Task: Search one way flight ticket for 1 adult, 6 children, 1 infant in seat and 1 infant on lap in business from Pellston: Pellston Regional/emmet County Airport to Raleigh: Raleigh-durham International Airport on 8-5-2023. Choice of flights is Southwest. Number of bags: 2 checked bags. Price is upto 109000. Outbound departure time preference is 20:45.
Action: Mouse moved to (403, 354)
Screenshot: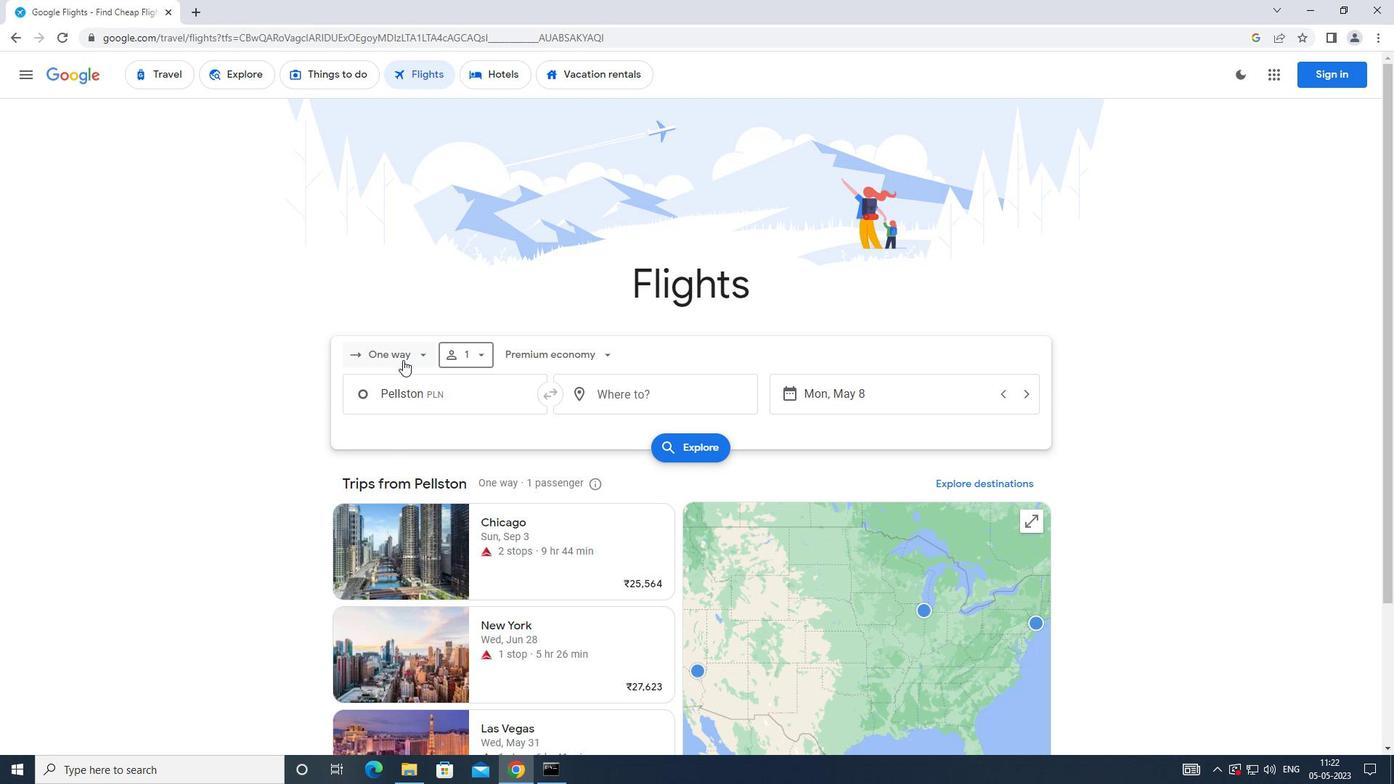 
Action: Mouse pressed left at (403, 354)
Screenshot: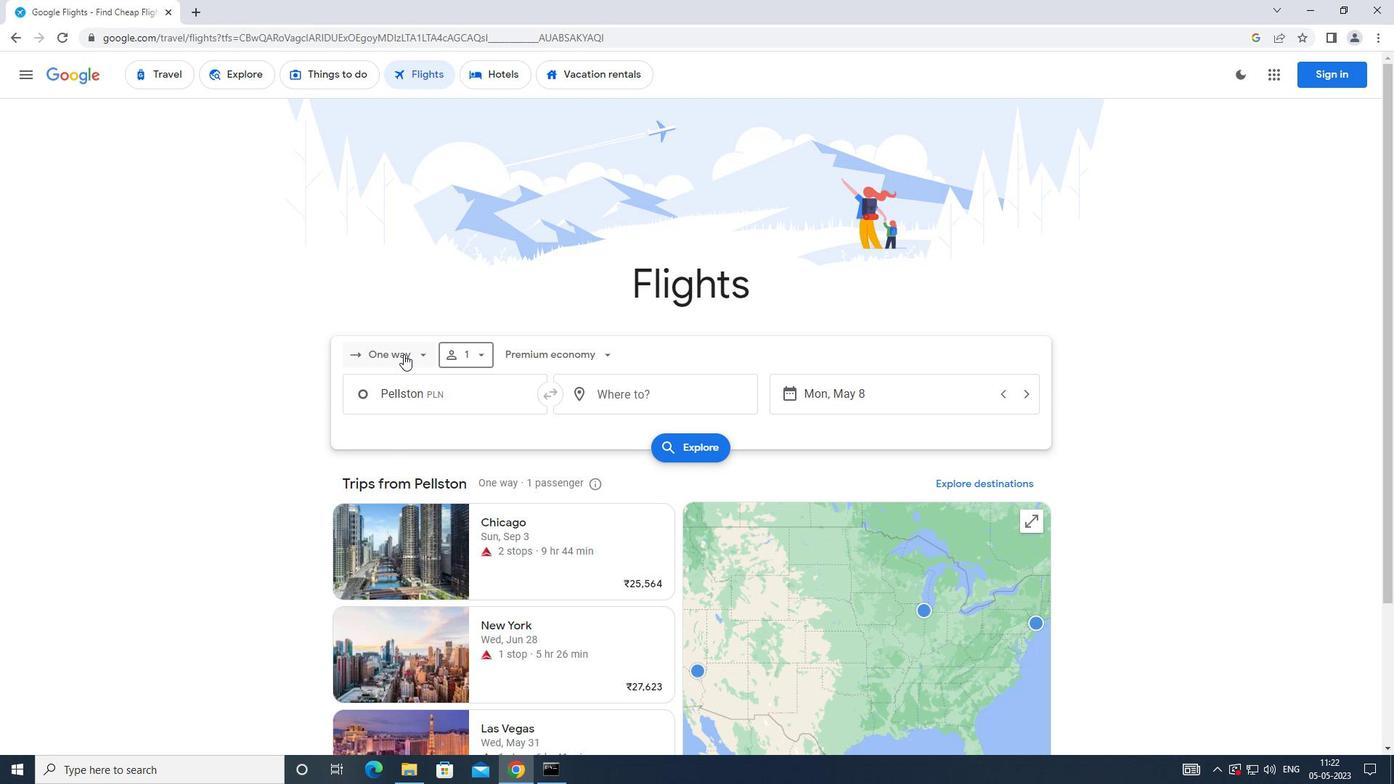 
Action: Mouse moved to (424, 433)
Screenshot: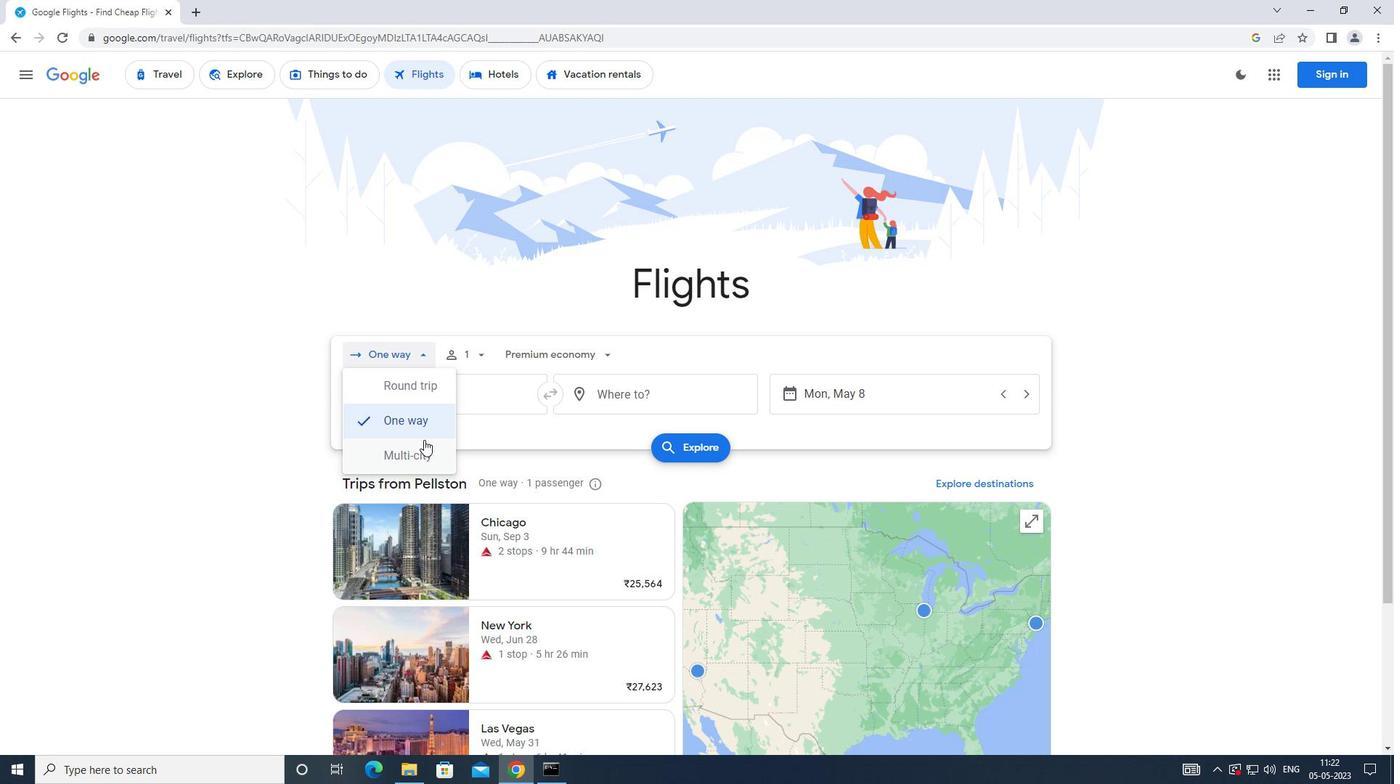 
Action: Mouse pressed left at (424, 433)
Screenshot: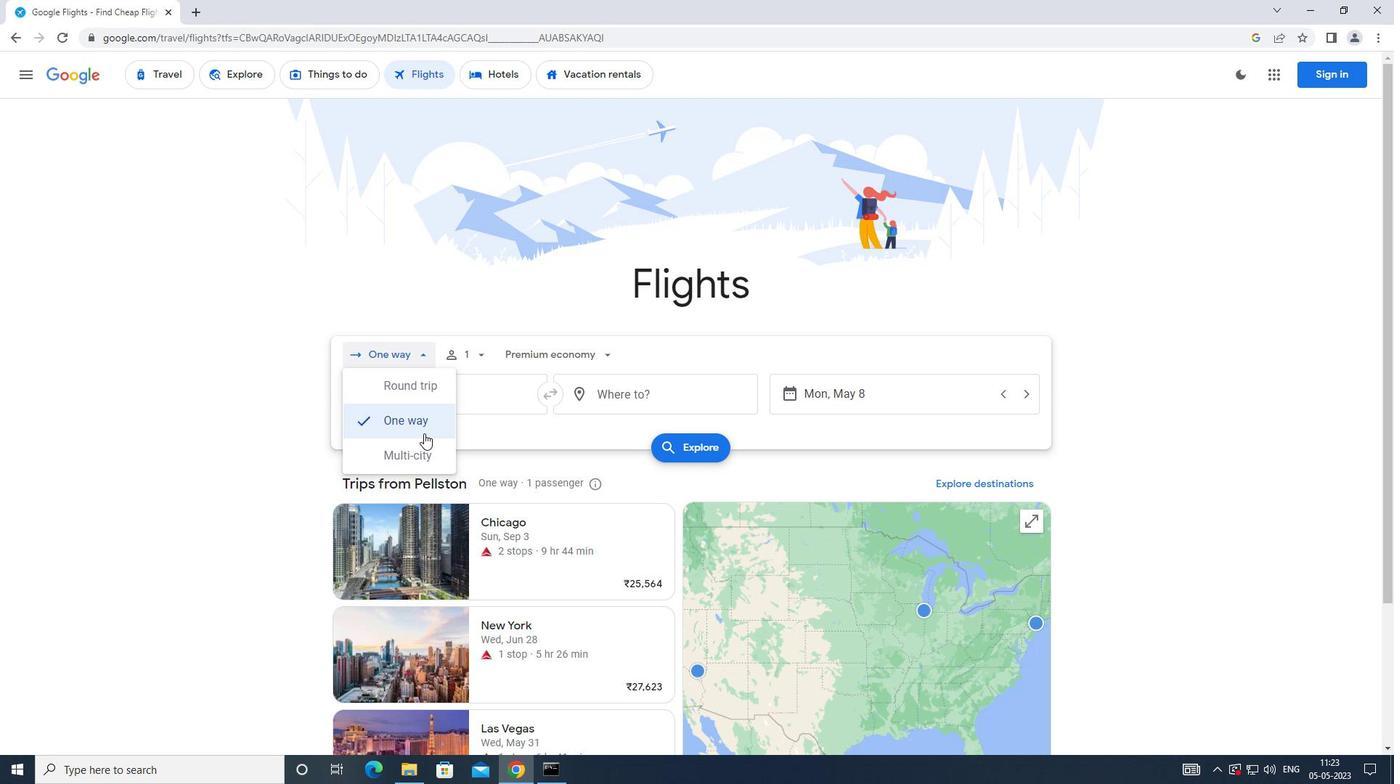 
Action: Mouse moved to (472, 350)
Screenshot: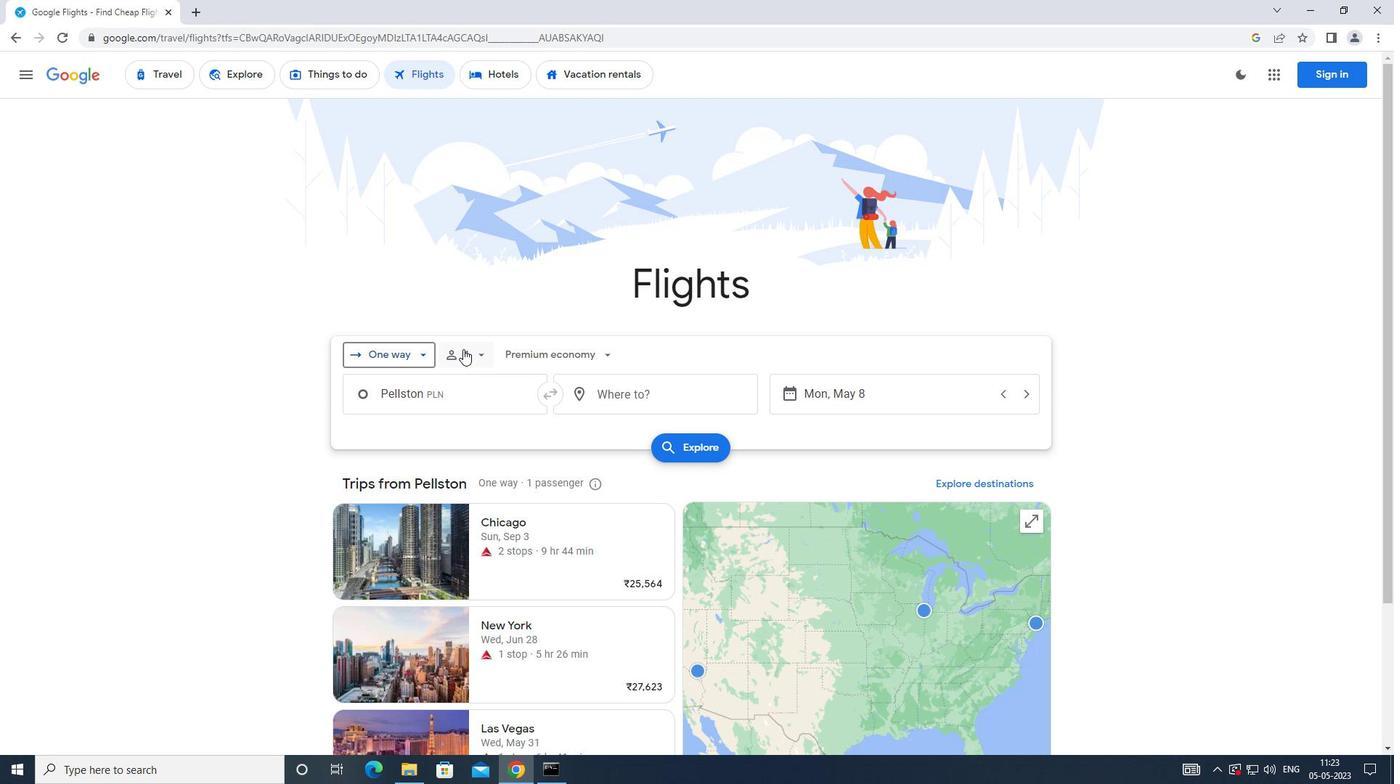 
Action: Mouse pressed left at (472, 350)
Screenshot: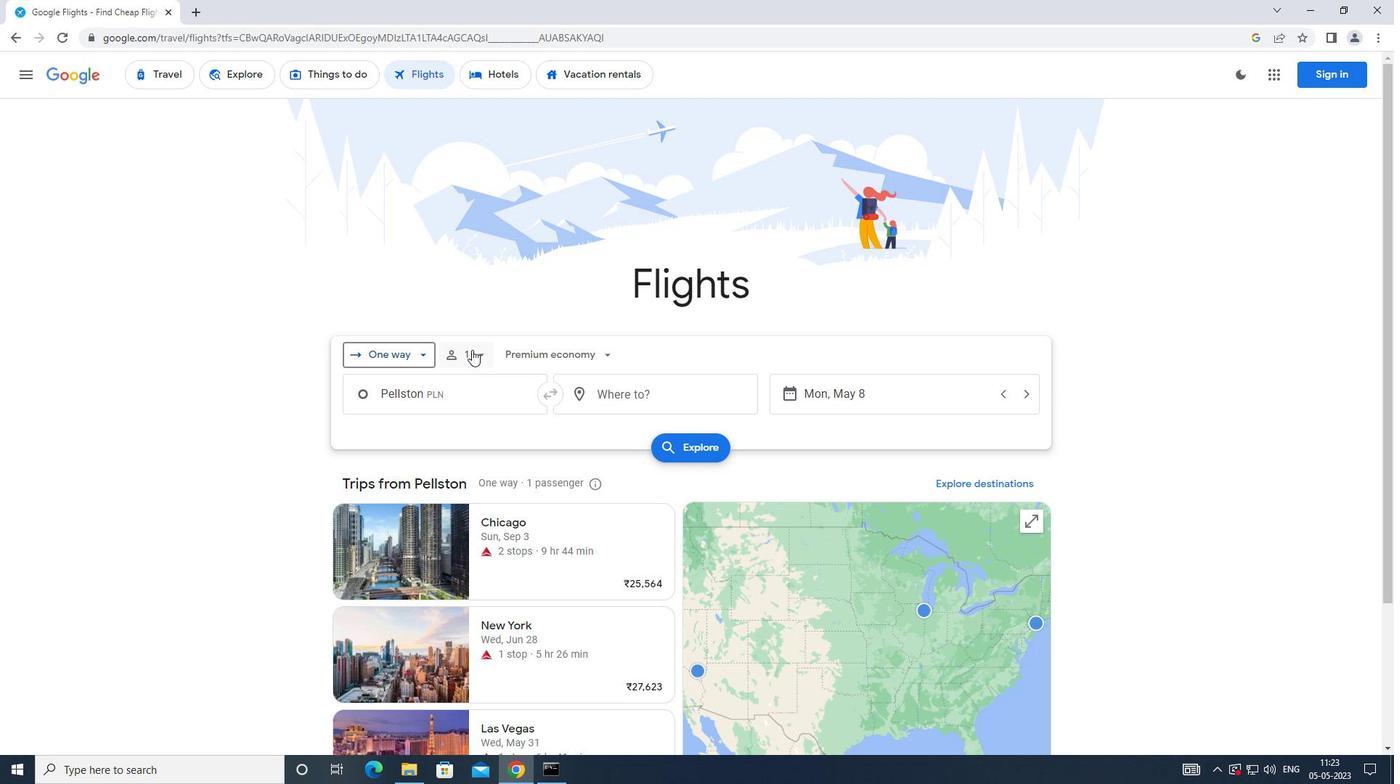 
Action: Mouse moved to (598, 434)
Screenshot: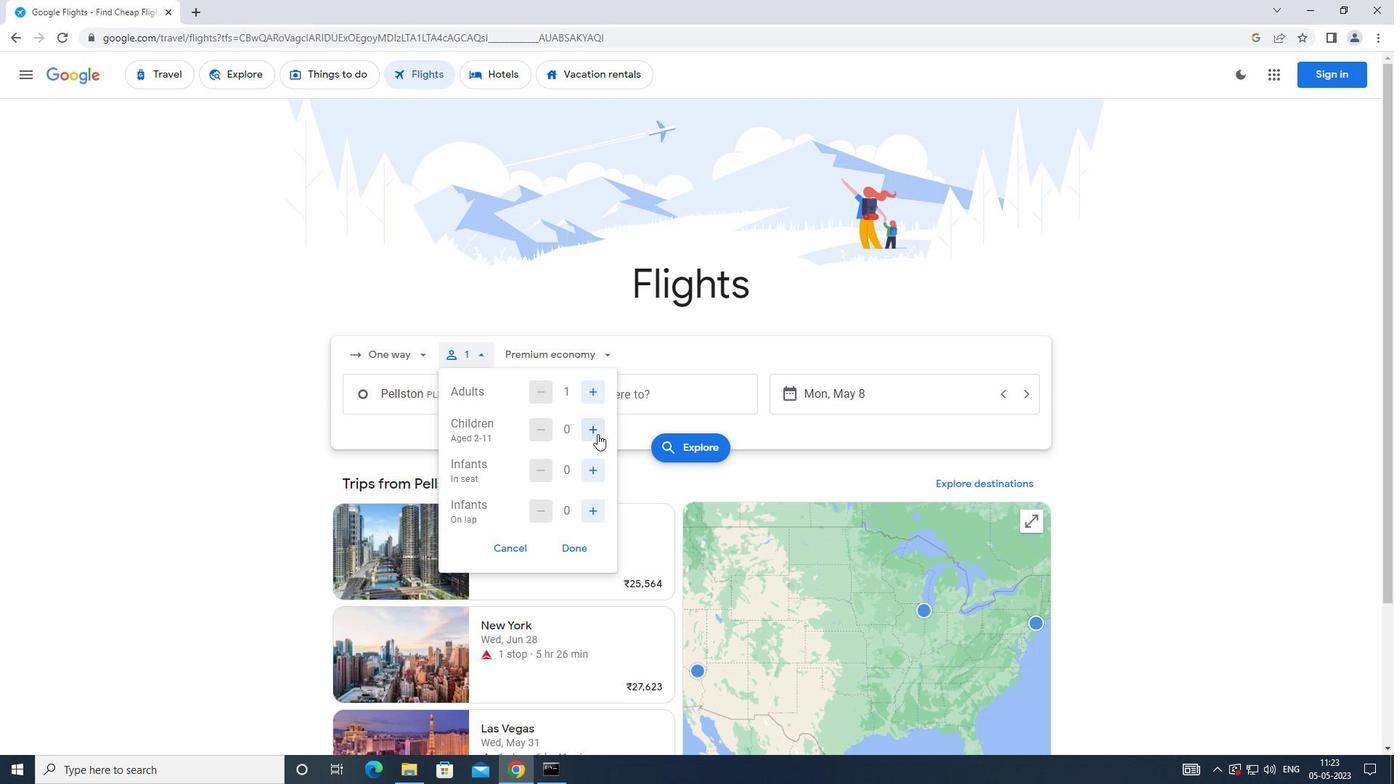 
Action: Mouse pressed left at (598, 434)
Screenshot: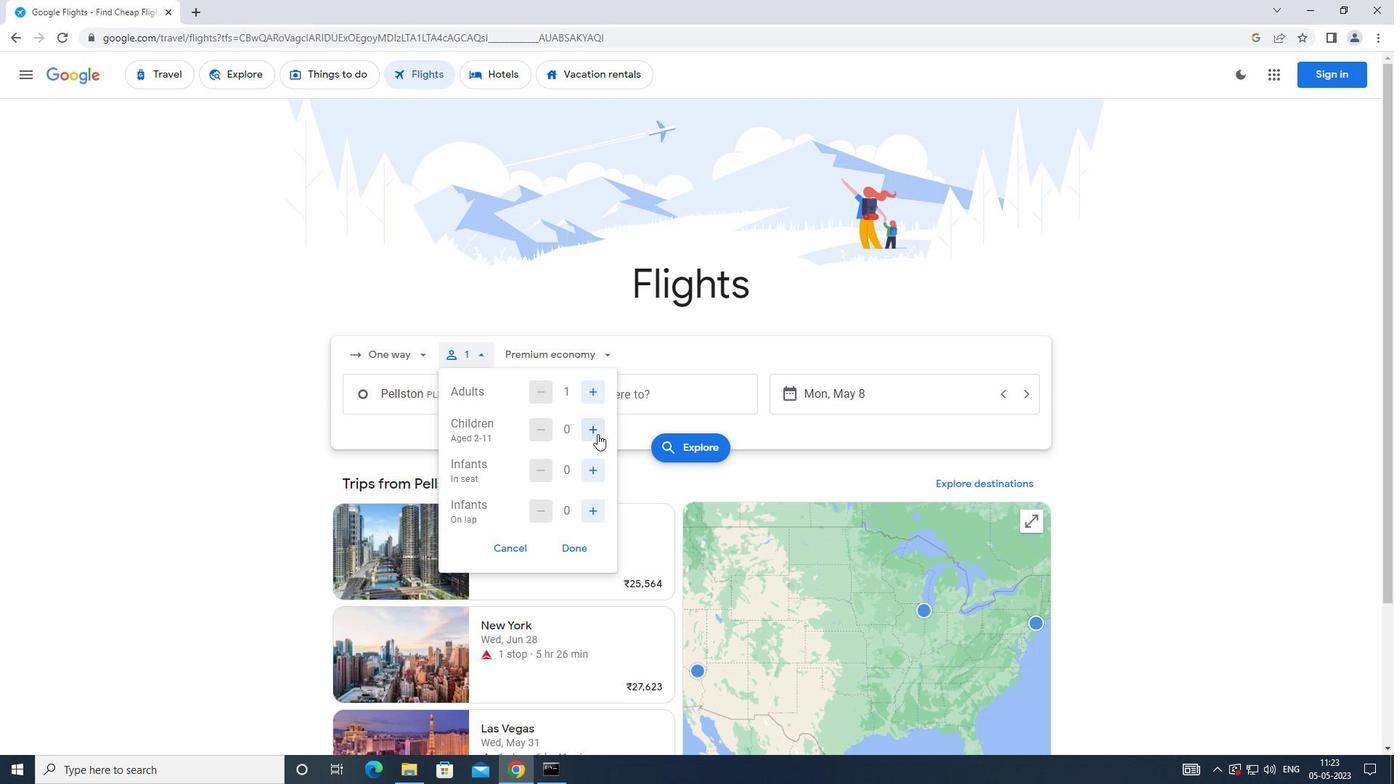 
Action: Mouse moved to (599, 434)
Screenshot: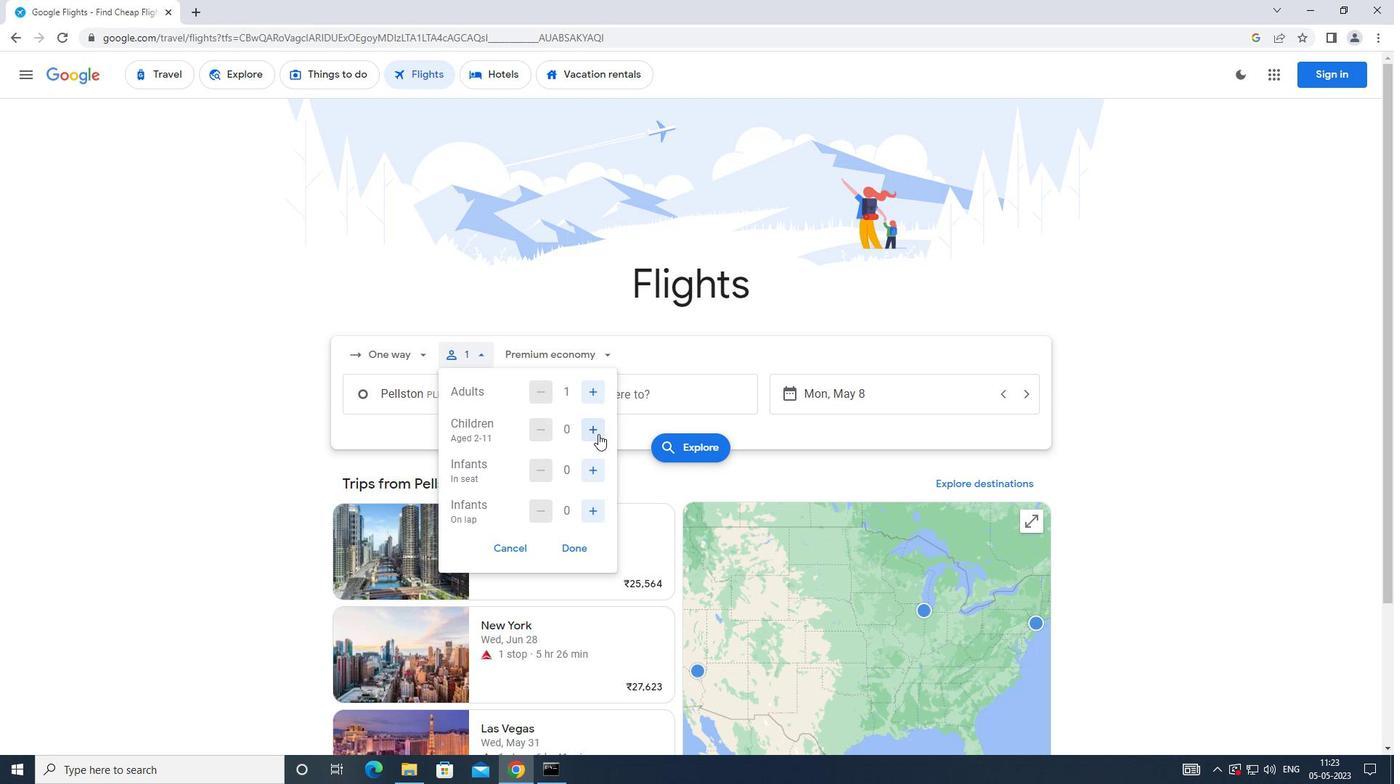 
Action: Mouse pressed left at (599, 434)
Screenshot: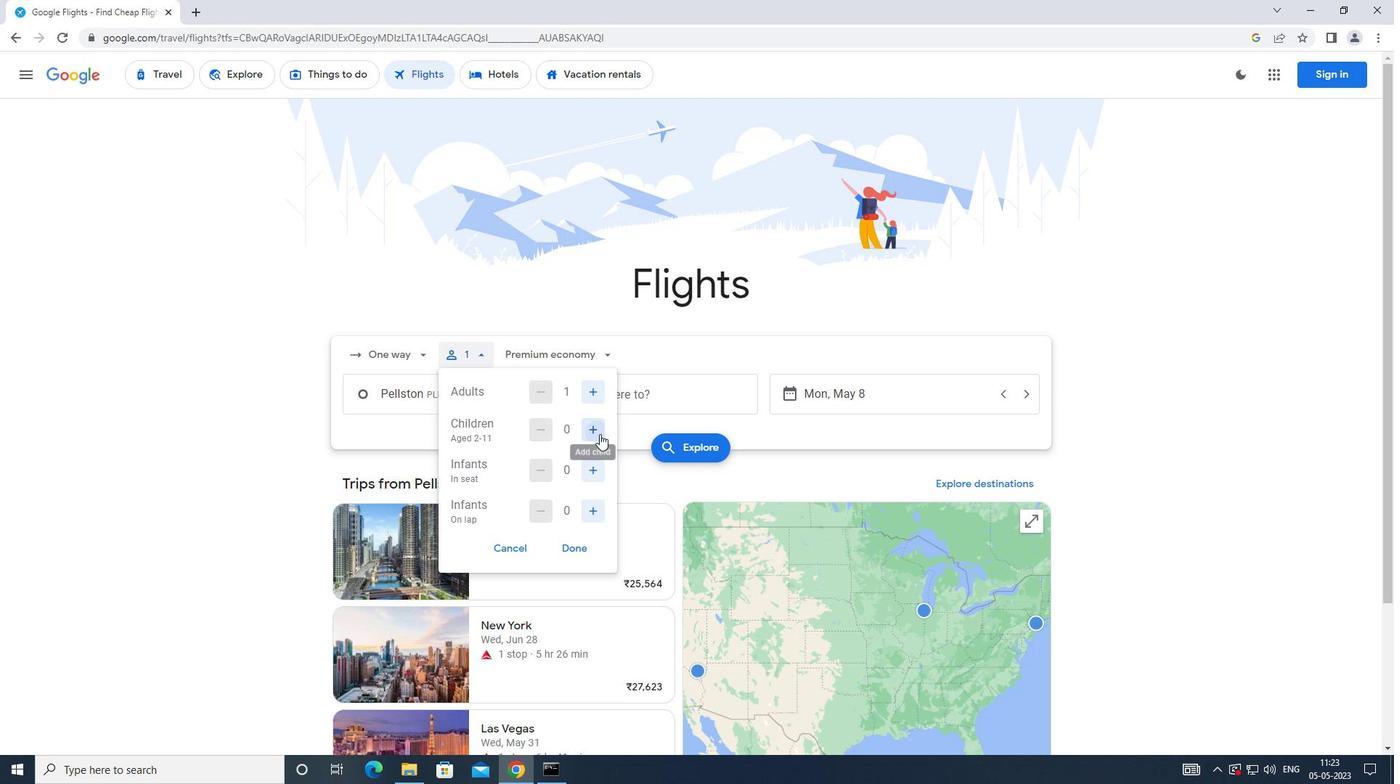 
Action: Mouse pressed left at (599, 434)
Screenshot: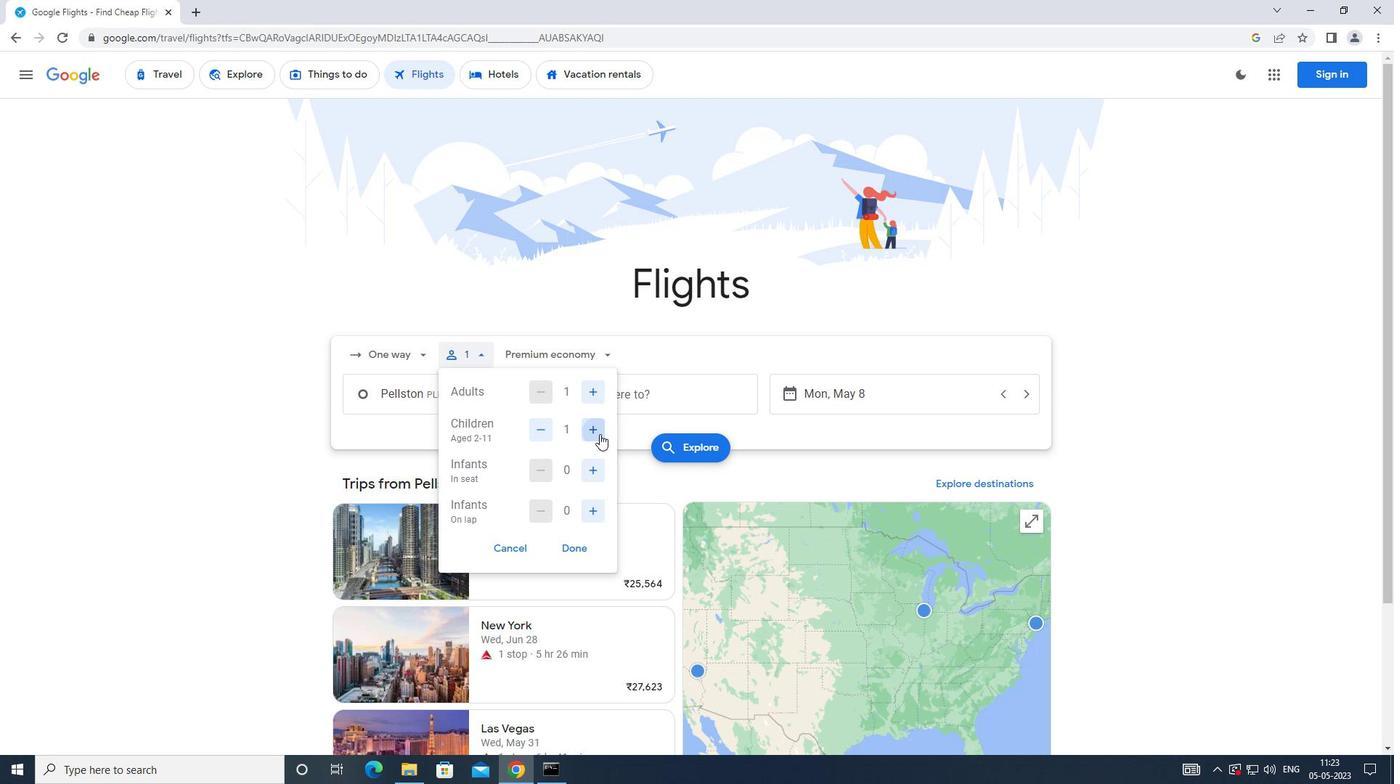 
Action: Mouse pressed left at (599, 434)
Screenshot: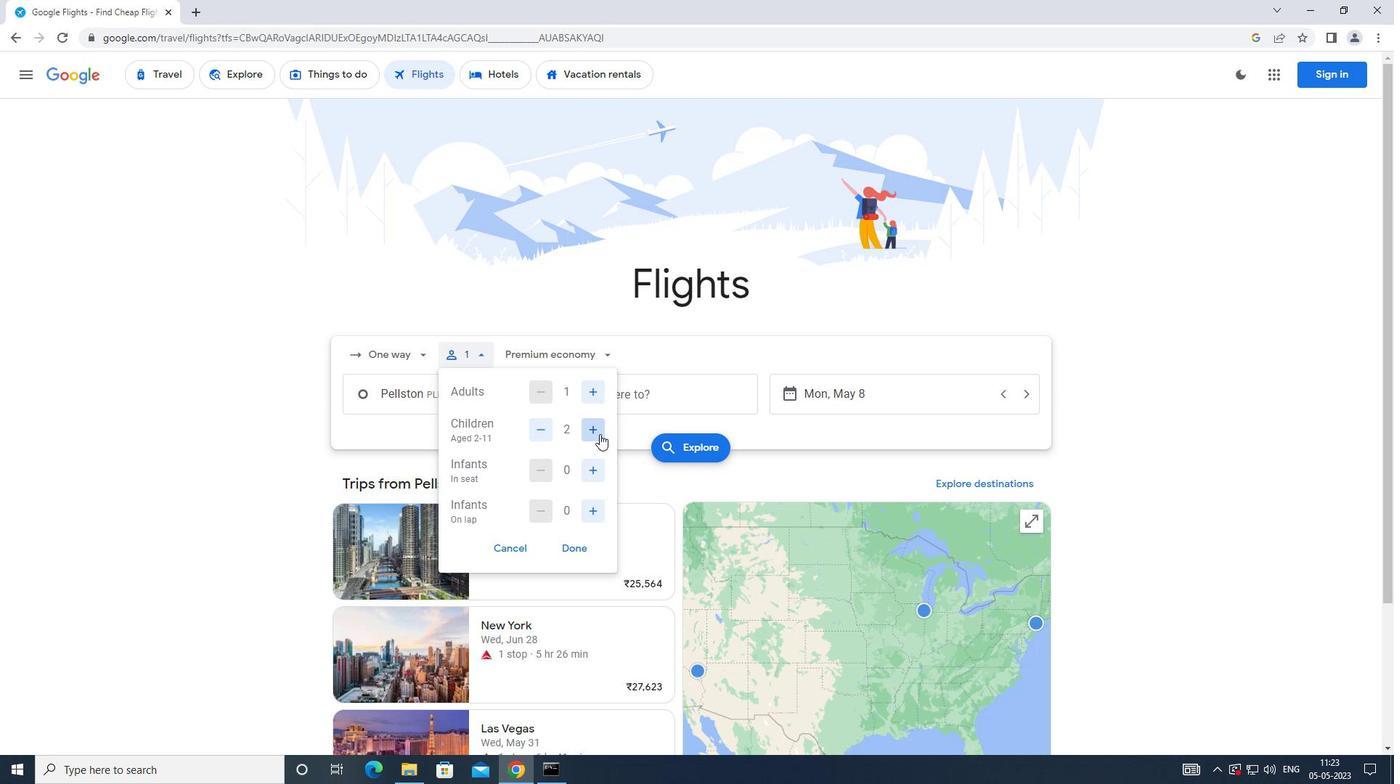 
Action: Mouse pressed left at (599, 434)
Screenshot: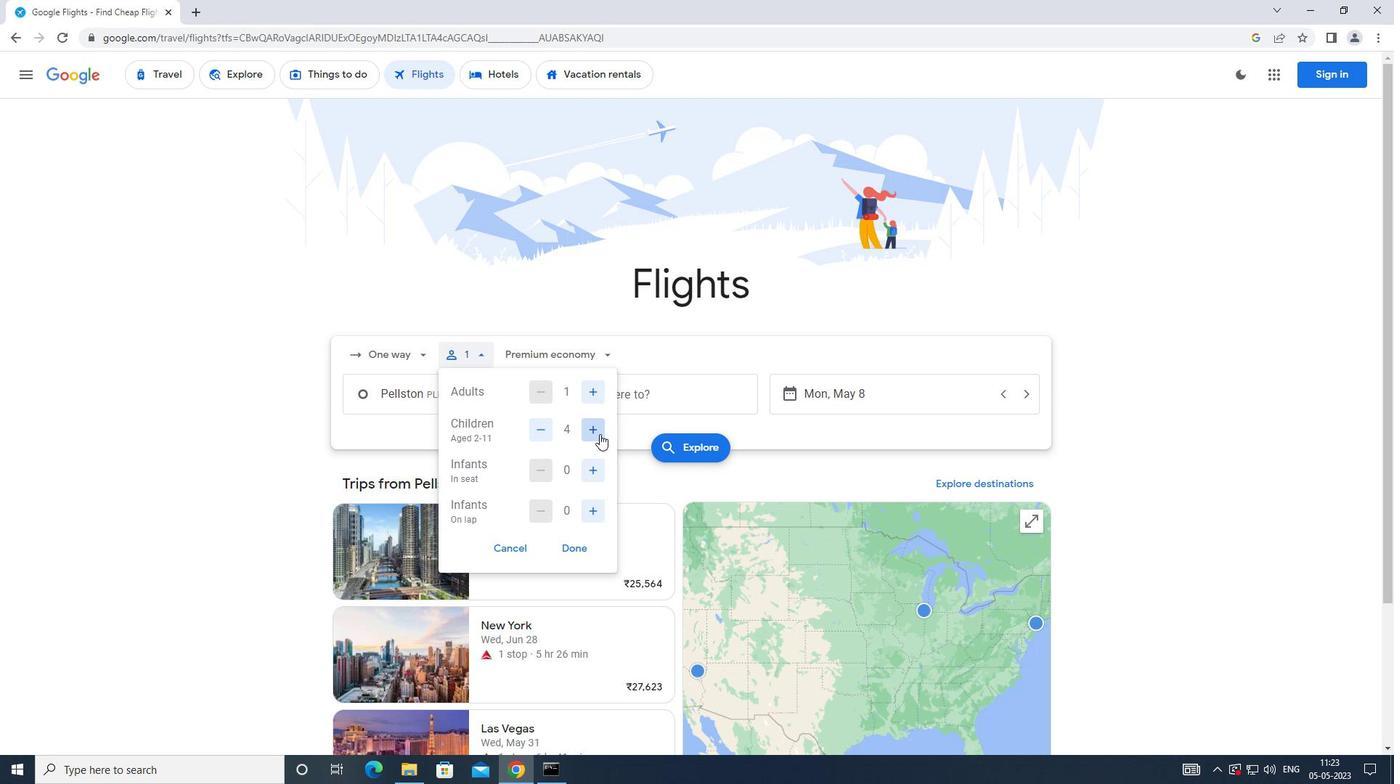 
Action: Mouse moved to (589, 426)
Screenshot: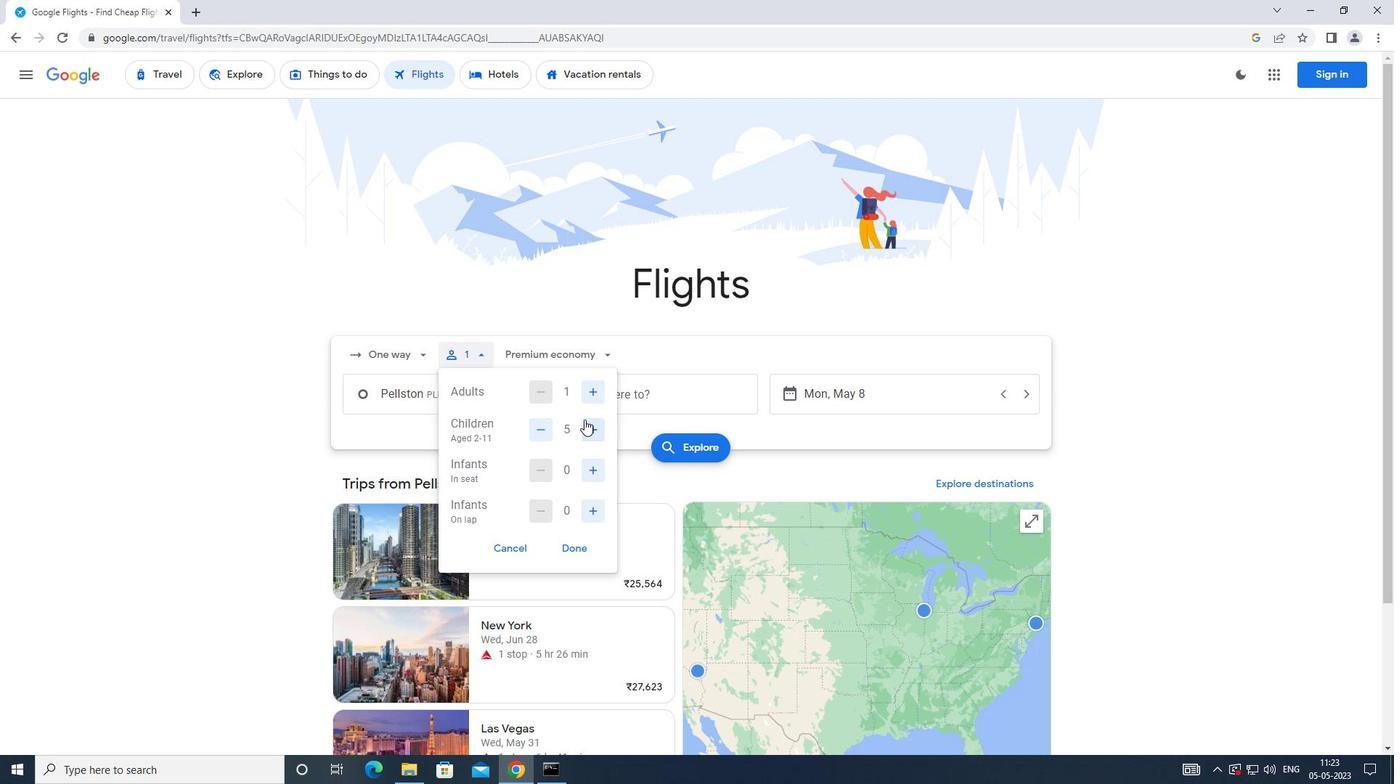 
Action: Mouse pressed left at (589, 426)
Screenshot: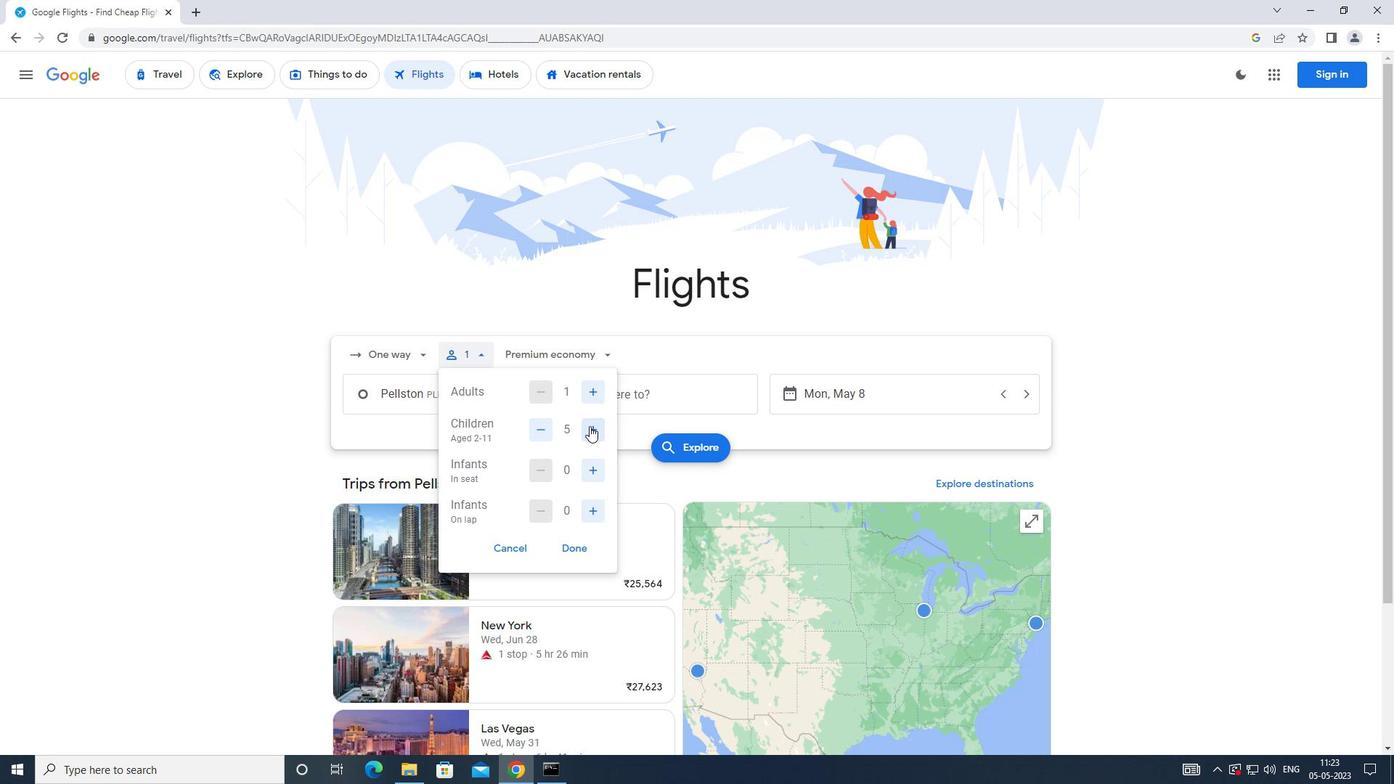 
Action: Mouse moved to (589, 472)
Screenshot: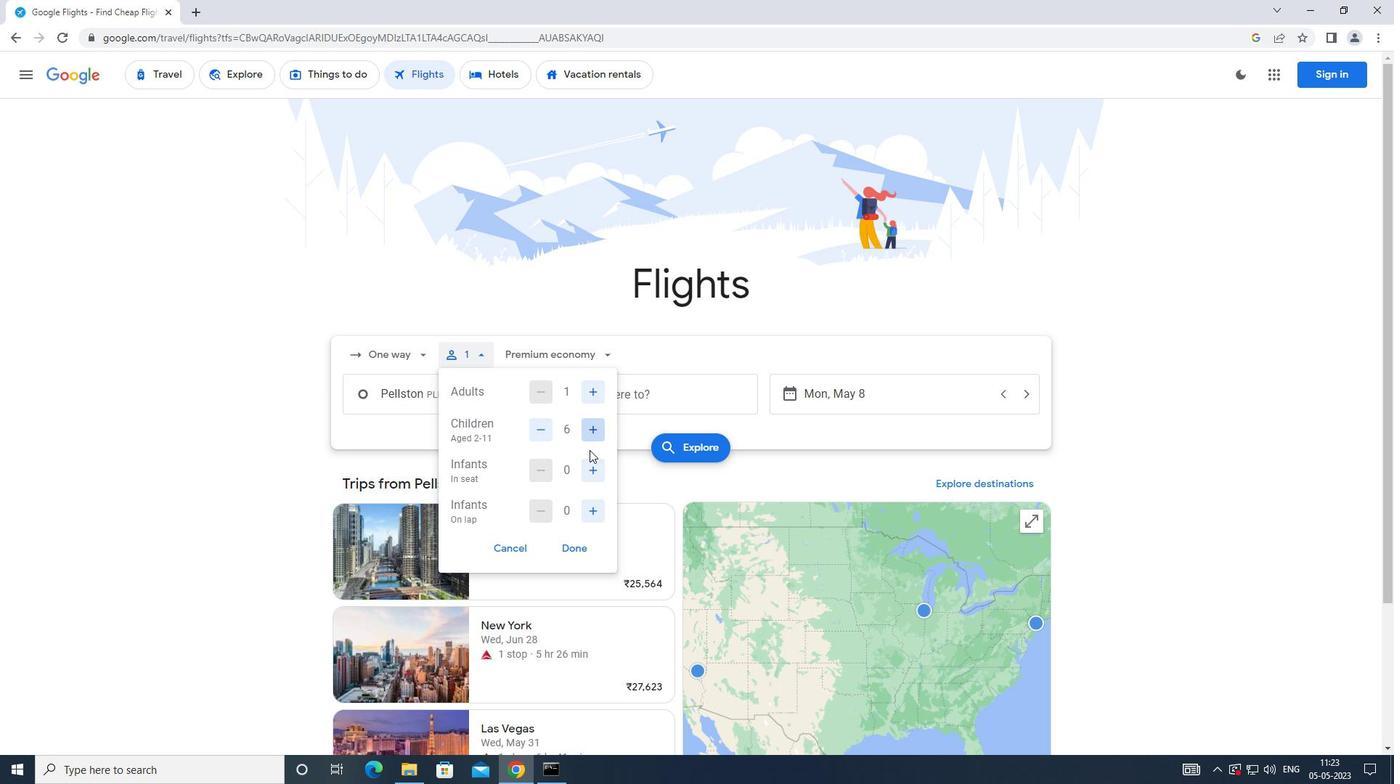 
Action: Mouse pressed left at (589, 472)
Screenshot: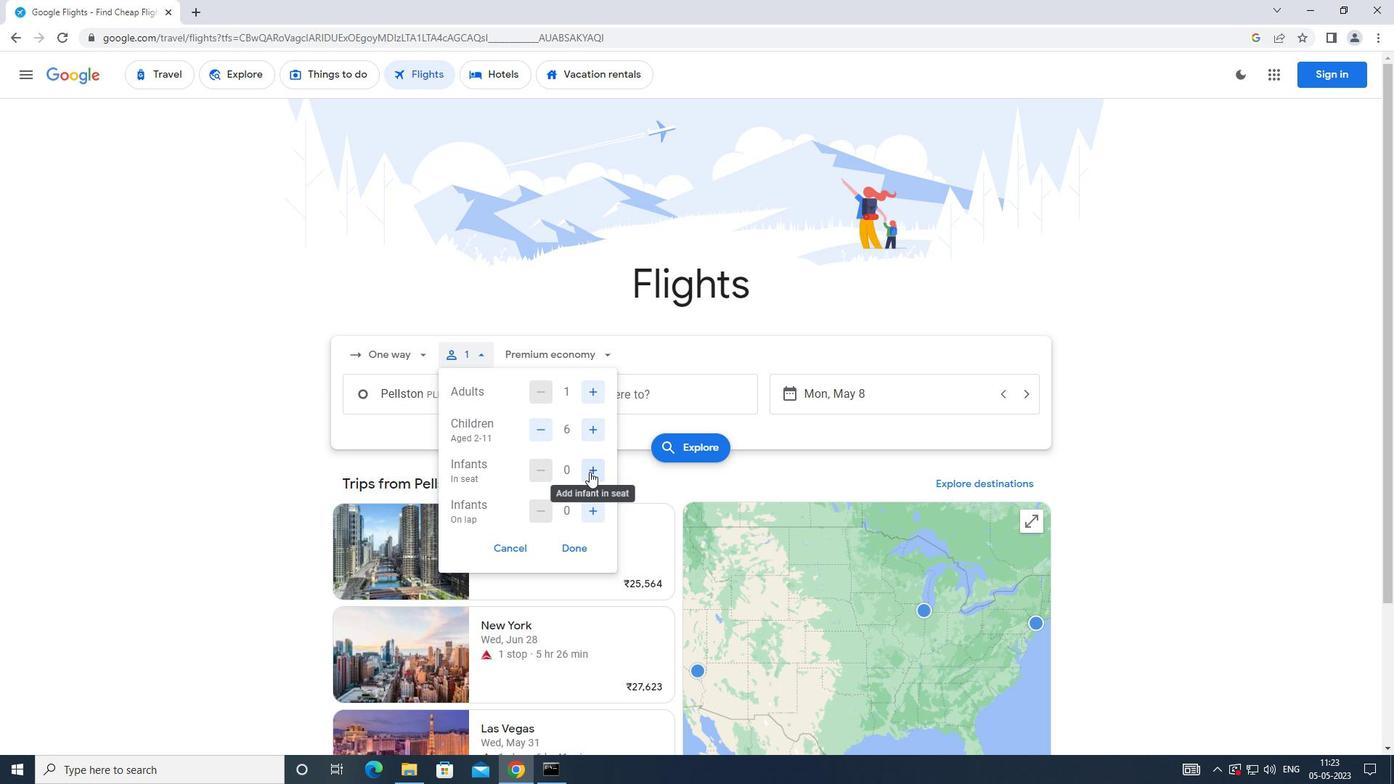 
Action: Mouse moved to (594, 512)
Screenshot: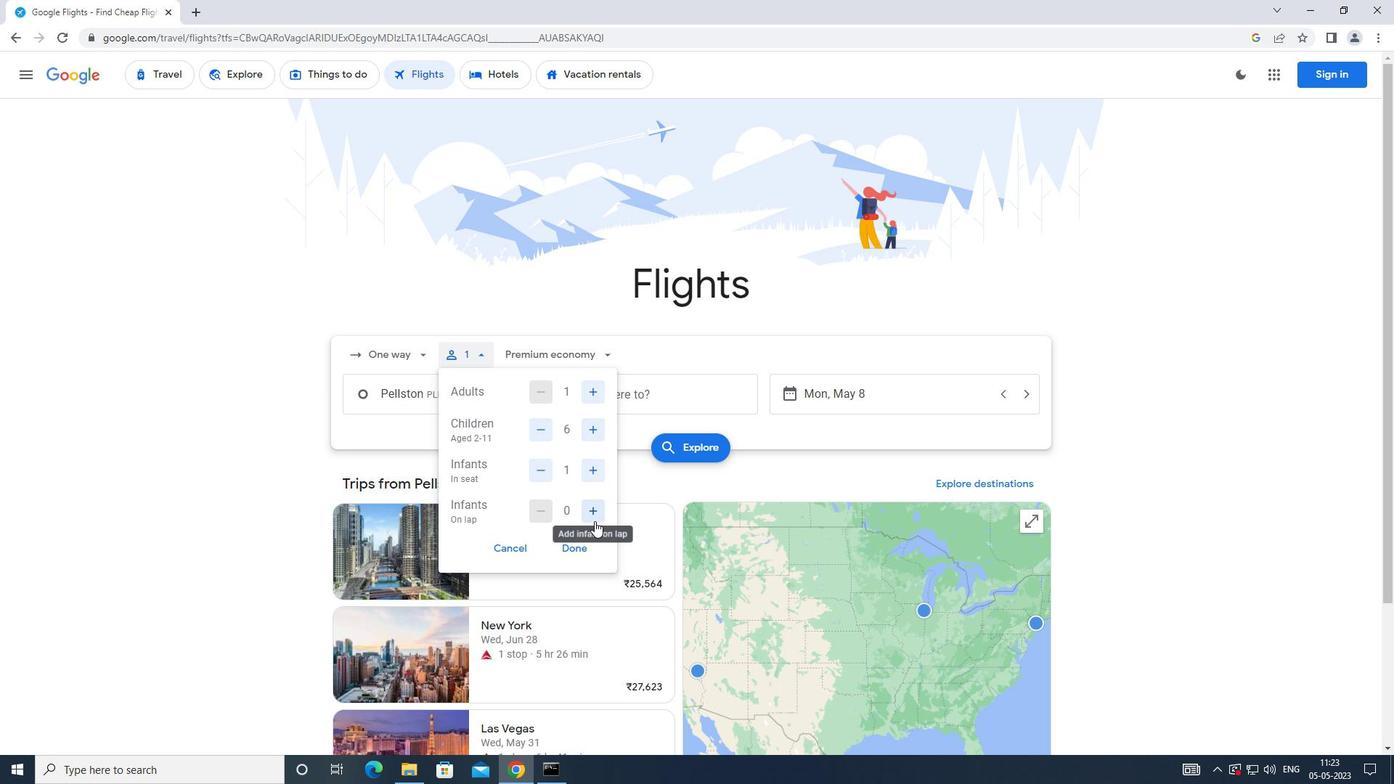 
Action: Mouse pressed left at (594, 512)
Screenshot: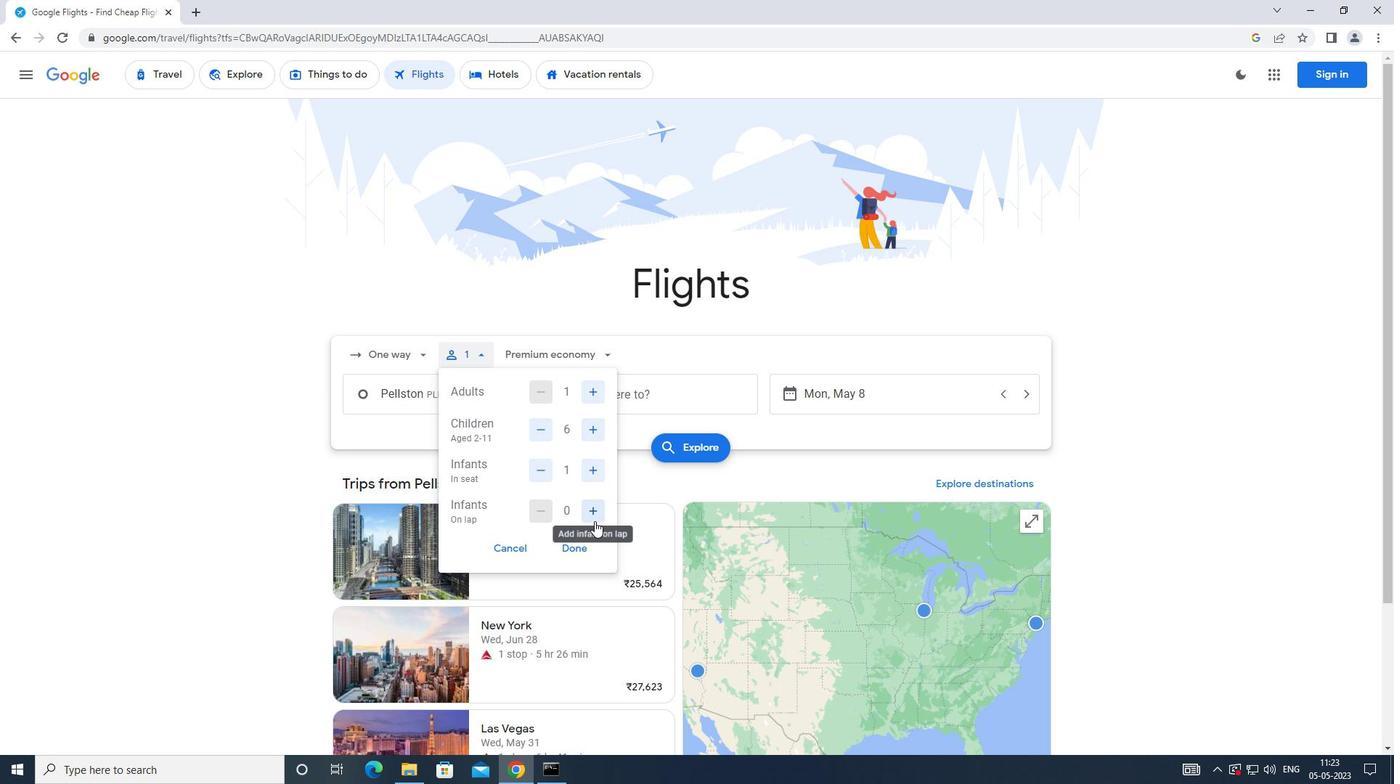 
Action: Mouse moved to (578, 540)
Screenshot: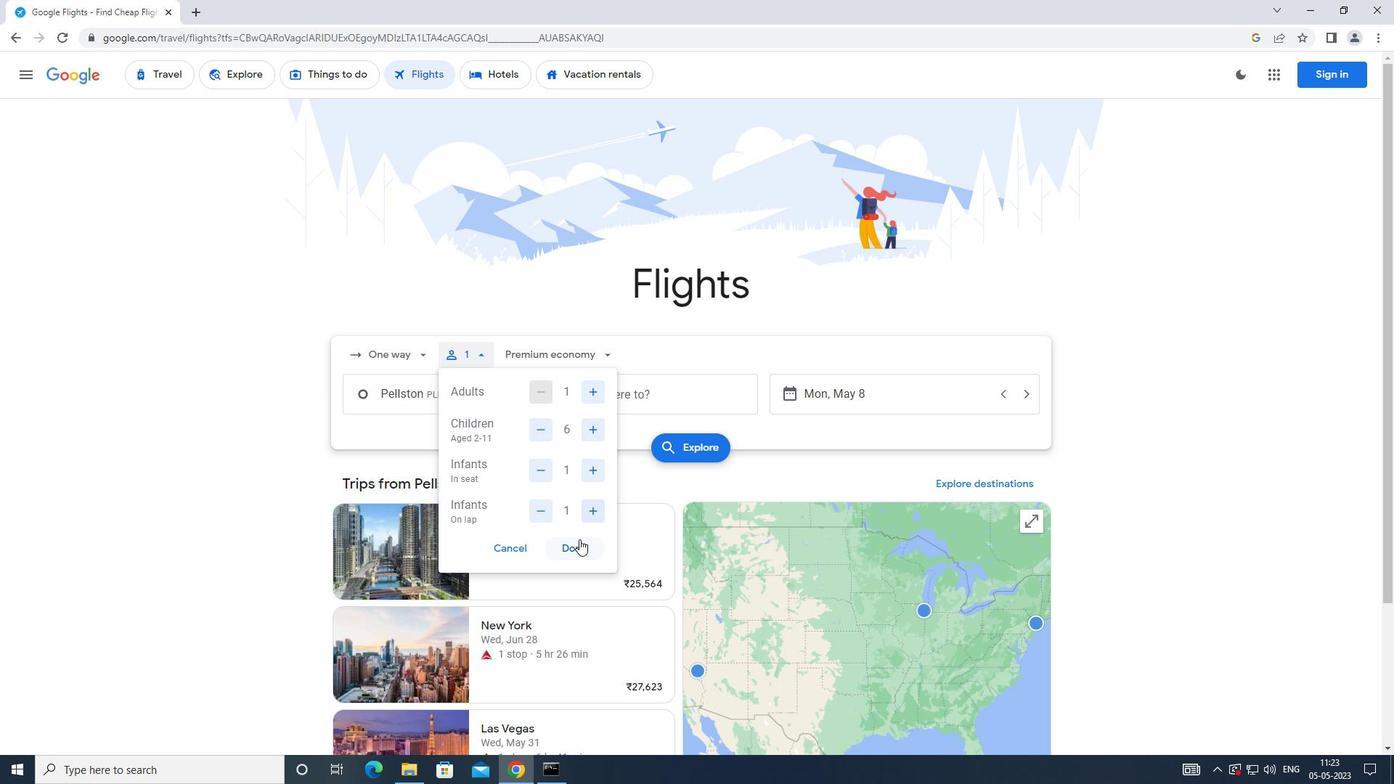 
Action: Mouse pressed left at (578, 540)
Screenshot: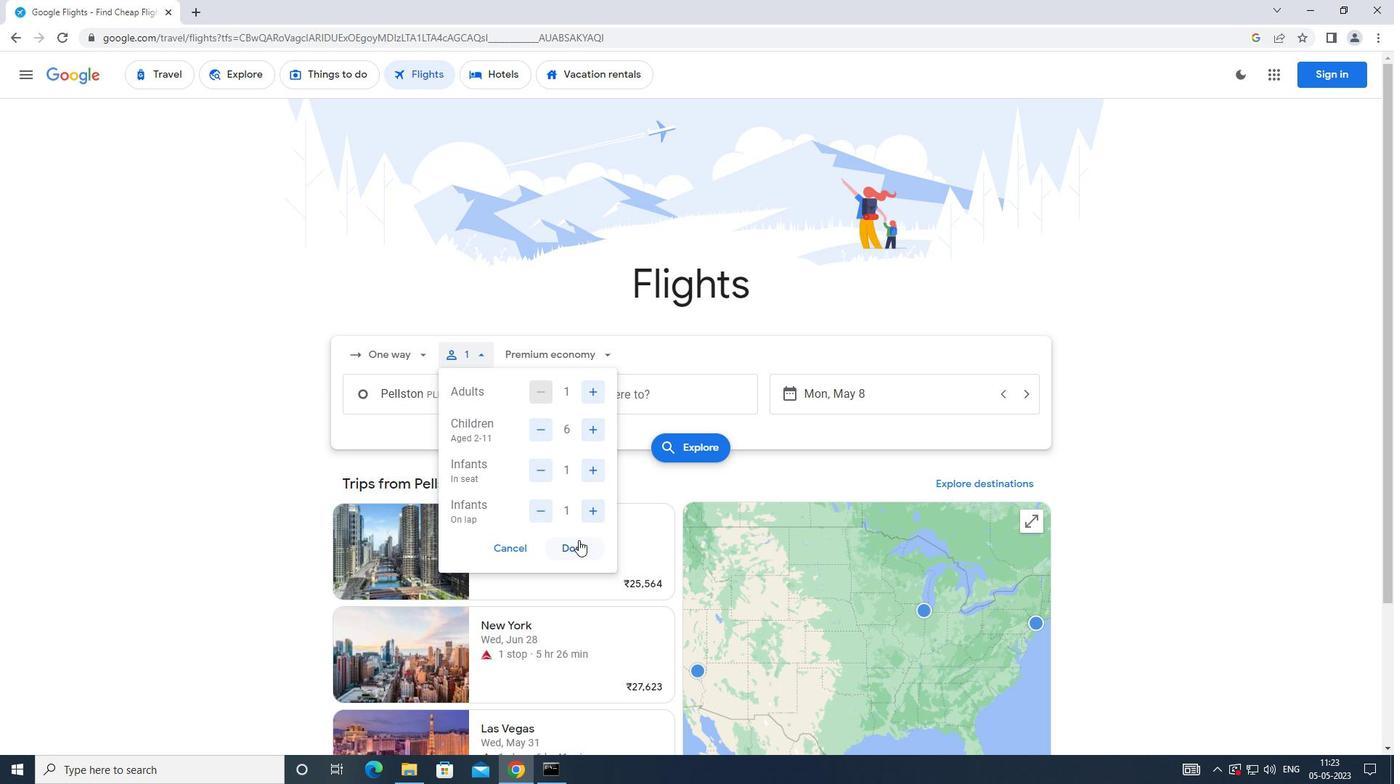 
Action: Mouse moved to (562, 360)
Screenshot: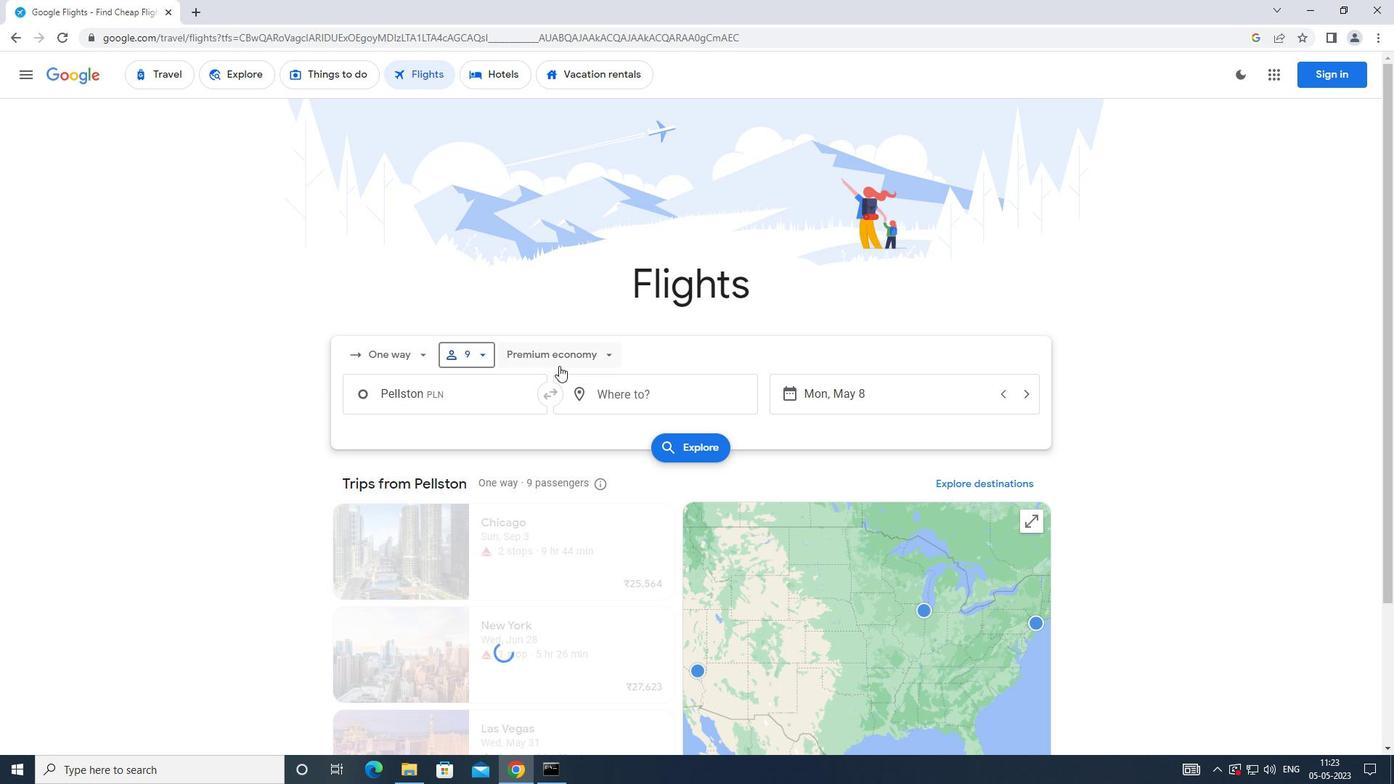 
Action: Mouse pressed left at (562, 360)
Screenshot: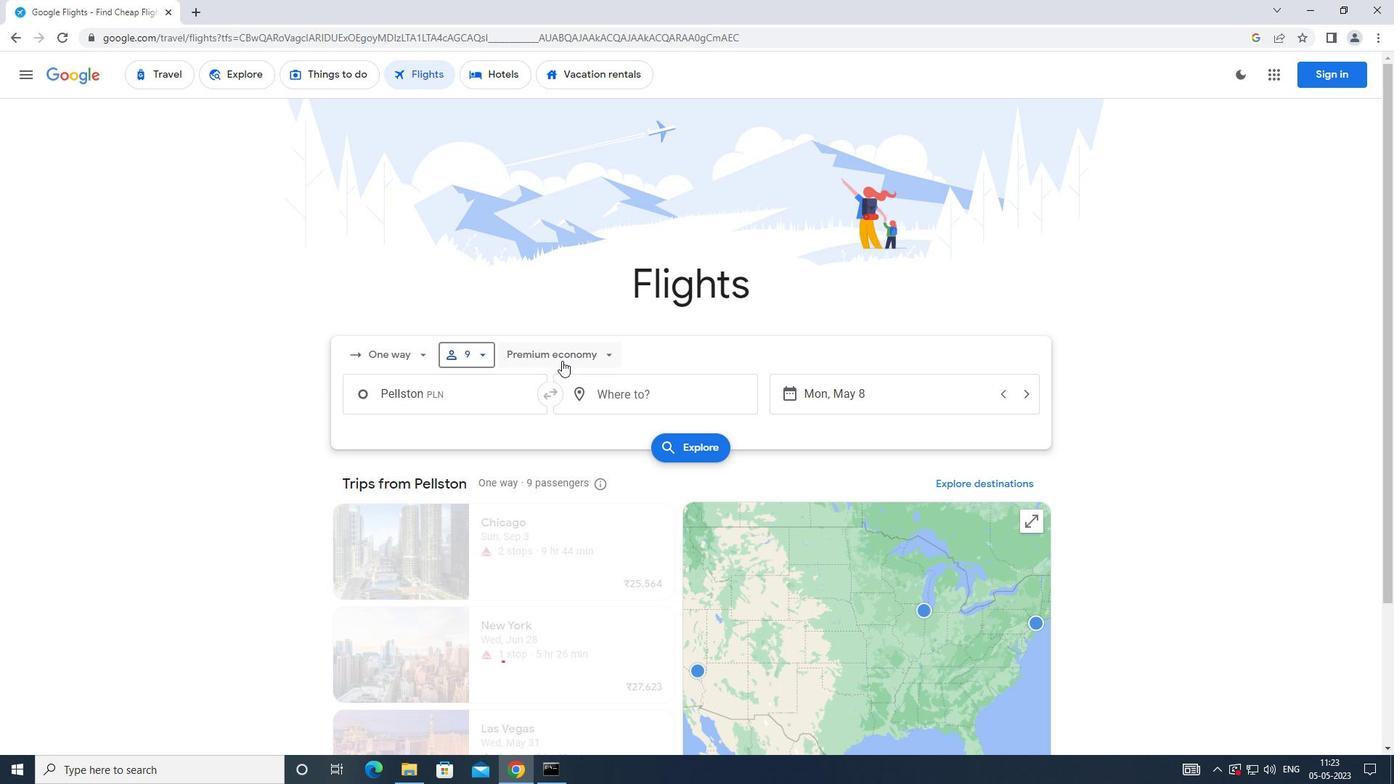 
Action: Mouse moved to (567, 453)
Screenshot: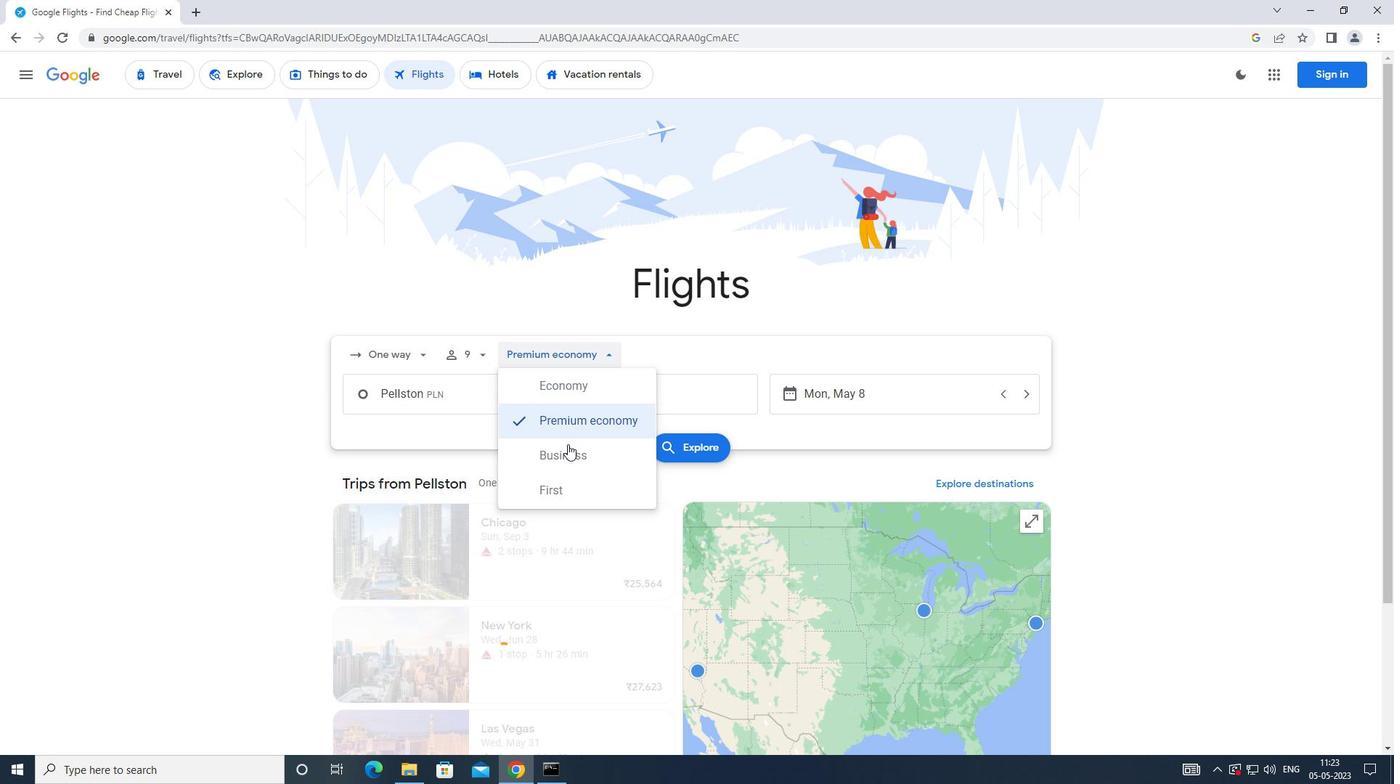 
Action: Mouse pressed left at (567, 453)
Screenshot: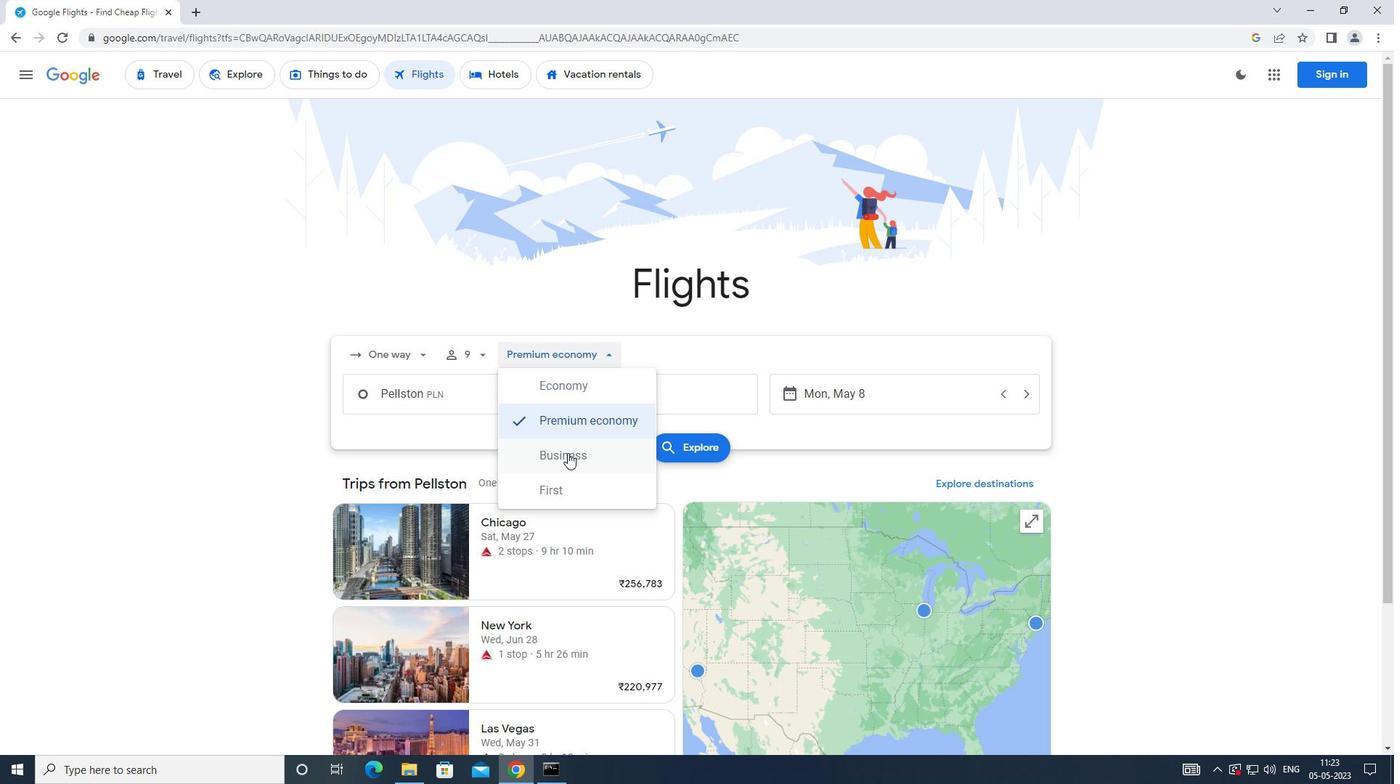
Action: Mouse moved to (439, 397)
Screenshot: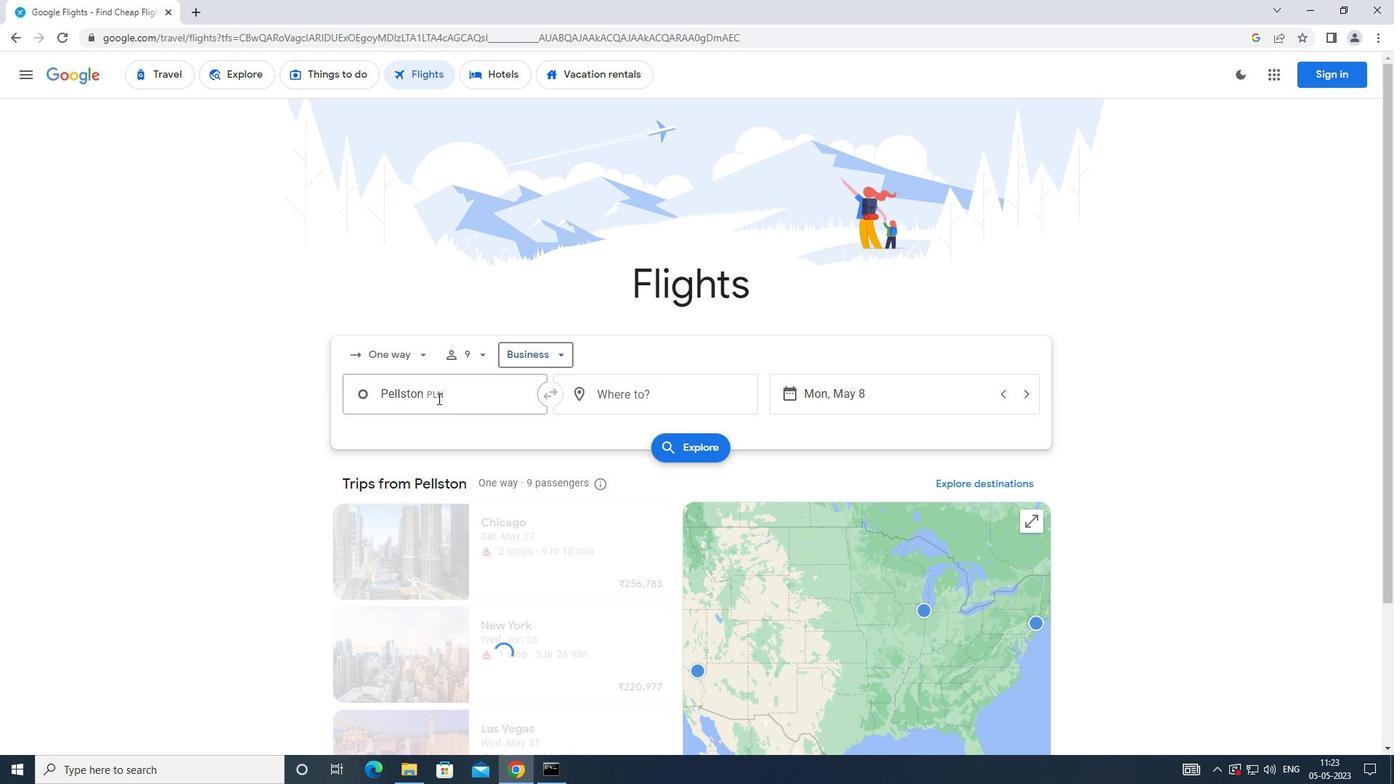 
Action: Mouse pressed left at (439, 397)
Screenshot: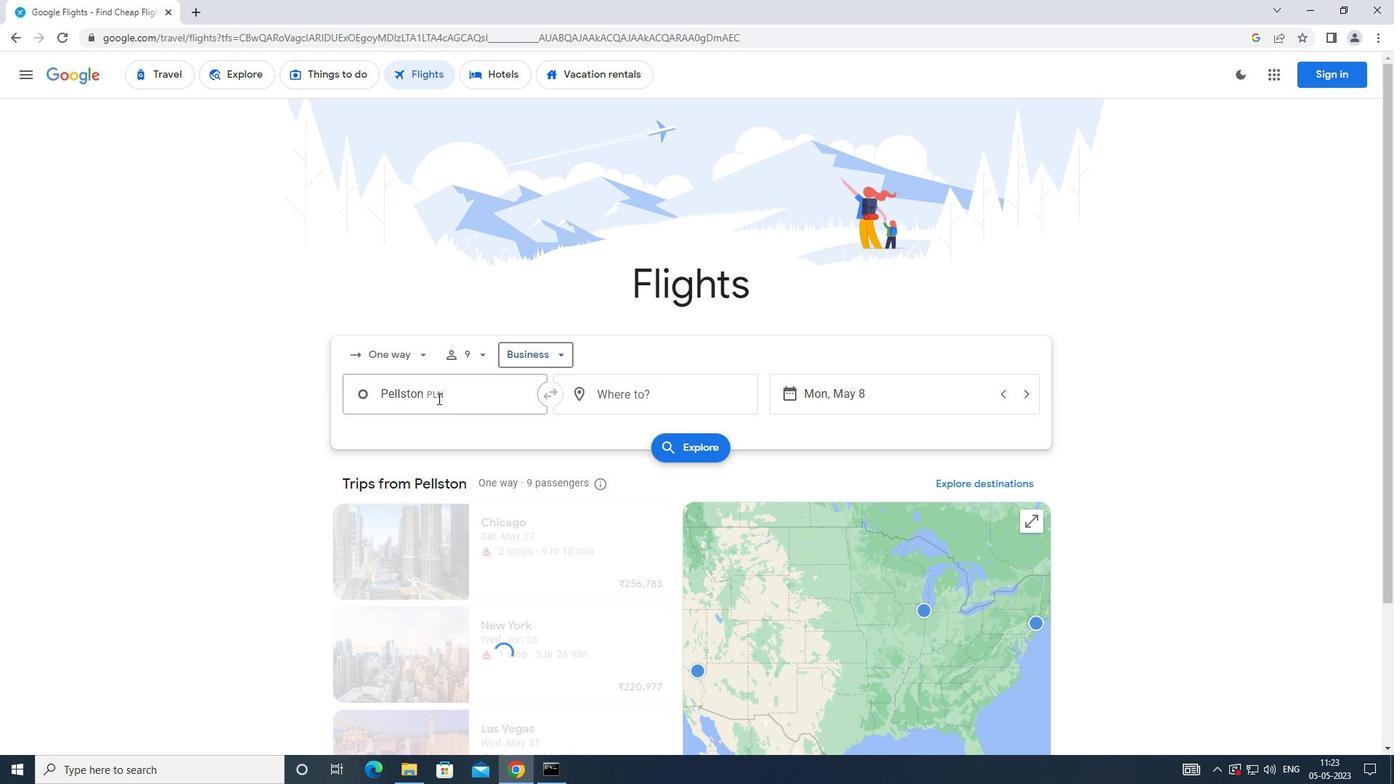 
Action: Mouse moved to (440, 402)
Screenshot: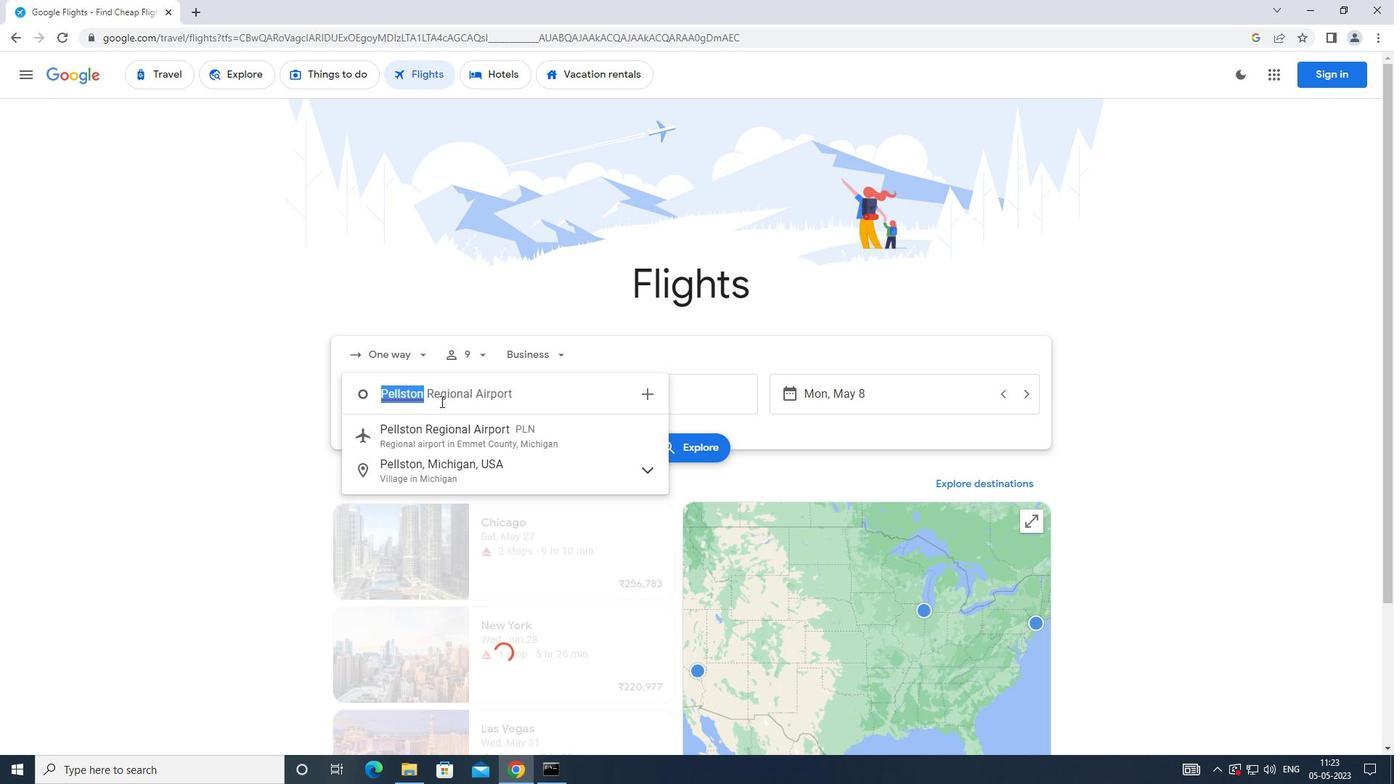 
Action: Key pressed <Key.caps_lock>p<Key.caps_lock>ellston
Screenshot: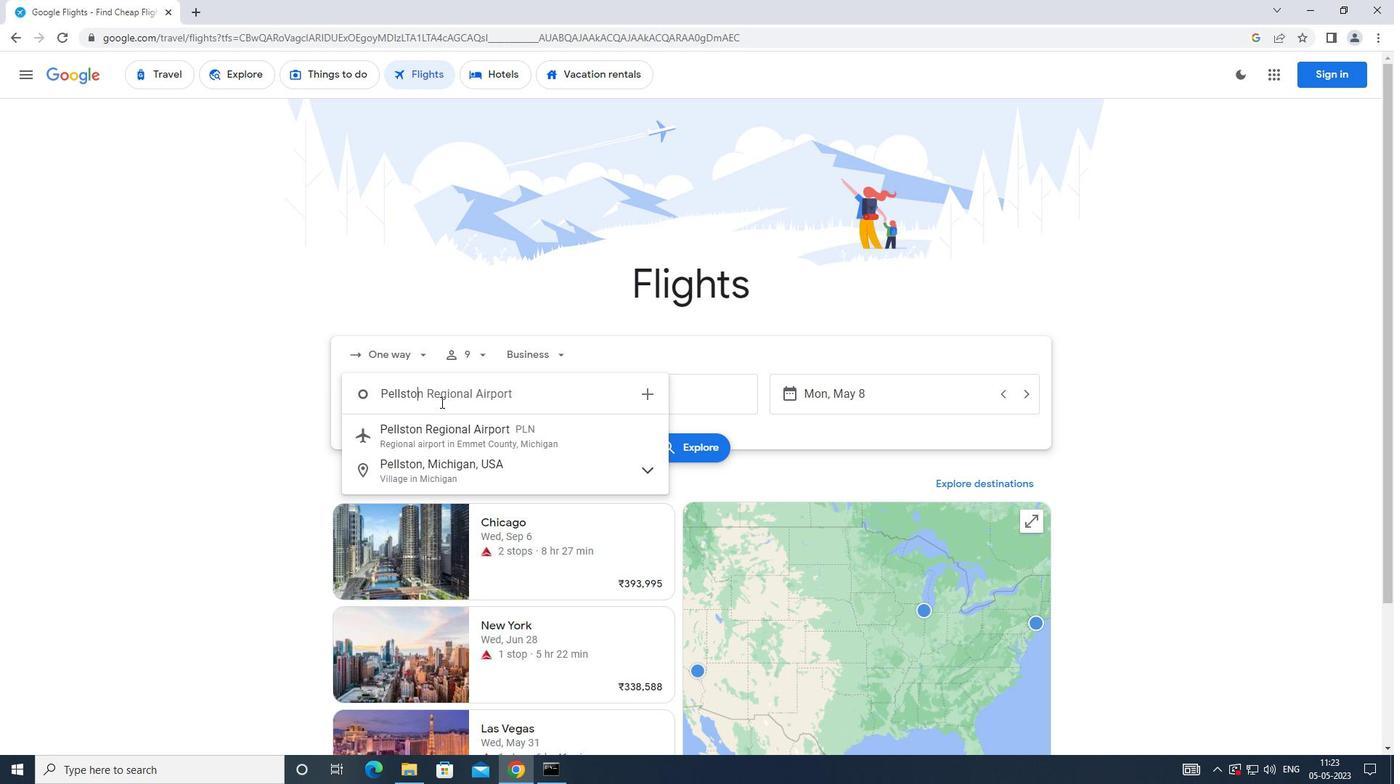 
Action: Mouse moved to (453, 440)
Screenshot: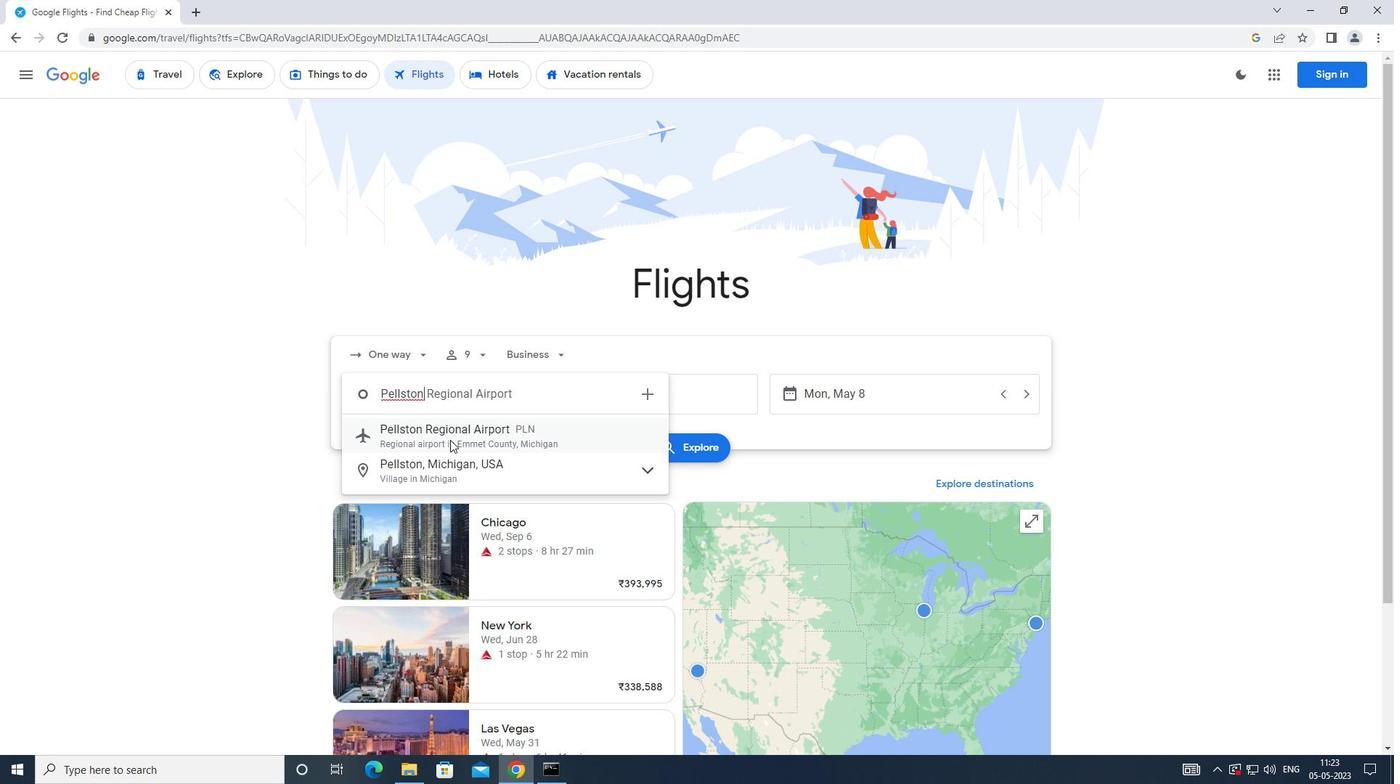 
Action: Mouse pressed left at (453, 440)
Screenshot: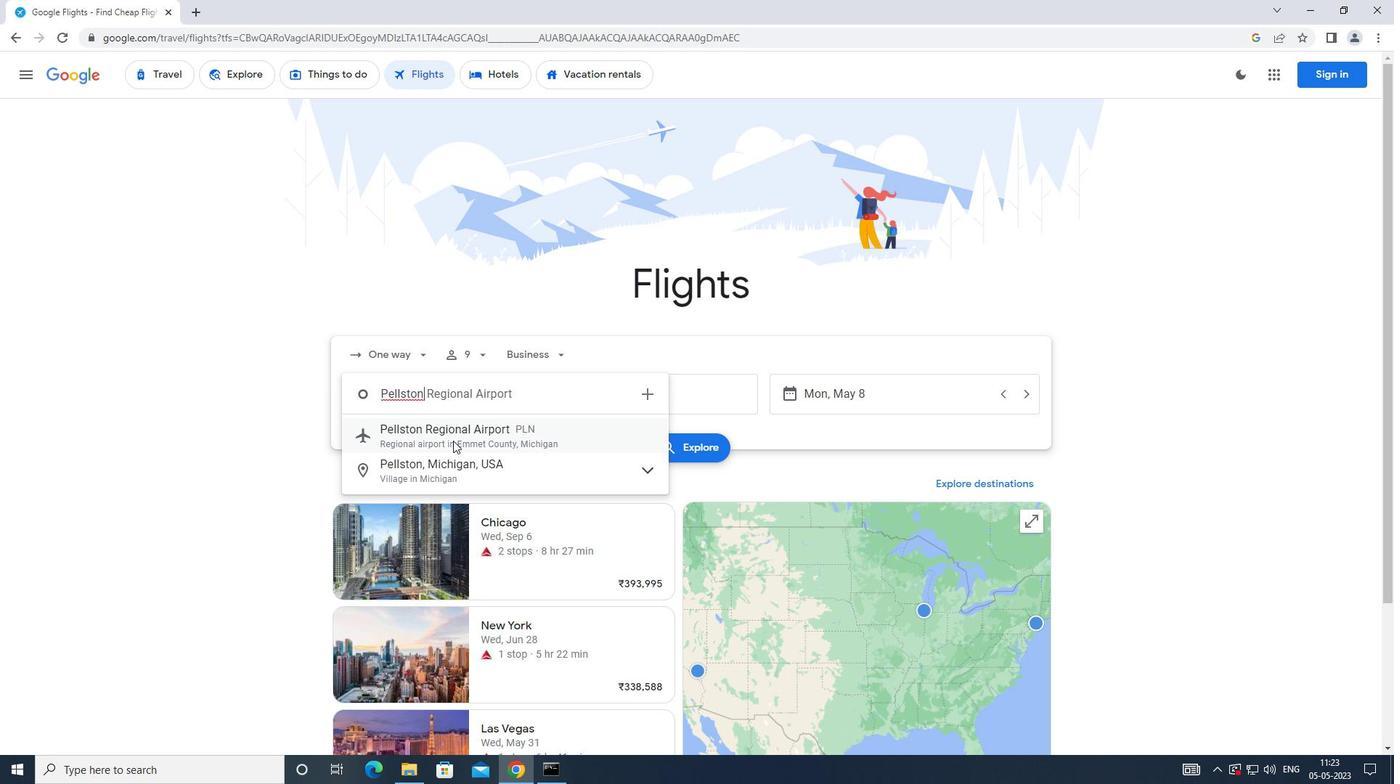 
Action: Mouse moved to (644, 392)
Screenshot: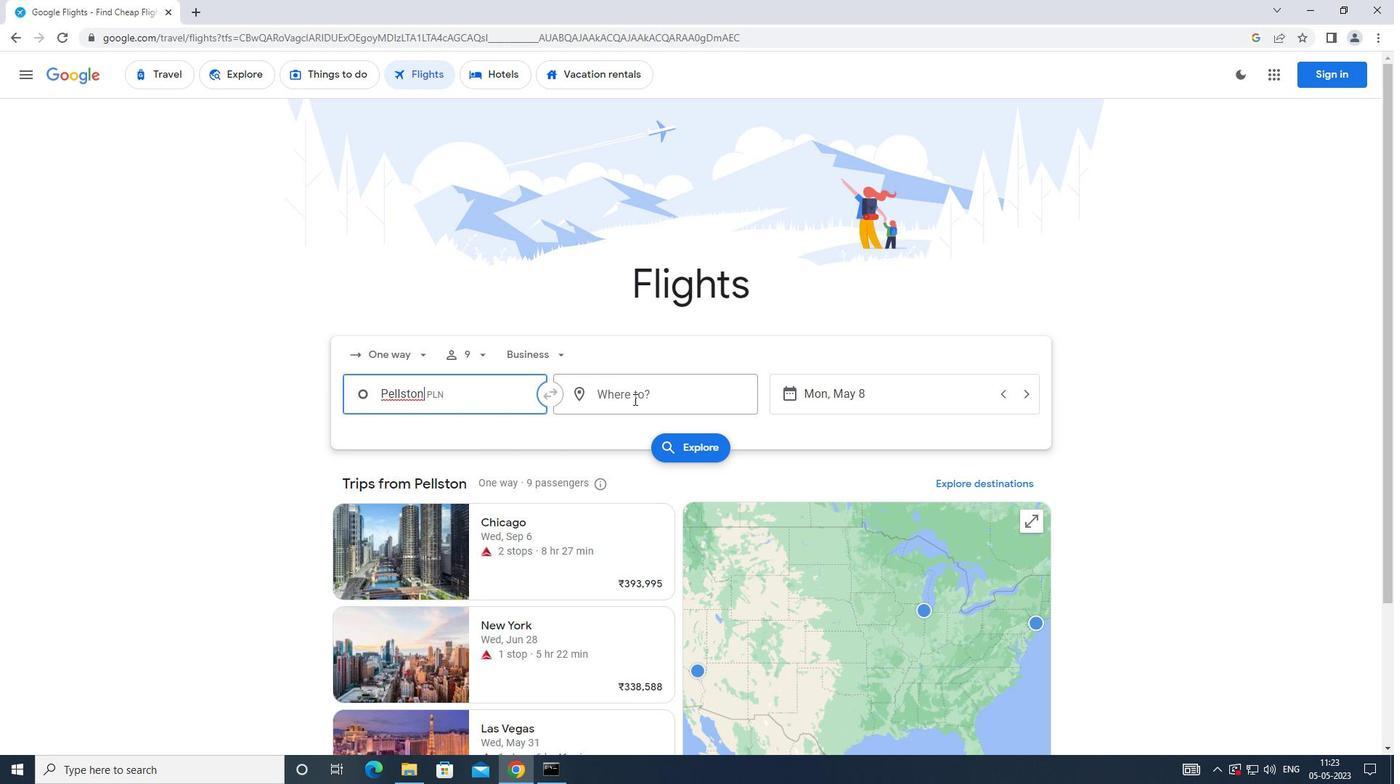
Action: Mouse pressed left at (644, 392)
Screenshot: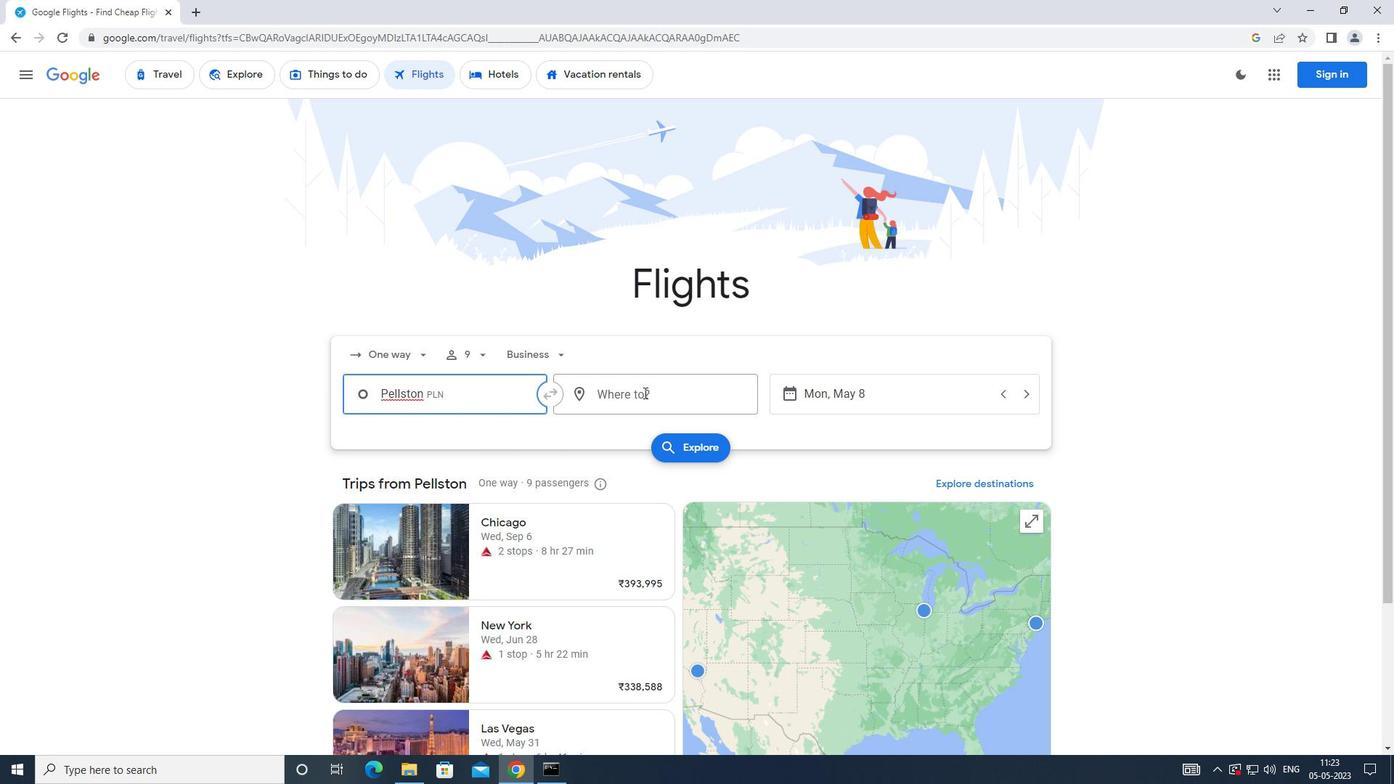 
Action: Key pressed <Key.caps_lock>r<Key.caps_lock>aleigh
Screenshot: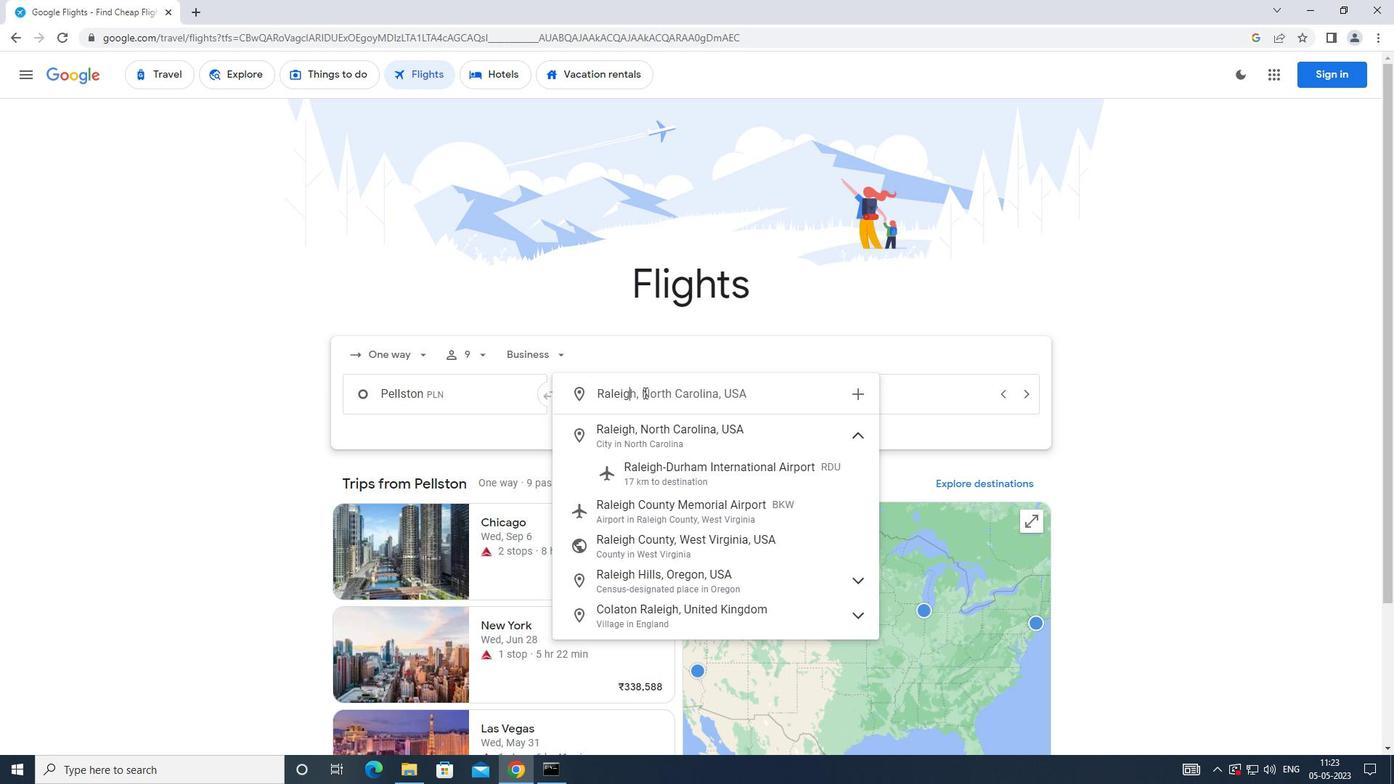 
Action: Mouse moved to (678, 469)
Screenshot: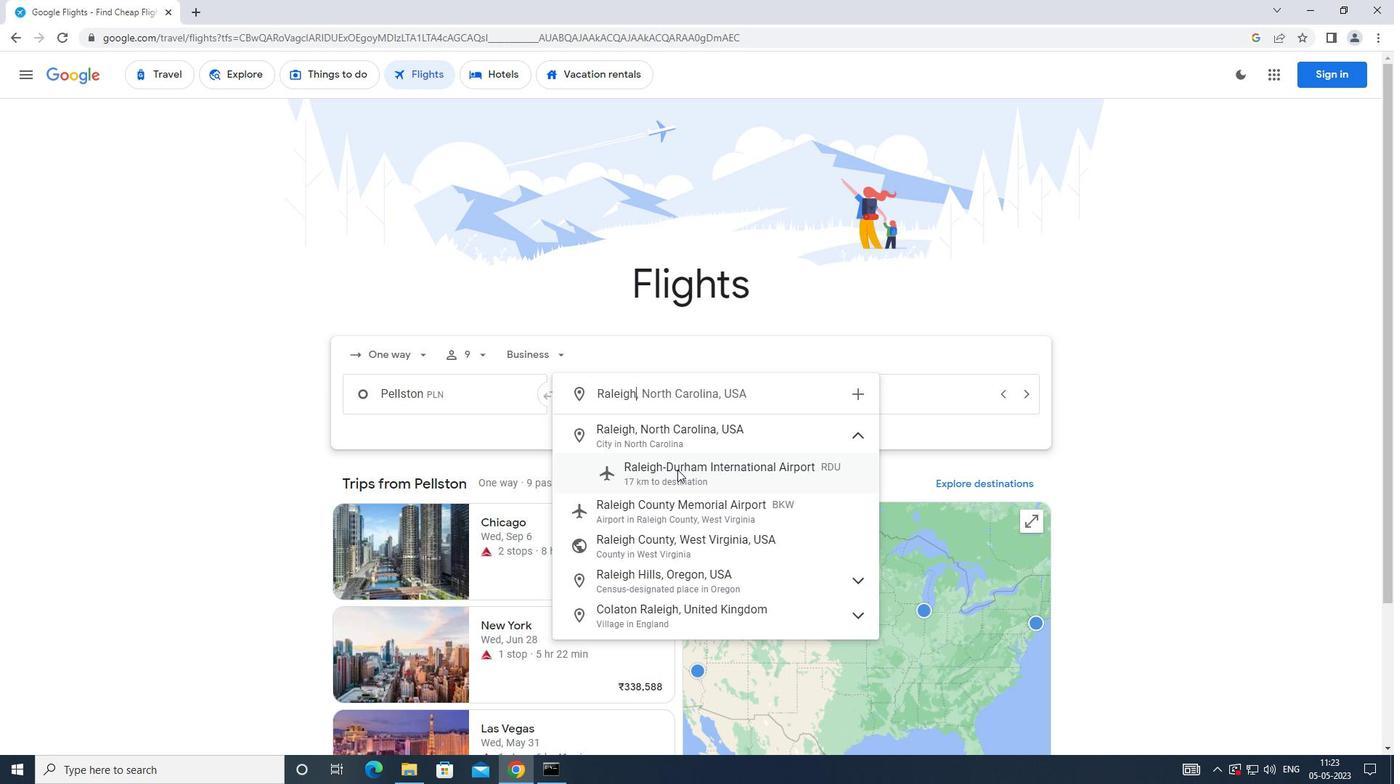 
Action: Mouse pressed left at (678, 469)
Screenshot: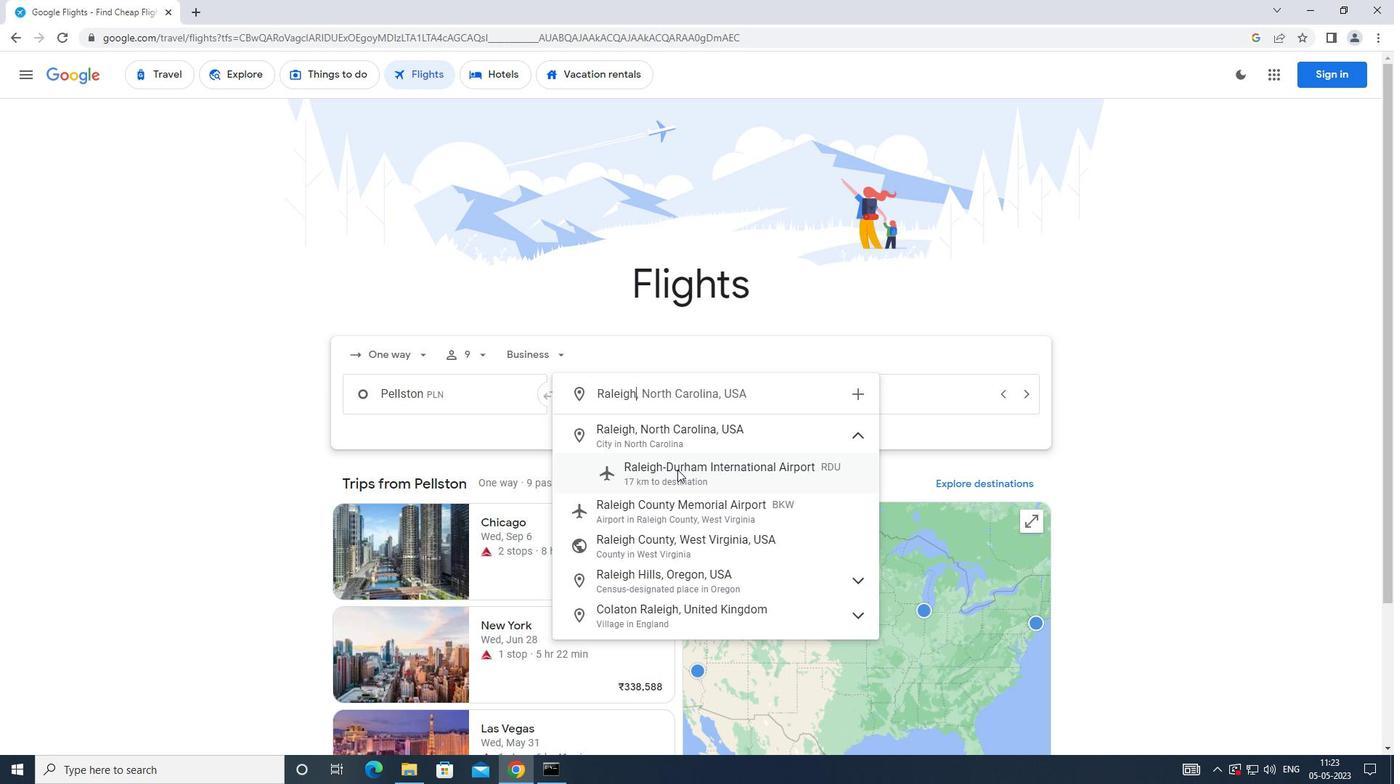 
Action: Mouse moved to (832, 400)
Screenshot: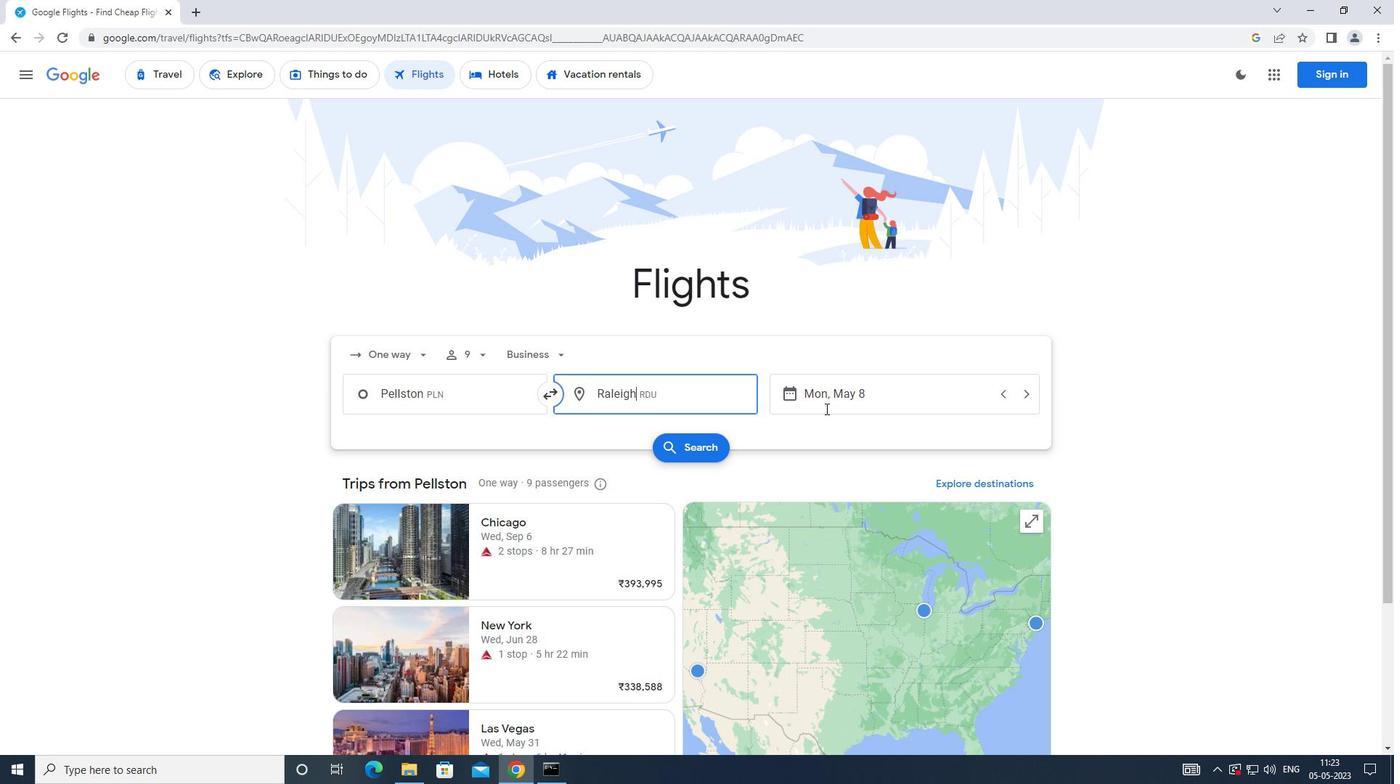 
Action: Mouse pressed left at (832, 400)
Screenshot: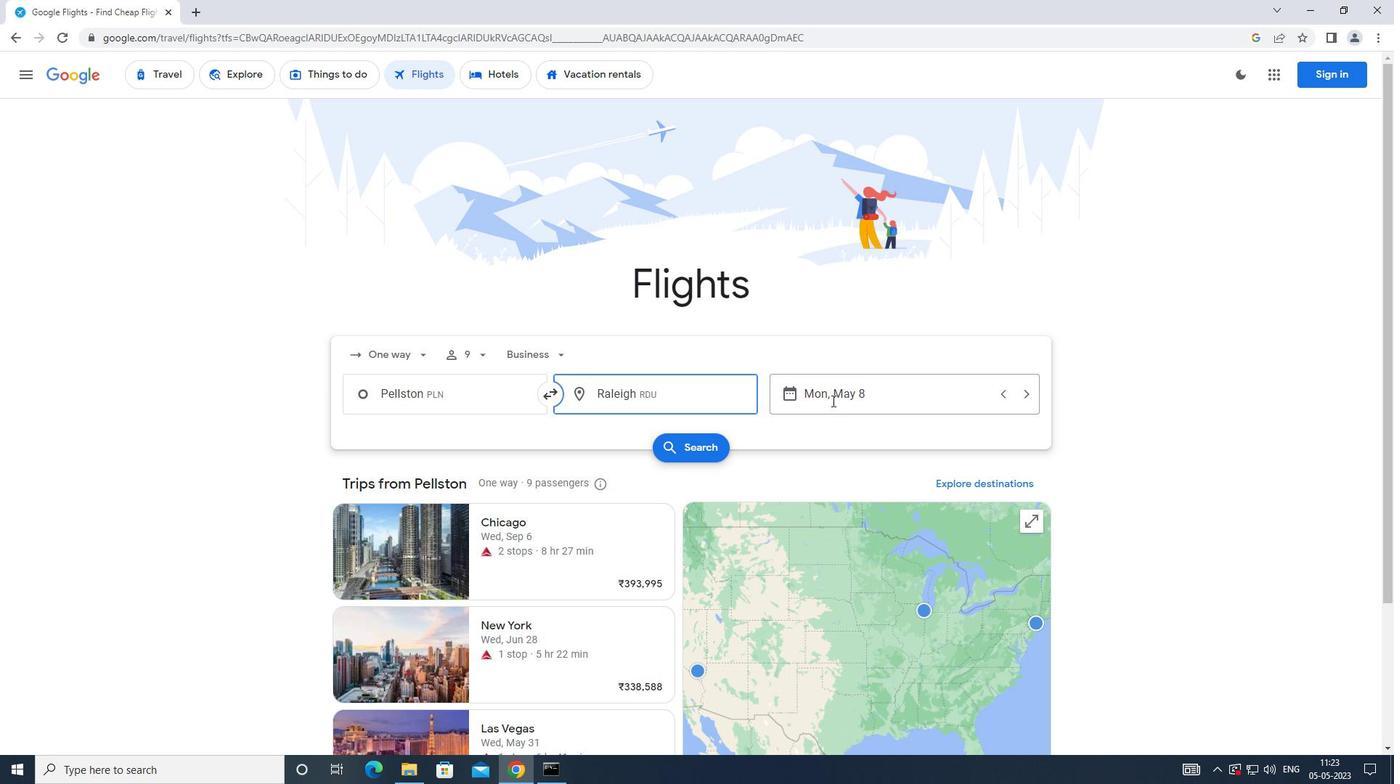 
Action: Mouse moved to (556, 529)
Screenshot: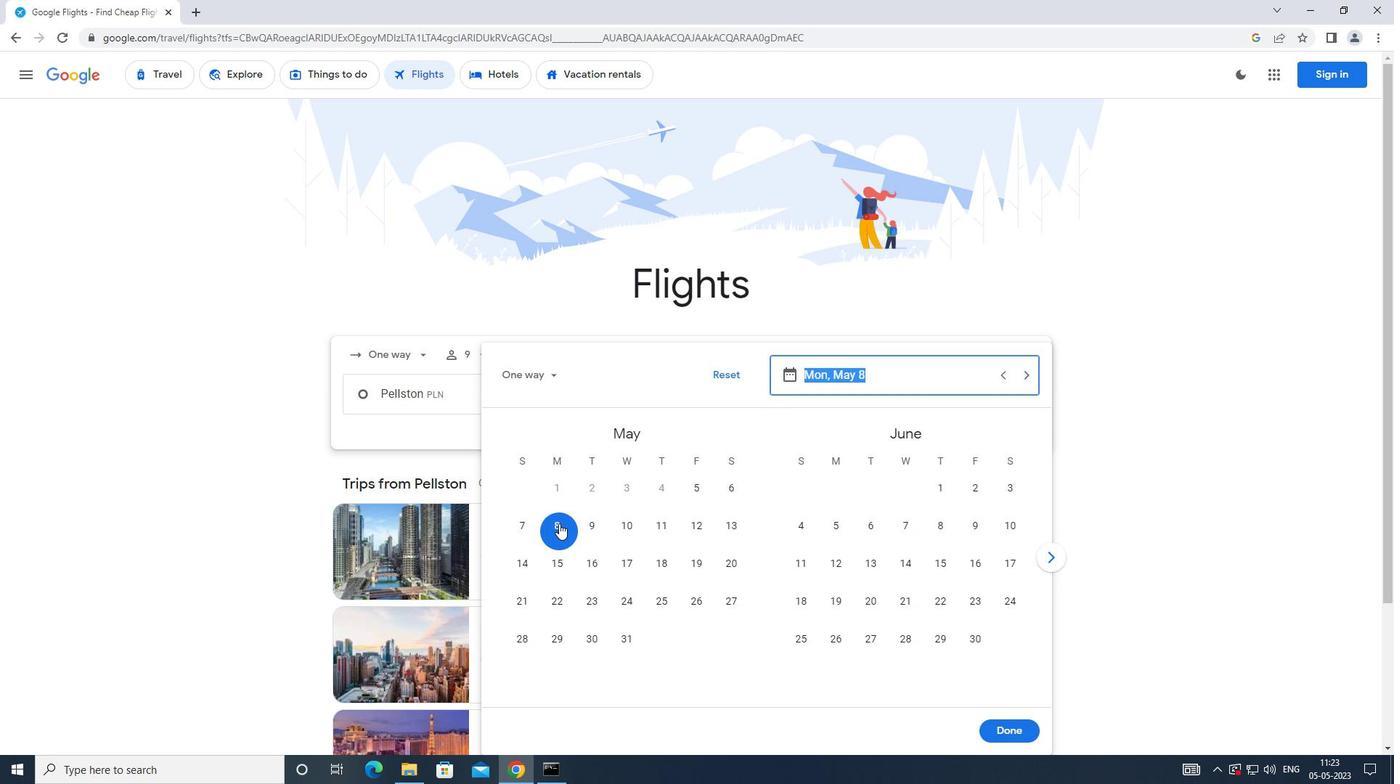 
Action: Mouse pressed left at (556, 529)
Screenshot: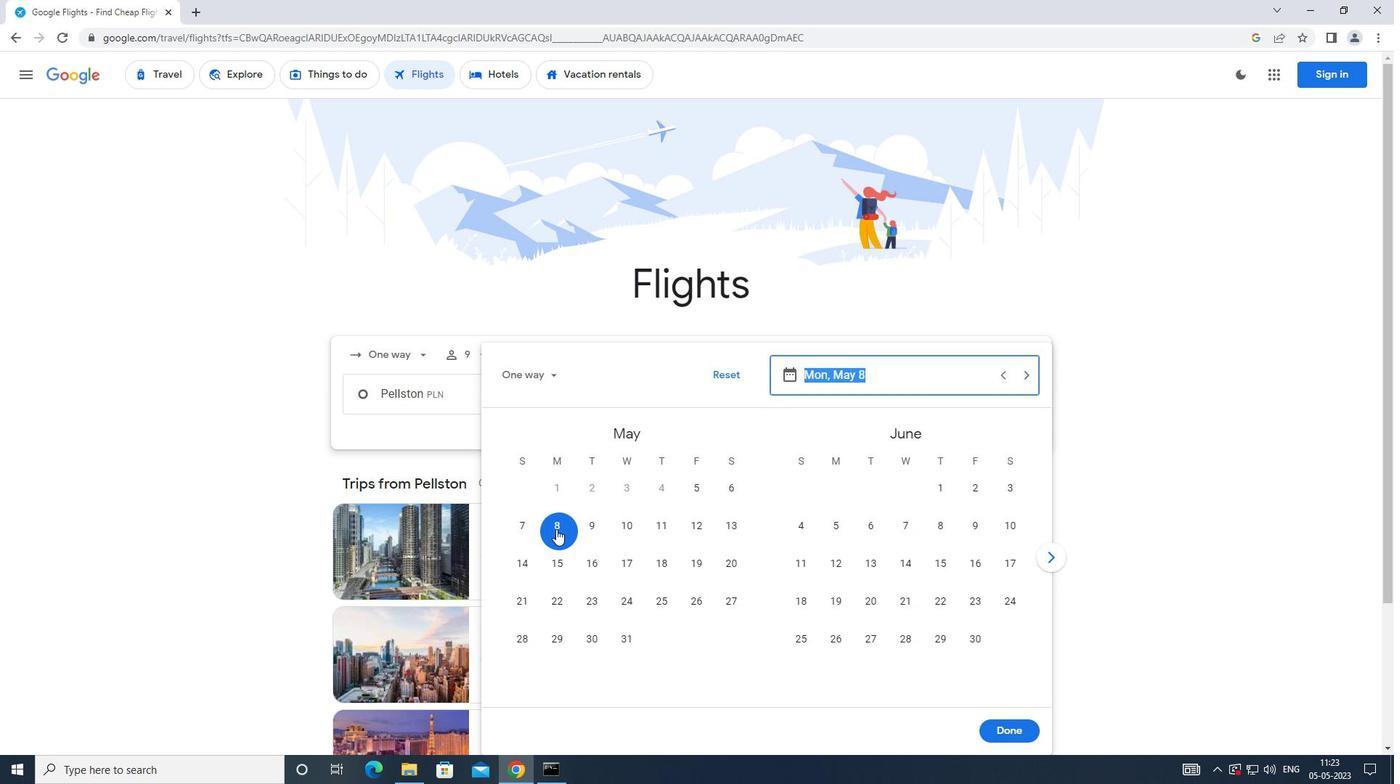 
Action: Mouse moved to (1015, 730)
Screenshot: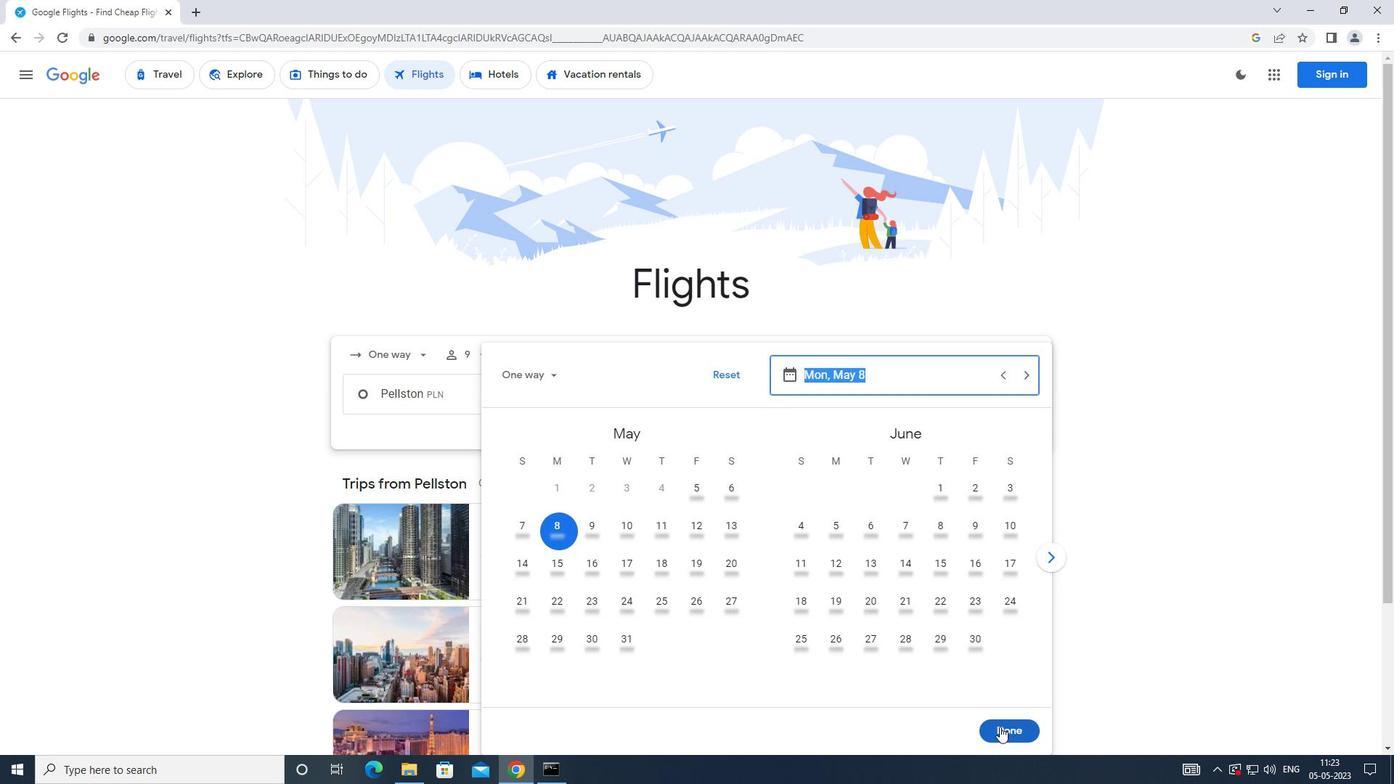 
Action: Mouse pressed left at (1015, 730)
Screenshot: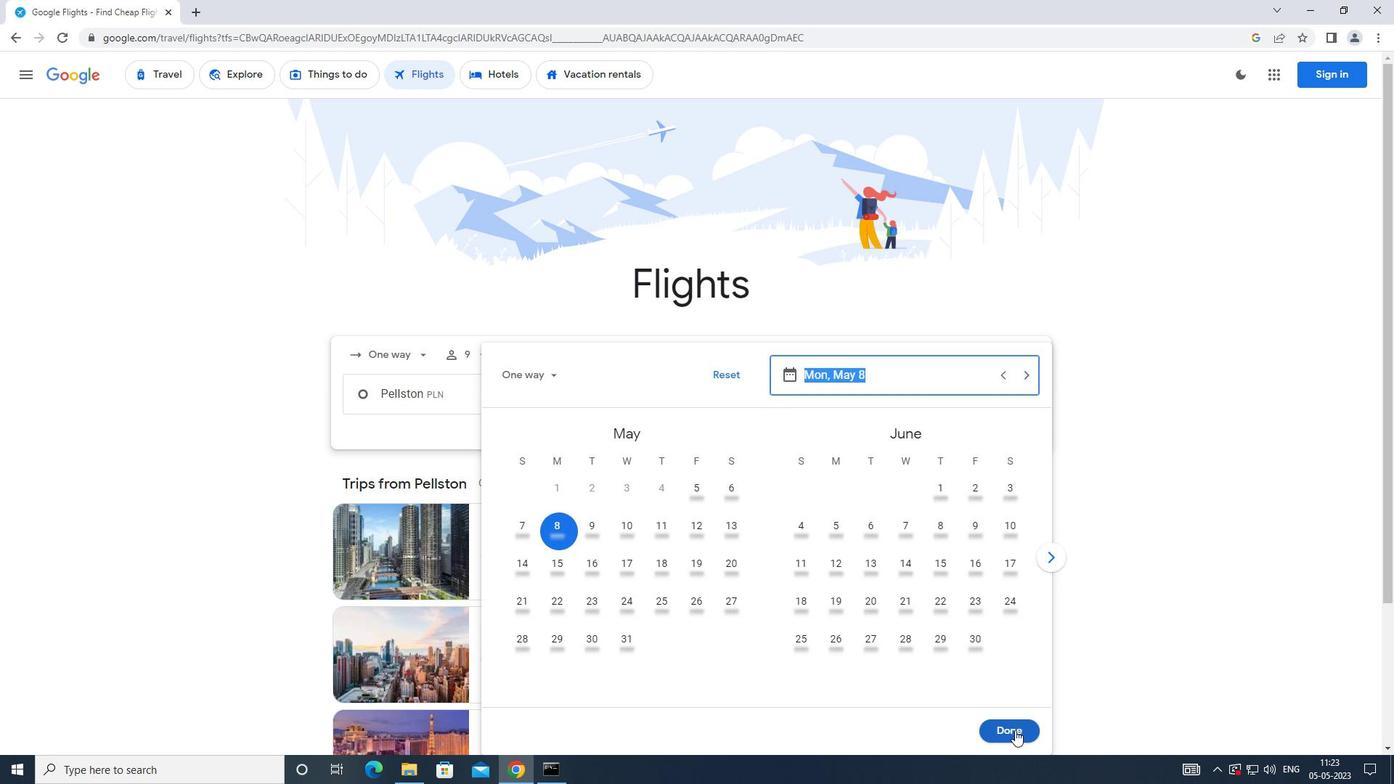 
Action: Mouse moved to (677, 448)
Screenshot: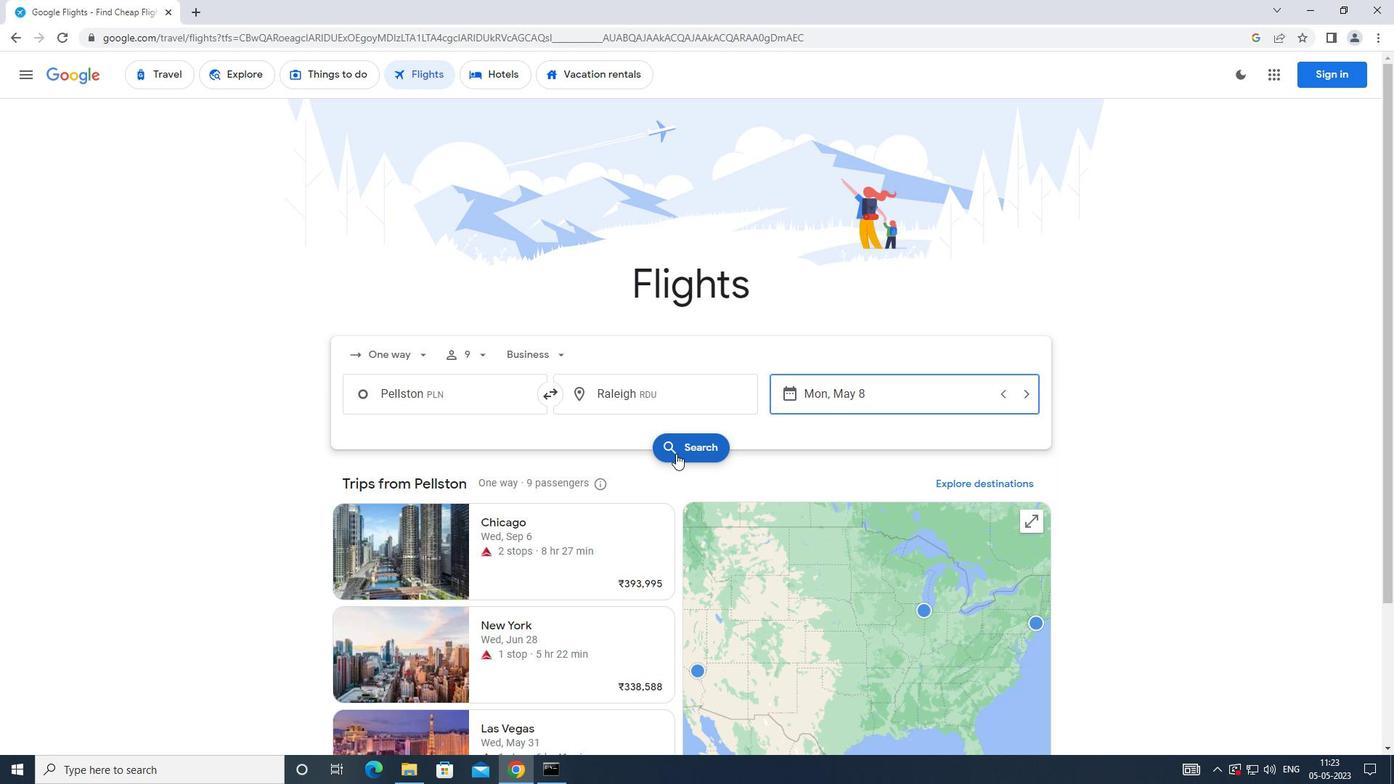 
Action: Mouse pressed left at (677, 448)
Screenshot: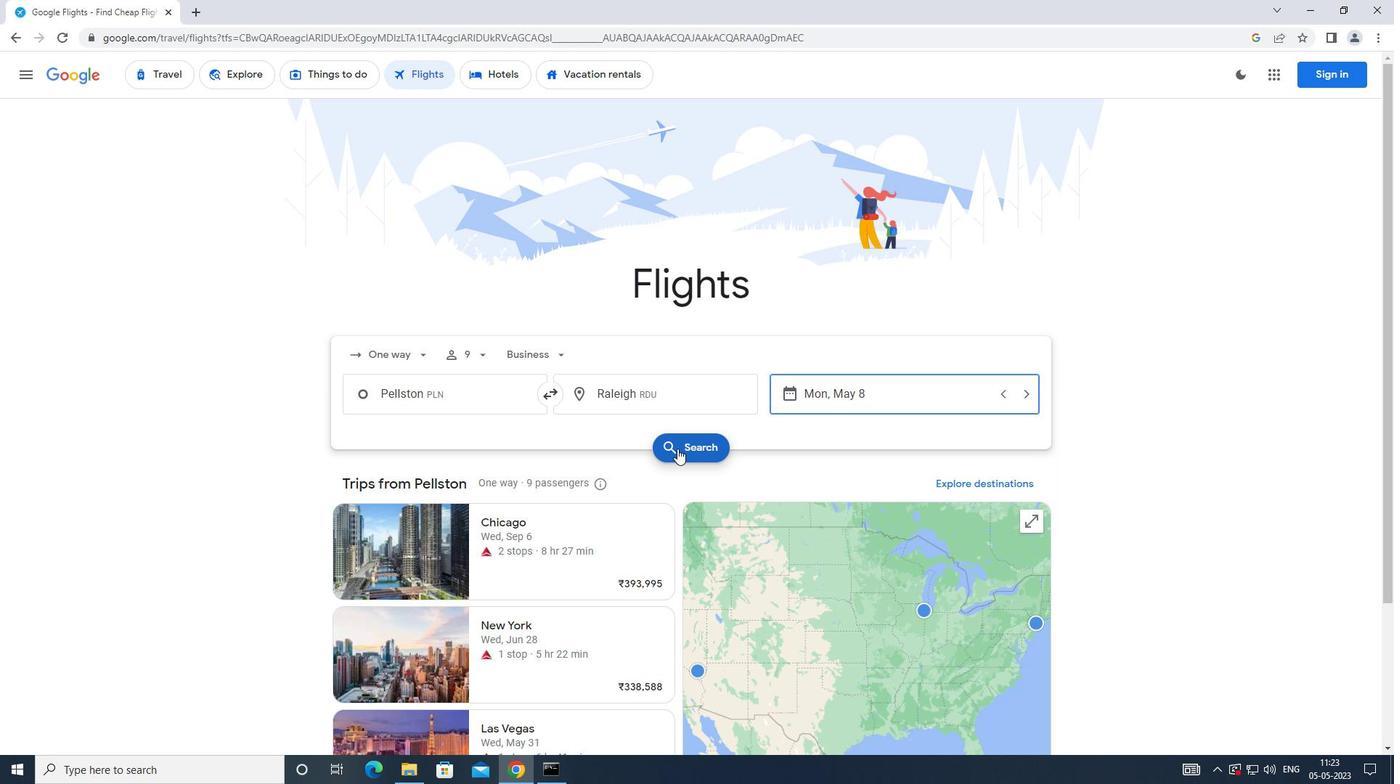 
Action: Mouse moved to (365, 204)
Screenshot: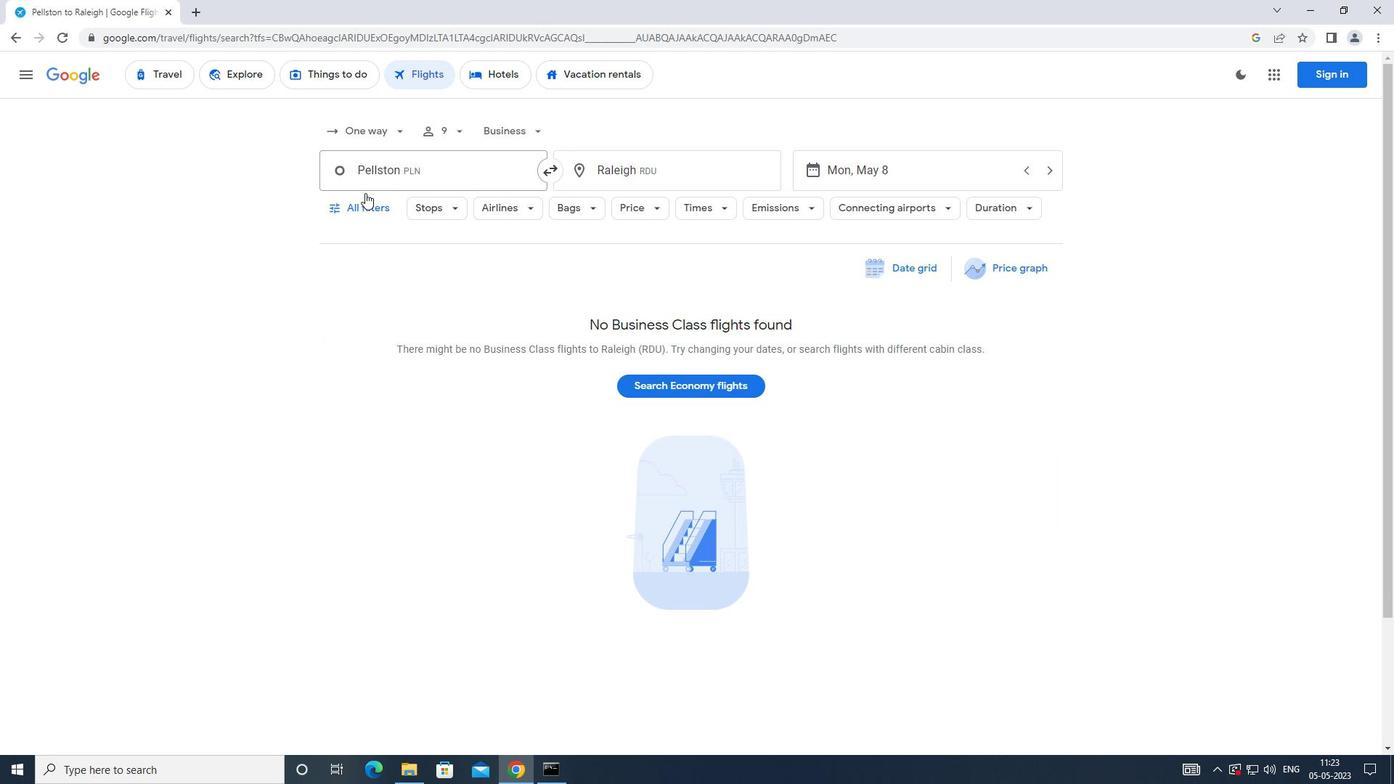 
Action: Mouse pressed left at (365, 204)
Screenshot: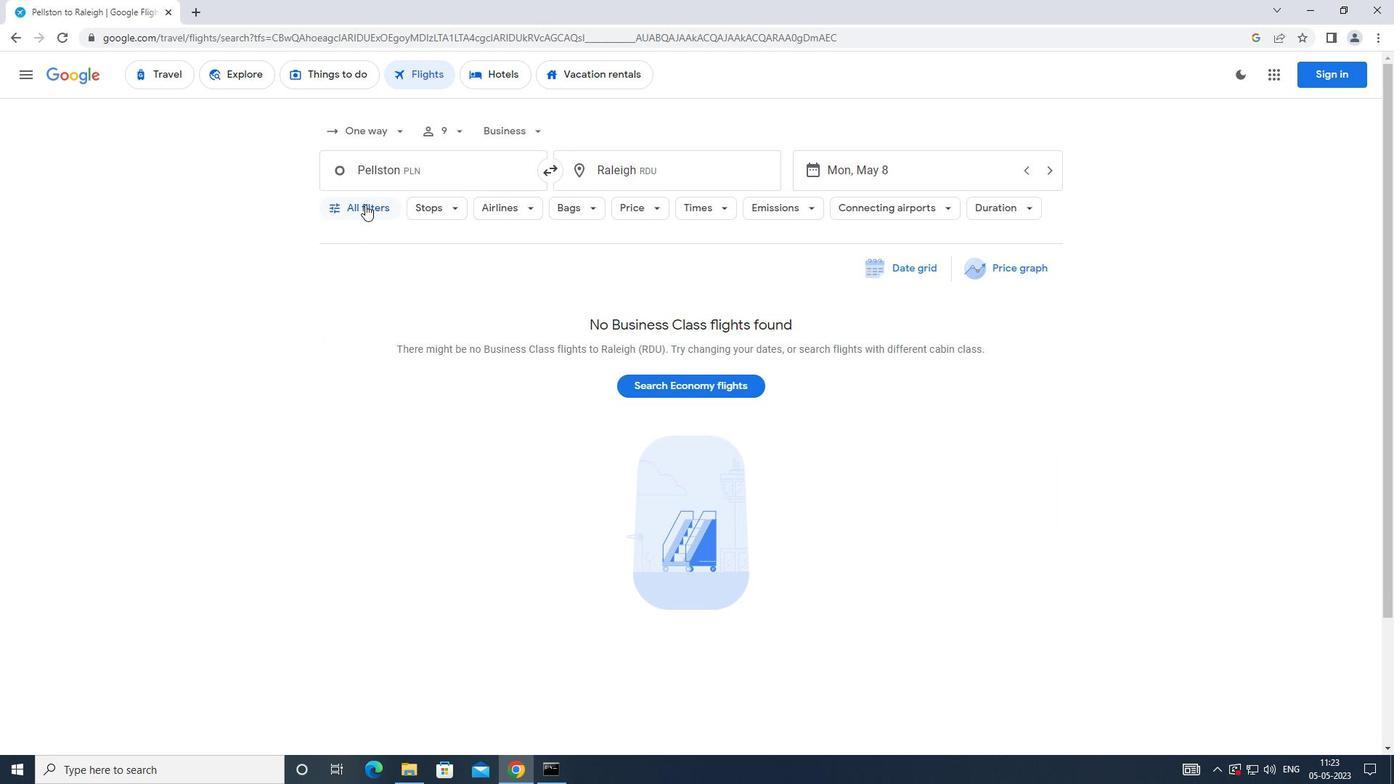 
Action: Mouse moved to (450, 357)
Screenshot: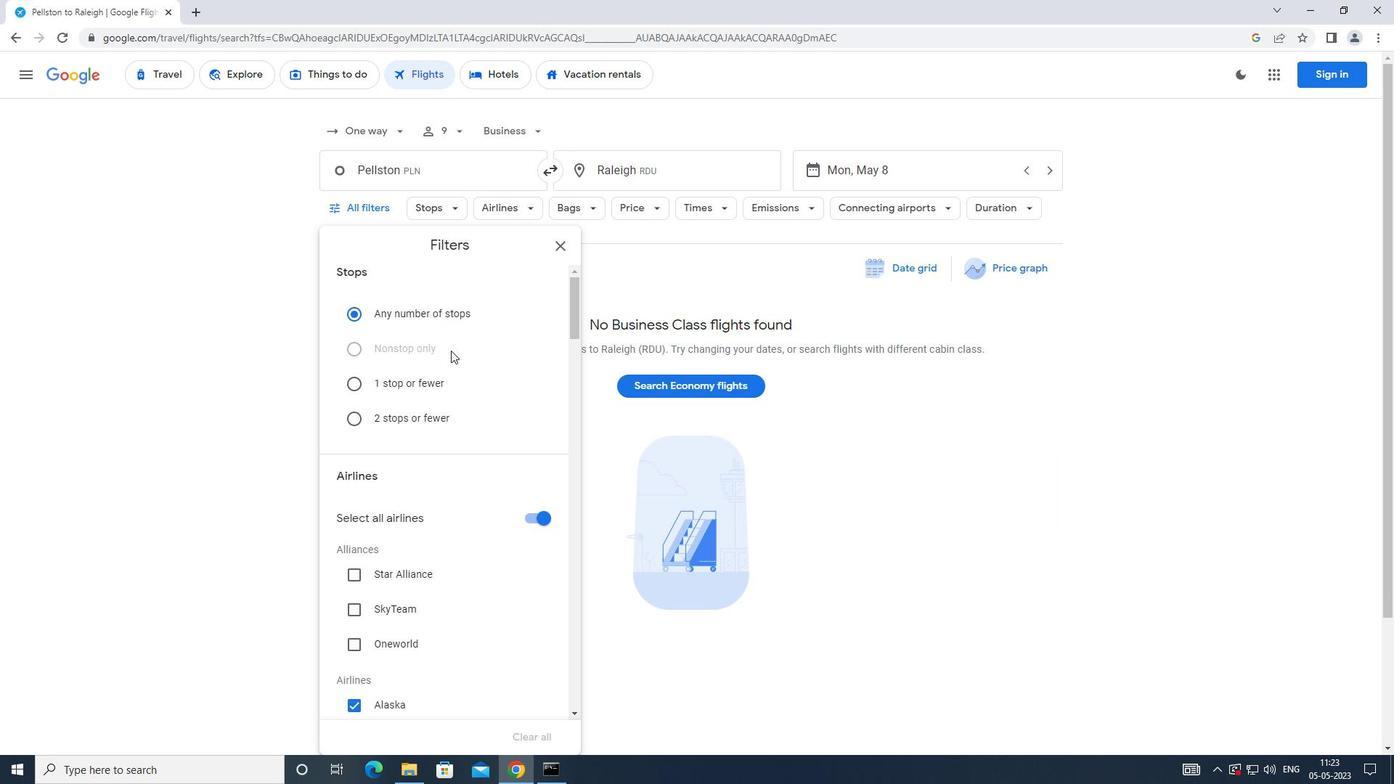 
Action: Mouse scrolled (450, 356) with delta (0, 0)
Screenshot: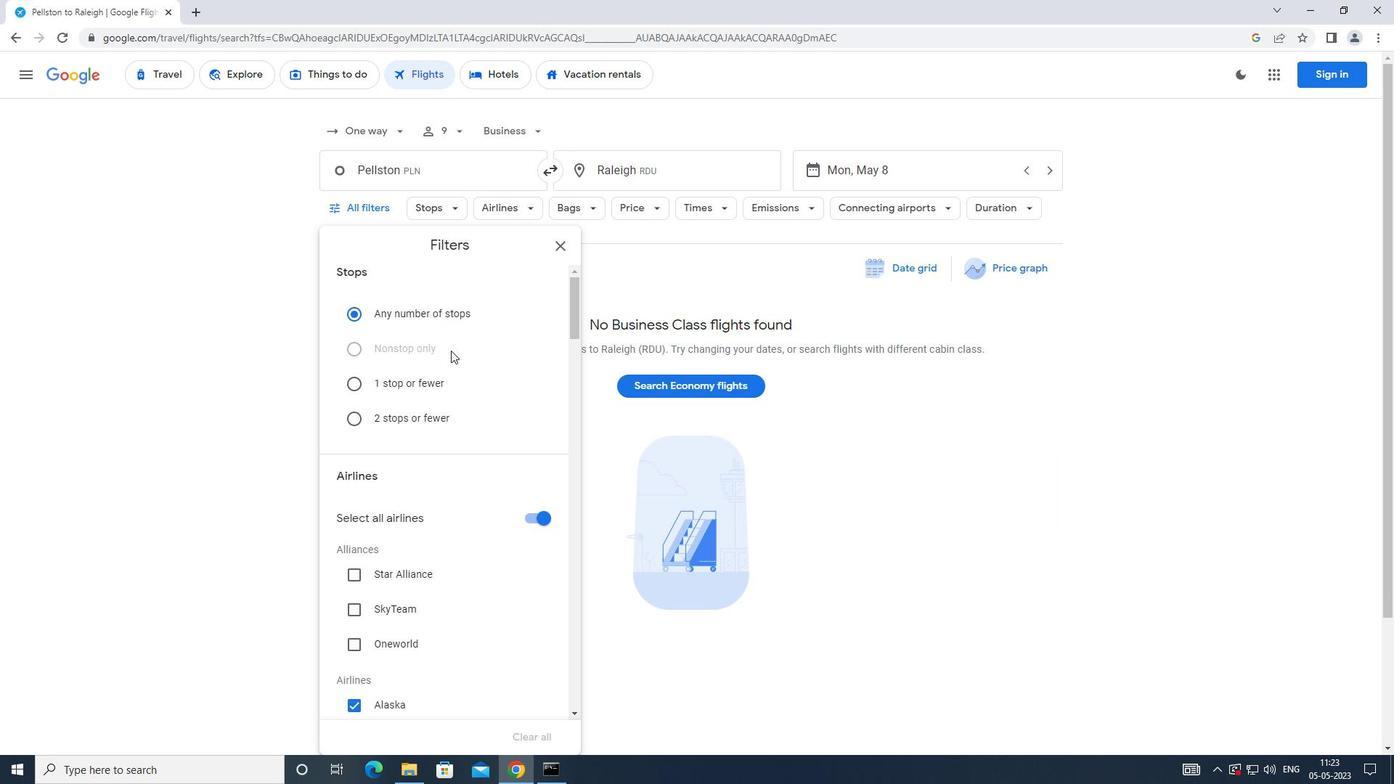 
Action: Mouse moved to (450, 377)
Screenshot: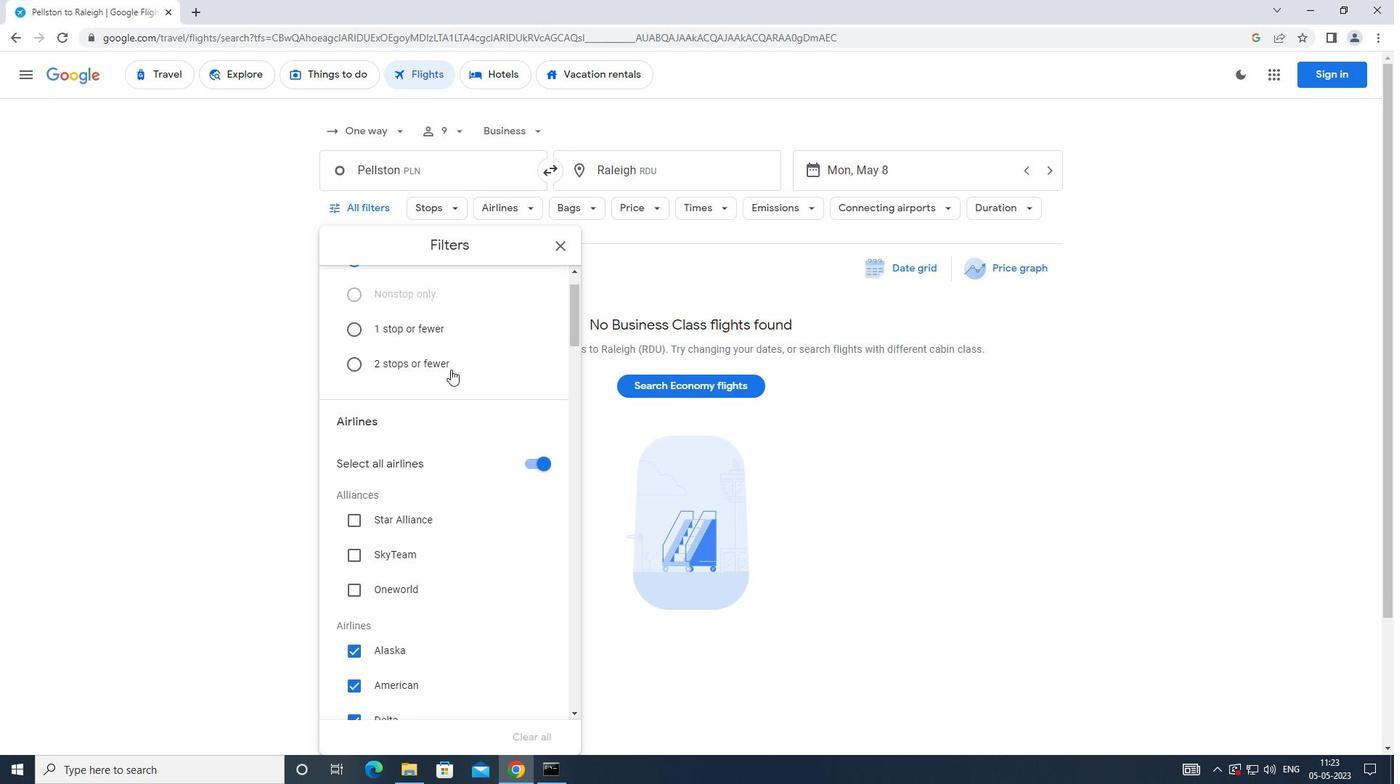 
Action: Mouse scrolled (450, 376) with delta (0, 0)
Screenshot: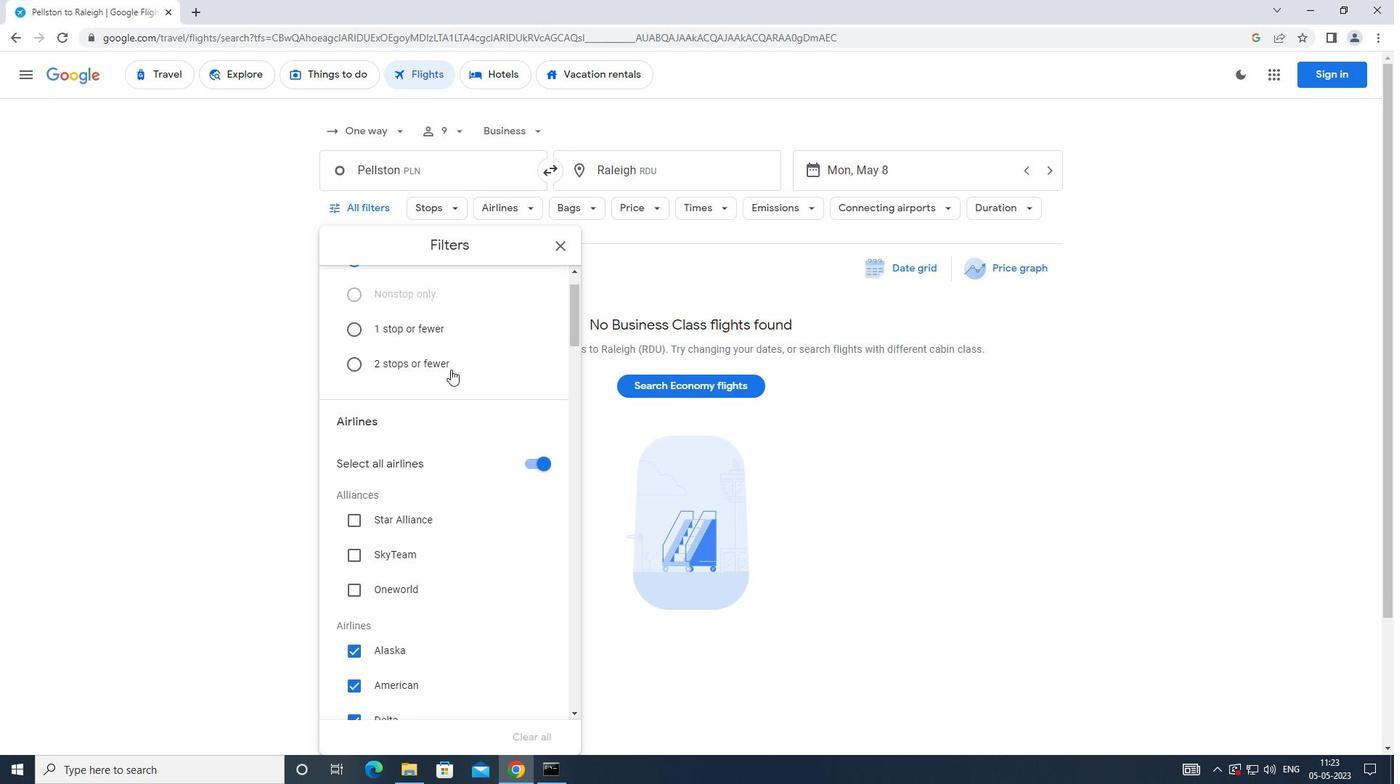 
Action: Mouse moved to (450, 377)
Screenshot: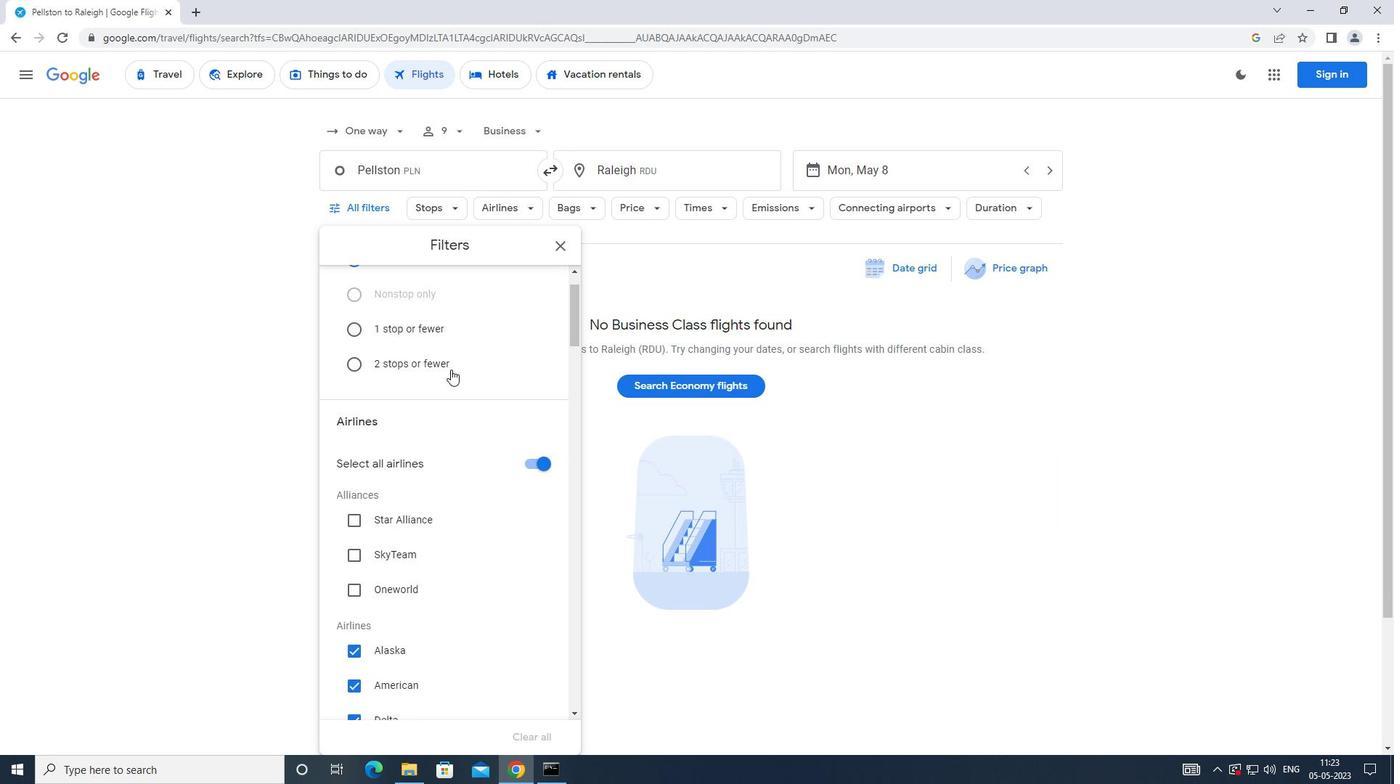 
Action: Mouse scrolled (450, 376) with delta (0, 0)
Screenshot: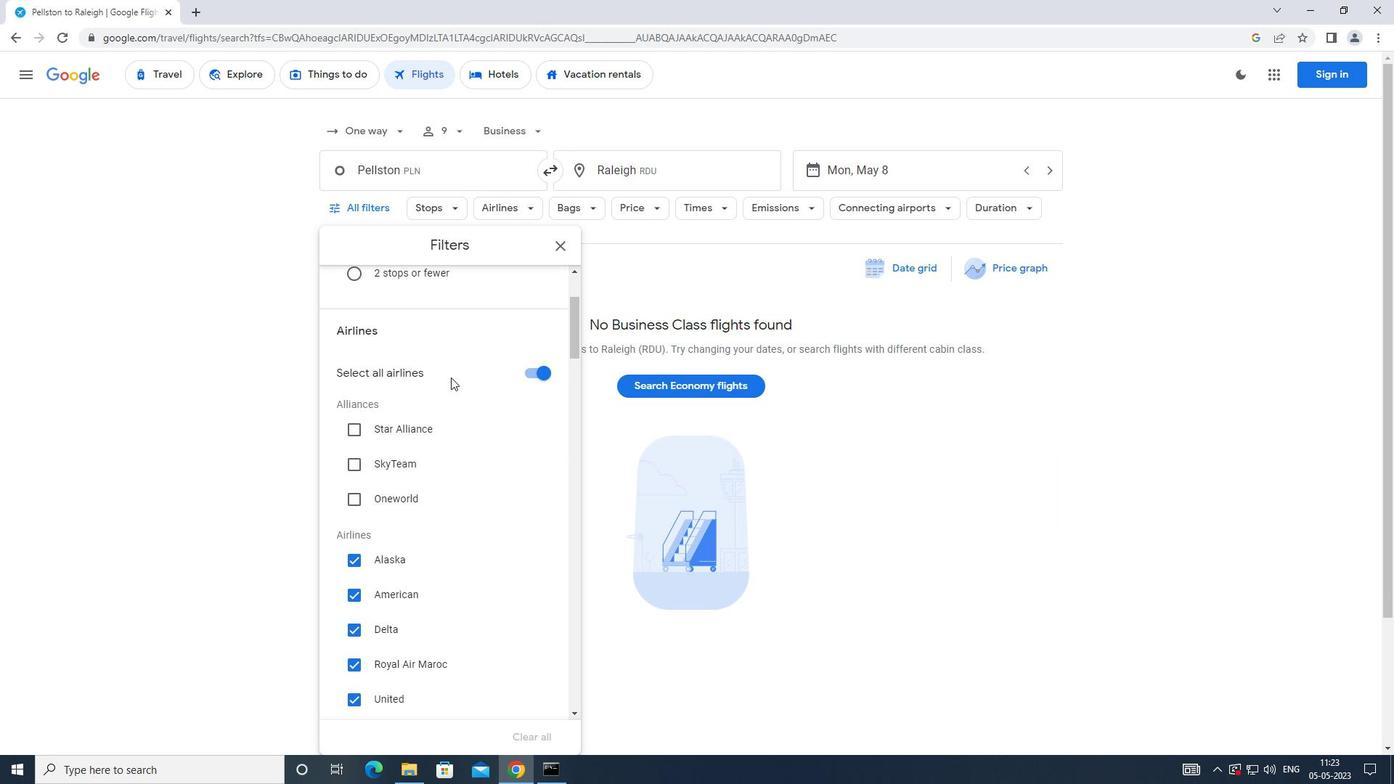 
Action: Mouse scrolled (450, 376) with delta (0, 0)
Screenshot: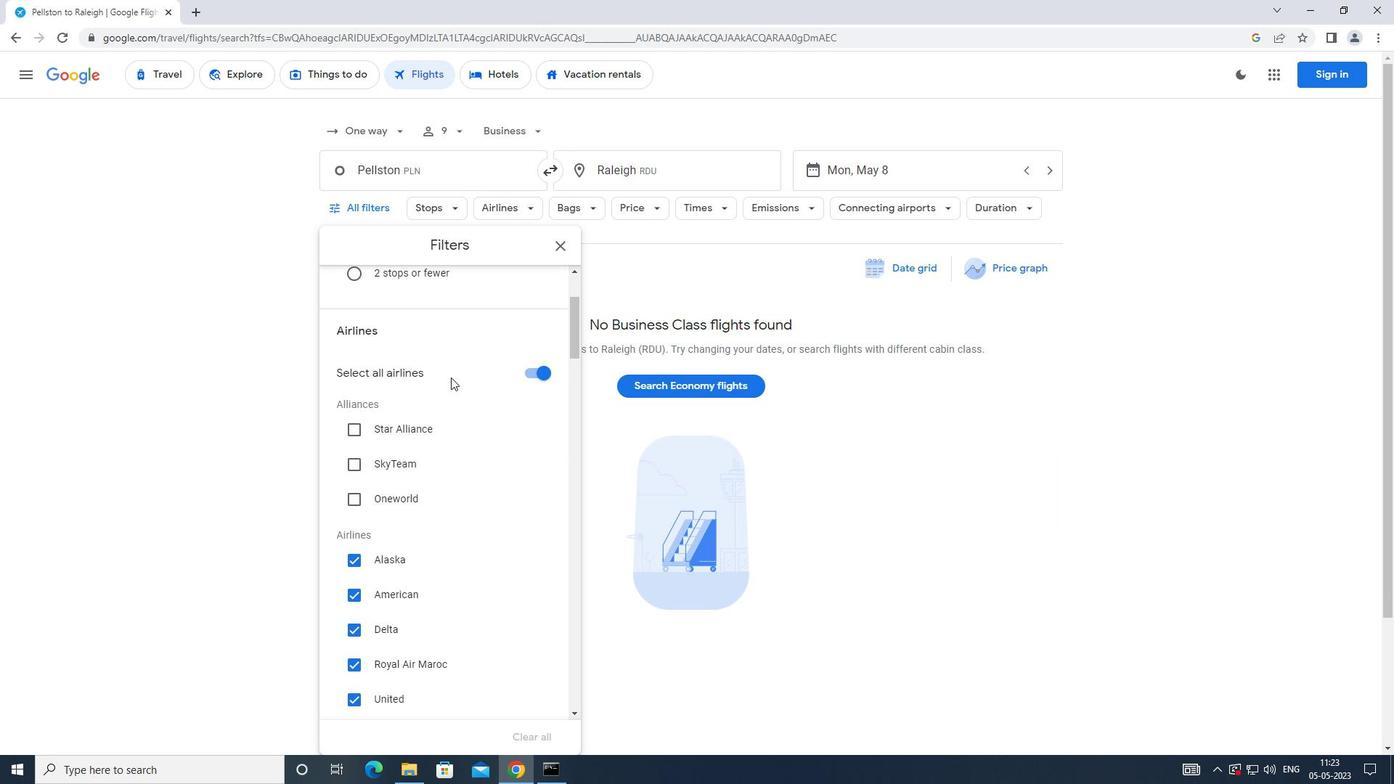 
Action: Mouse scrolled (450, 376) with delta (0, 0)
Screenshot: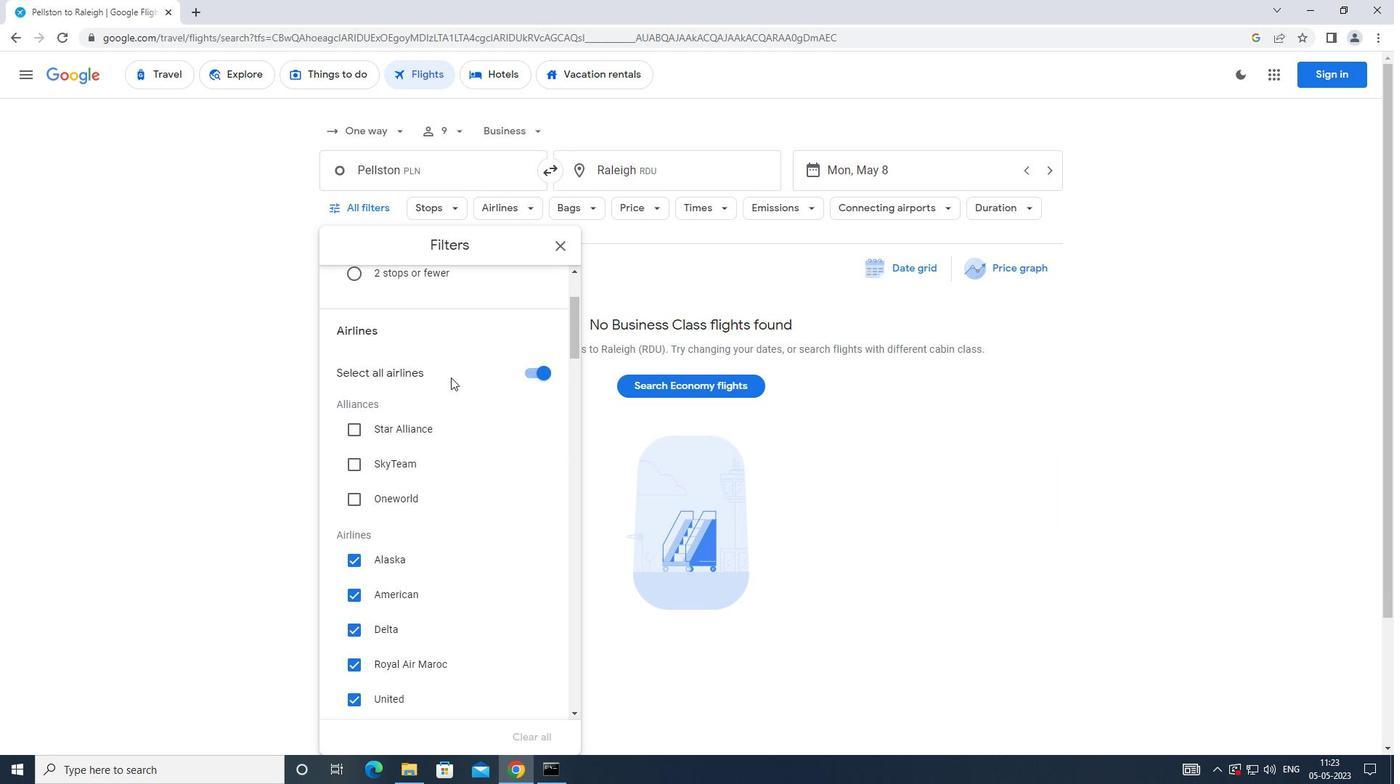 
Action: Mouse scrolled (450, 376) with delta (0, 0)
Screenshot: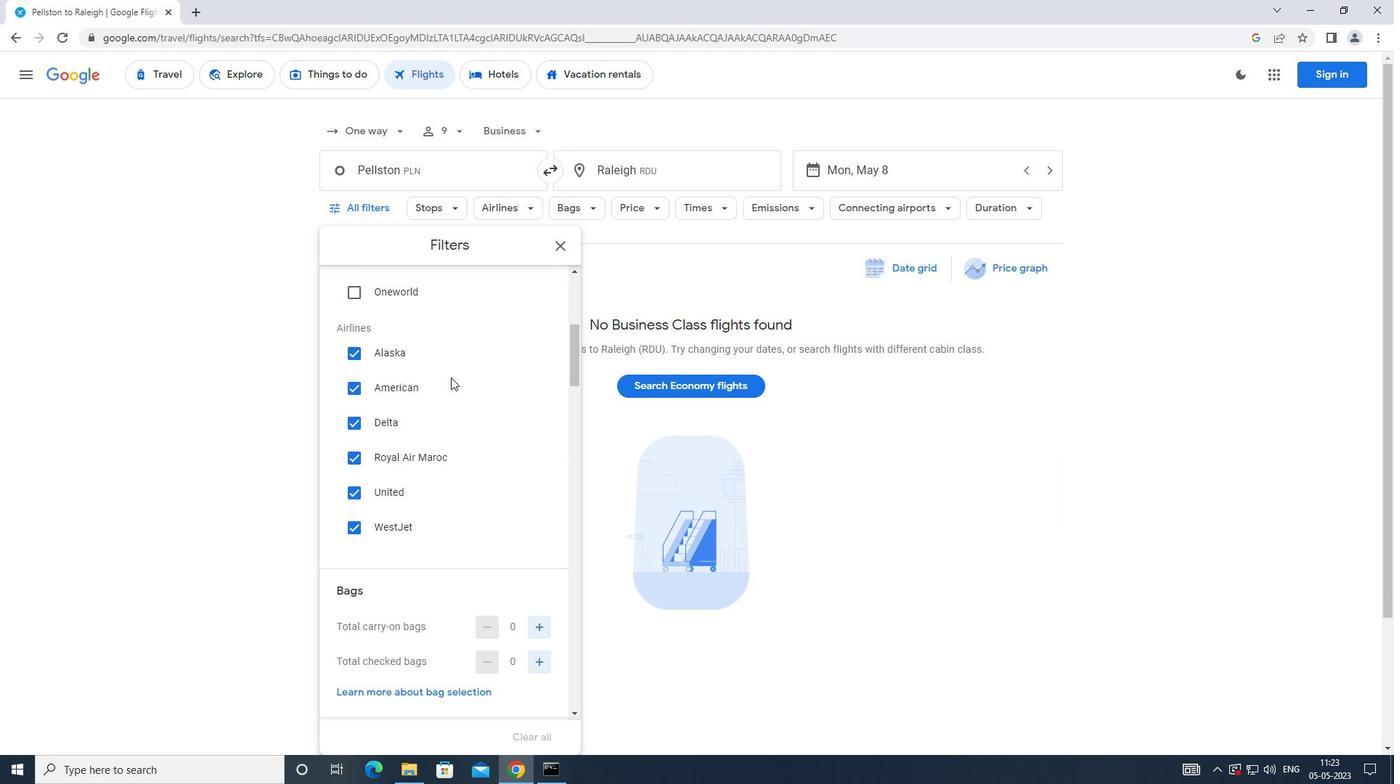 
Action: Mouse scrolled (450, 376) with delta (0, 0)
Screenshot: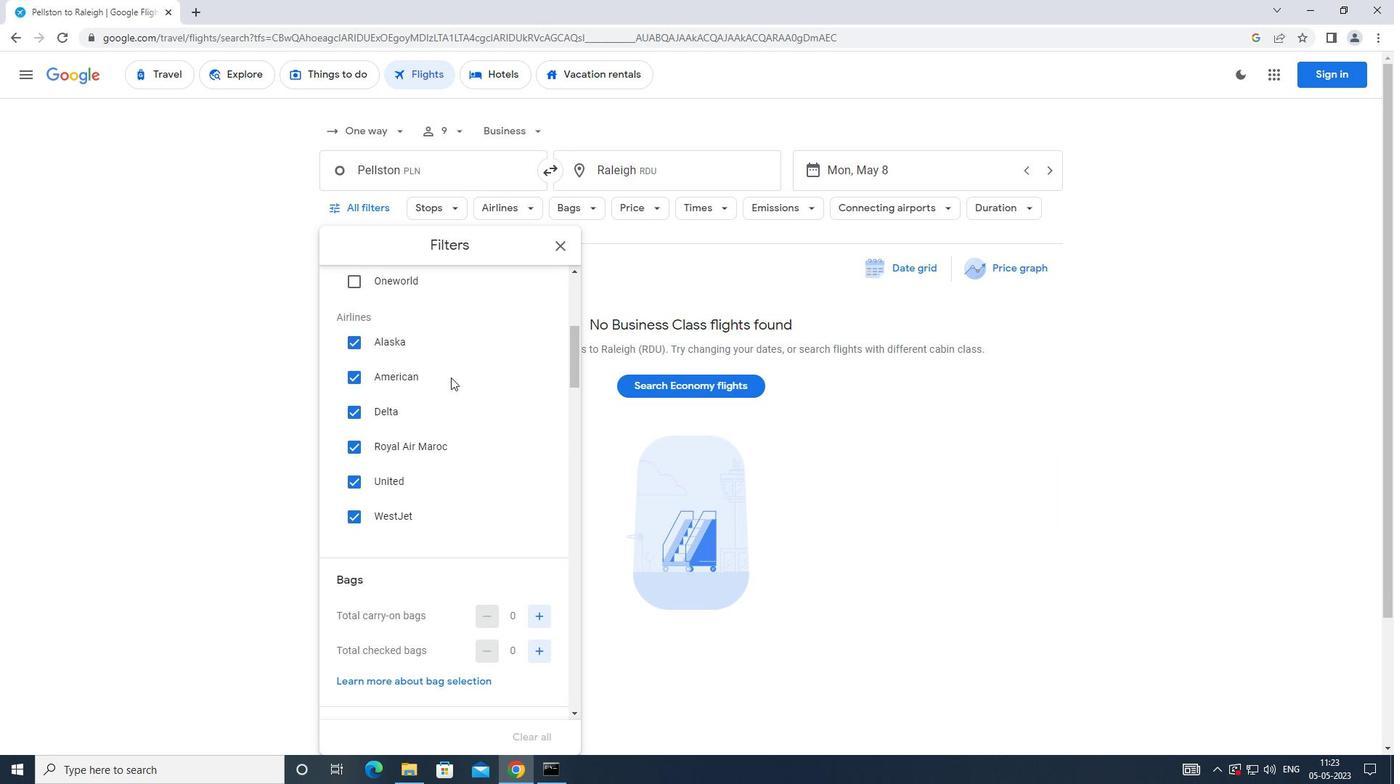 
Action: Mouse moved to (458, 361)
Screenshot: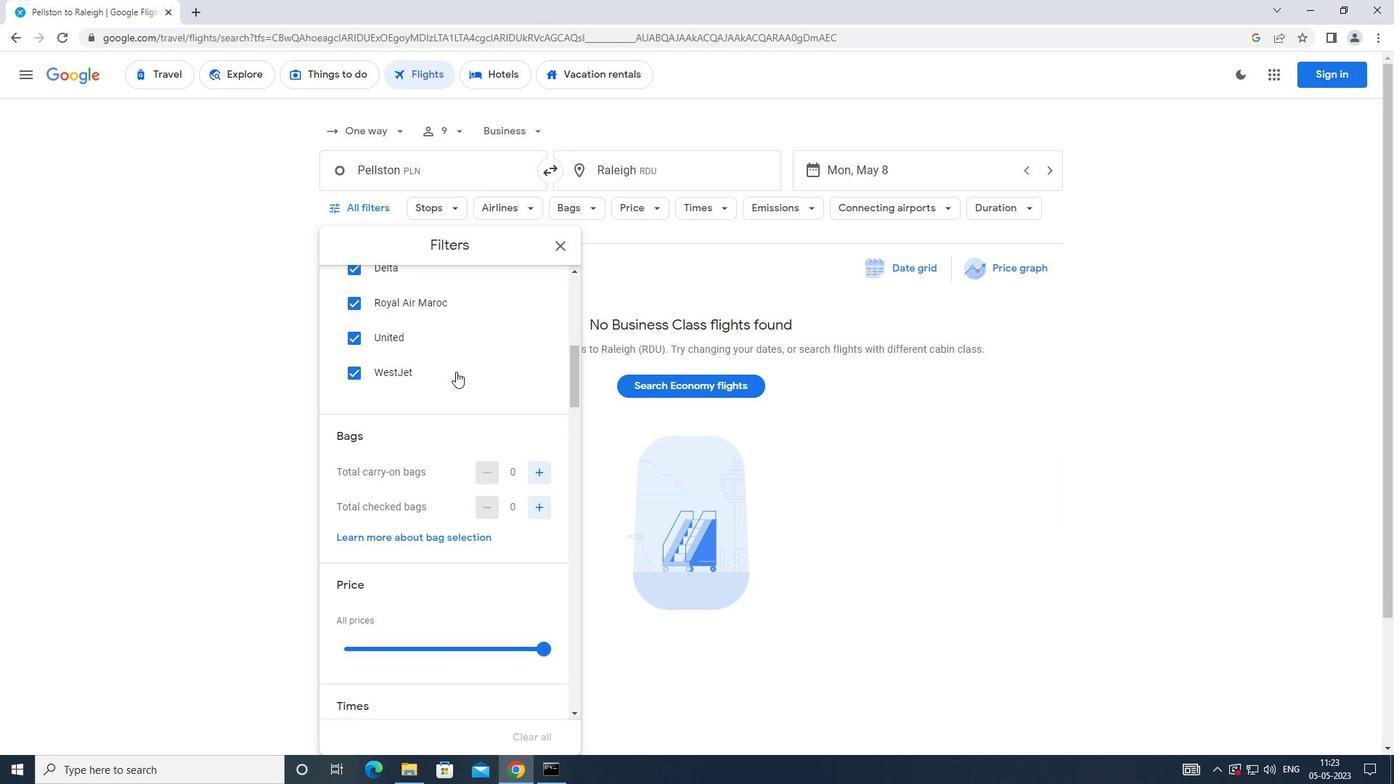 
Action: Mouse scrolled (458, 362) with delta (0, 0)
Screenshot: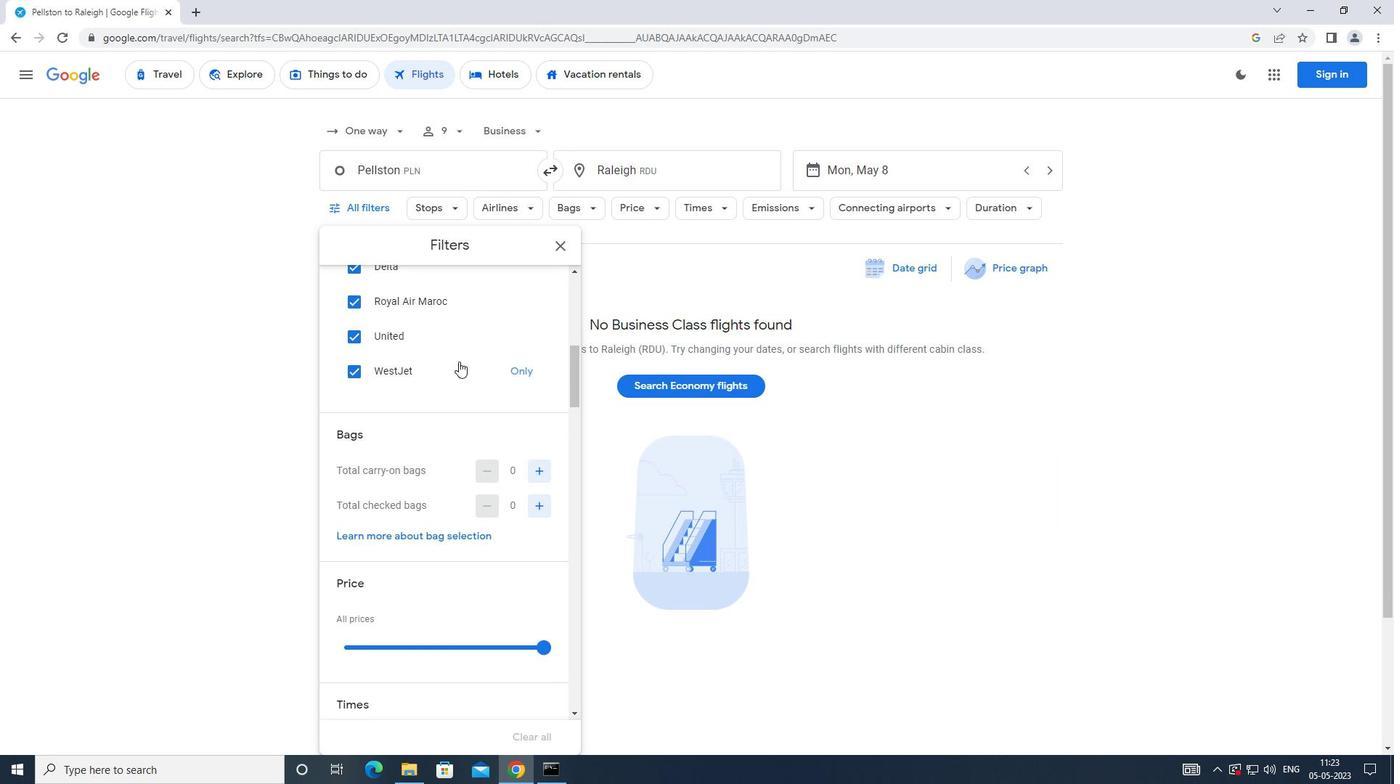
Action: Mouse scrolled (458, 362) with delta (0, 0)
Screenshot: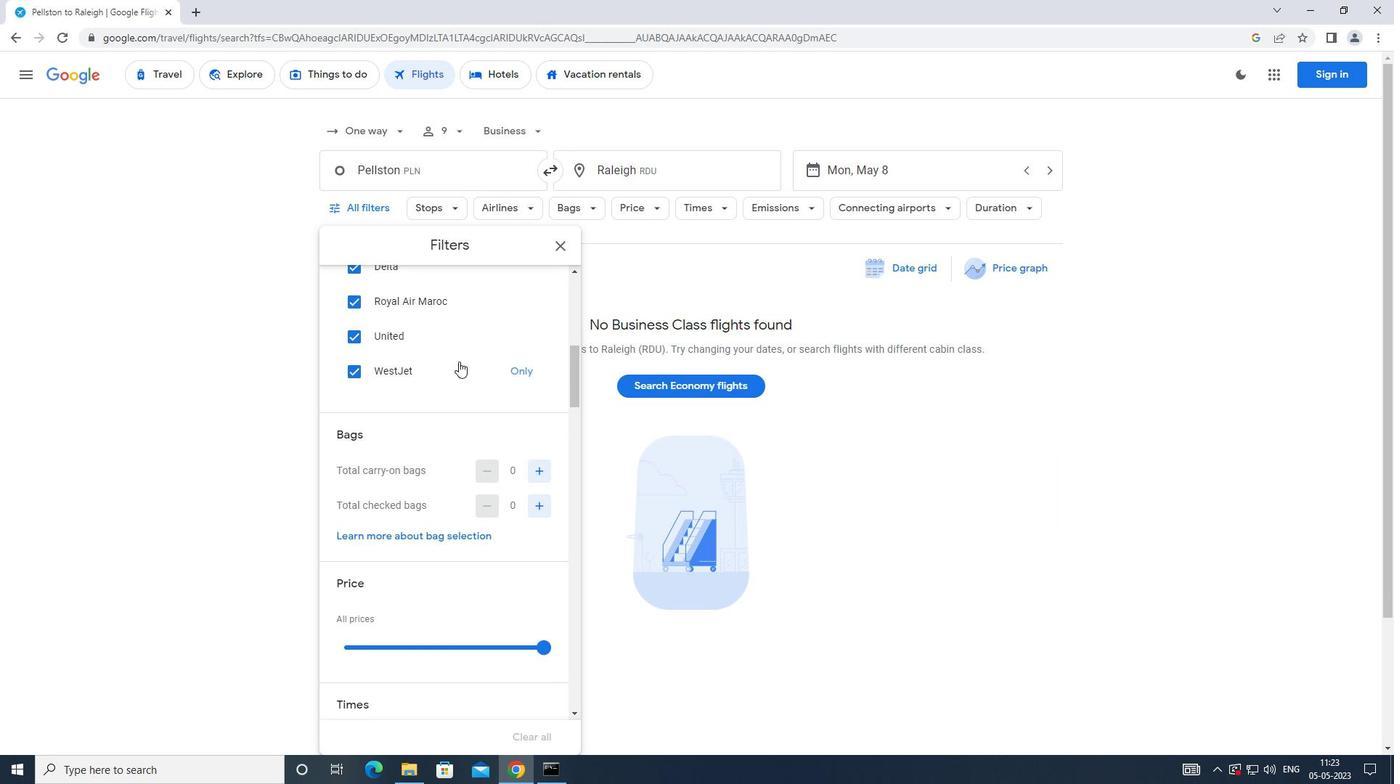 
Action: Mouse scrolled (458, 362) with delta (0, 0)
Screenshot: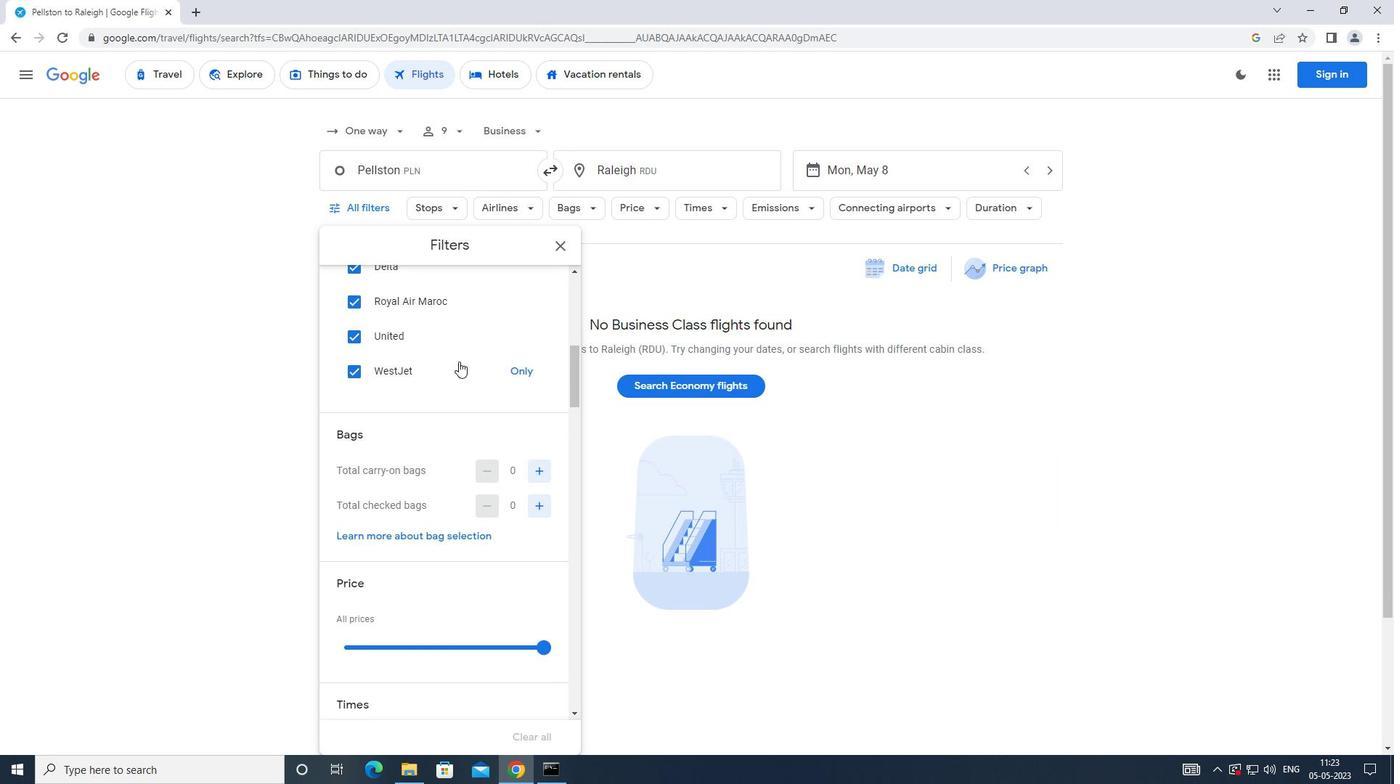 
Action: Mouse moved to (527, 325)
Screenshot: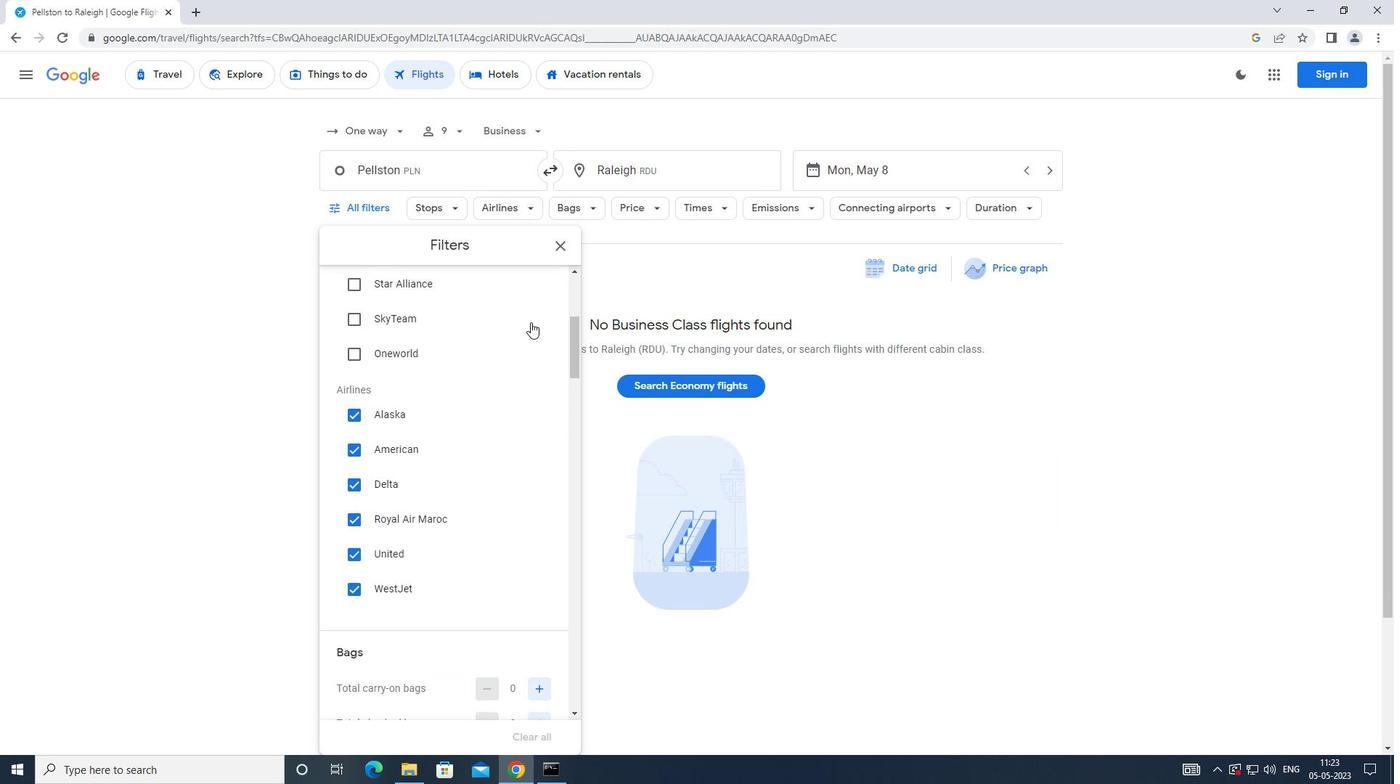 
Action: Mouse scrolled (527, 326) with delta (0, 0)
Screenshot: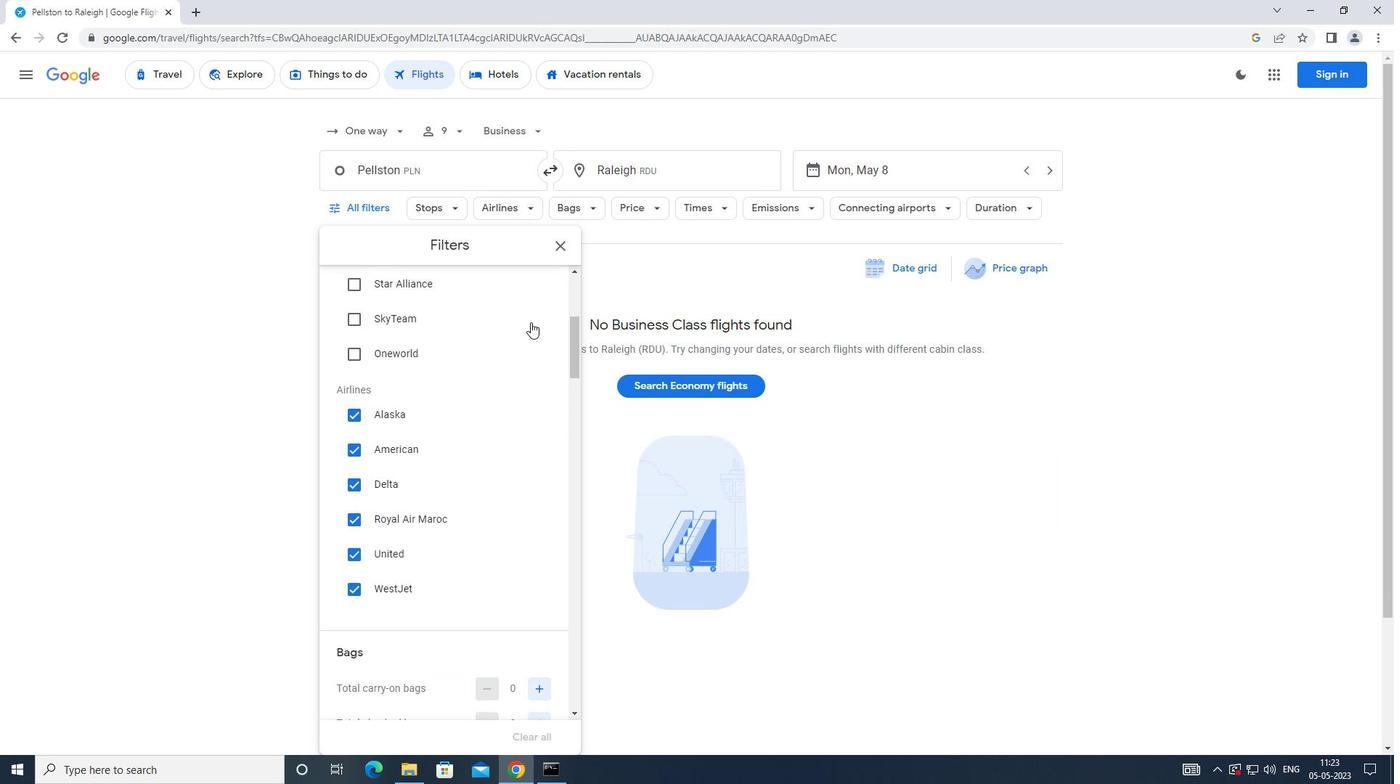 
Action: Mouse moved to (527, 326)
Screenshot: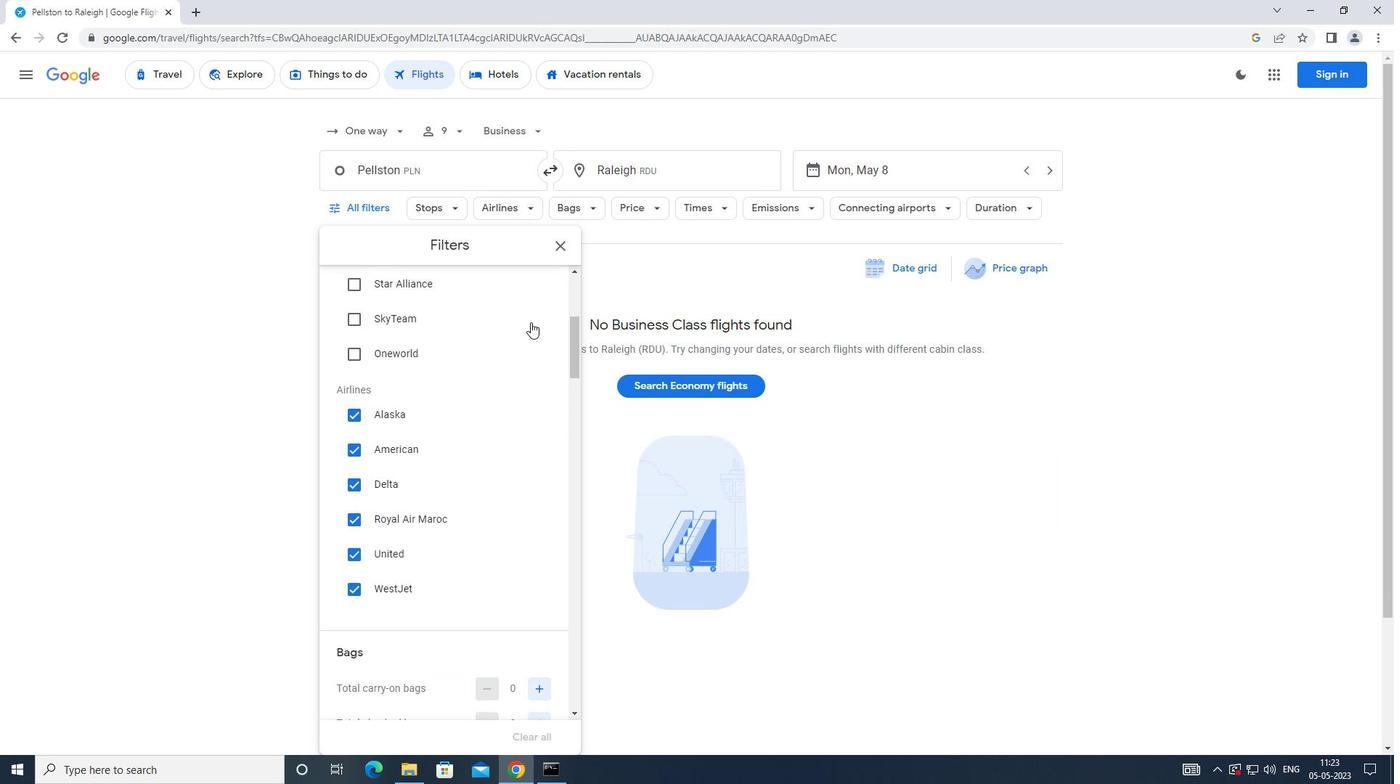
Action: Mouse scrolled (527, 326) with delta (0, 0)
Screenshot: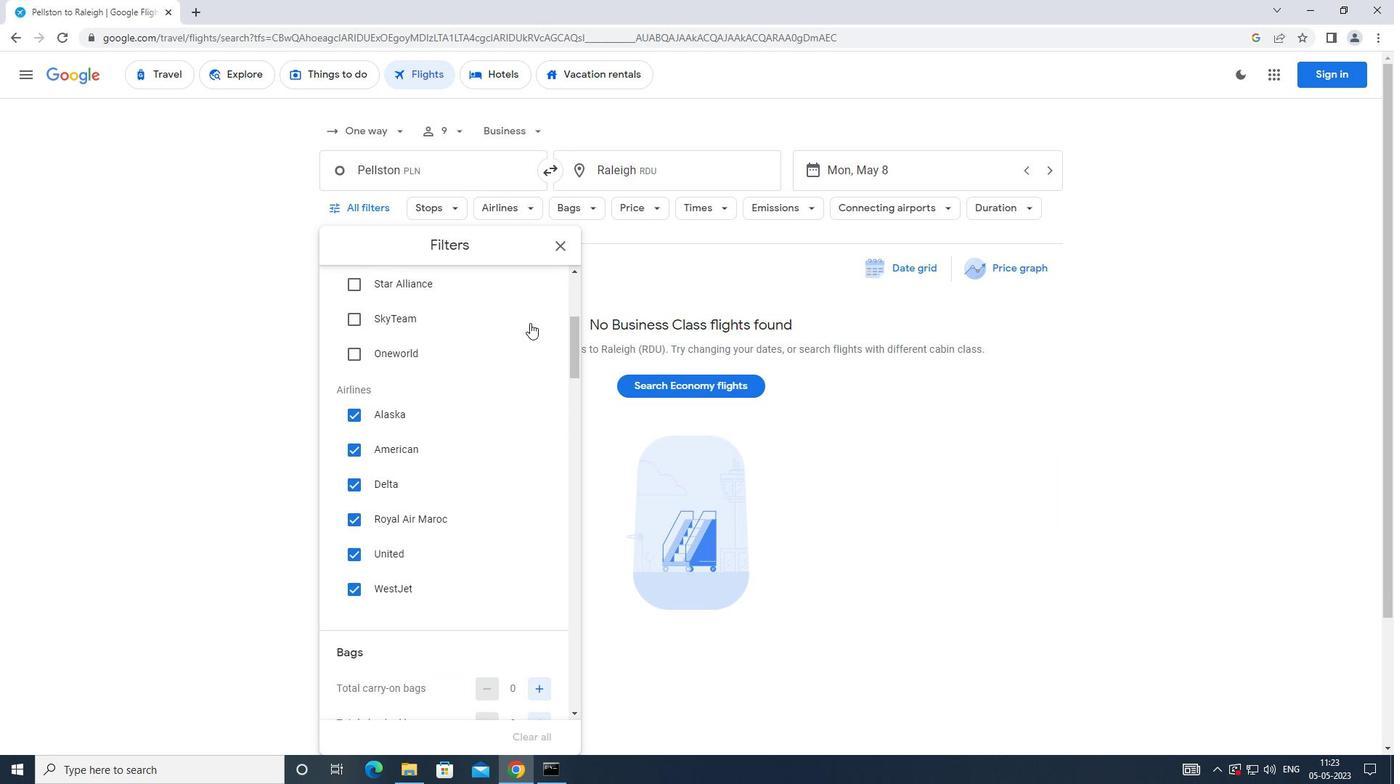 
Action: Mouse moved to (534, 374)
Screenshot: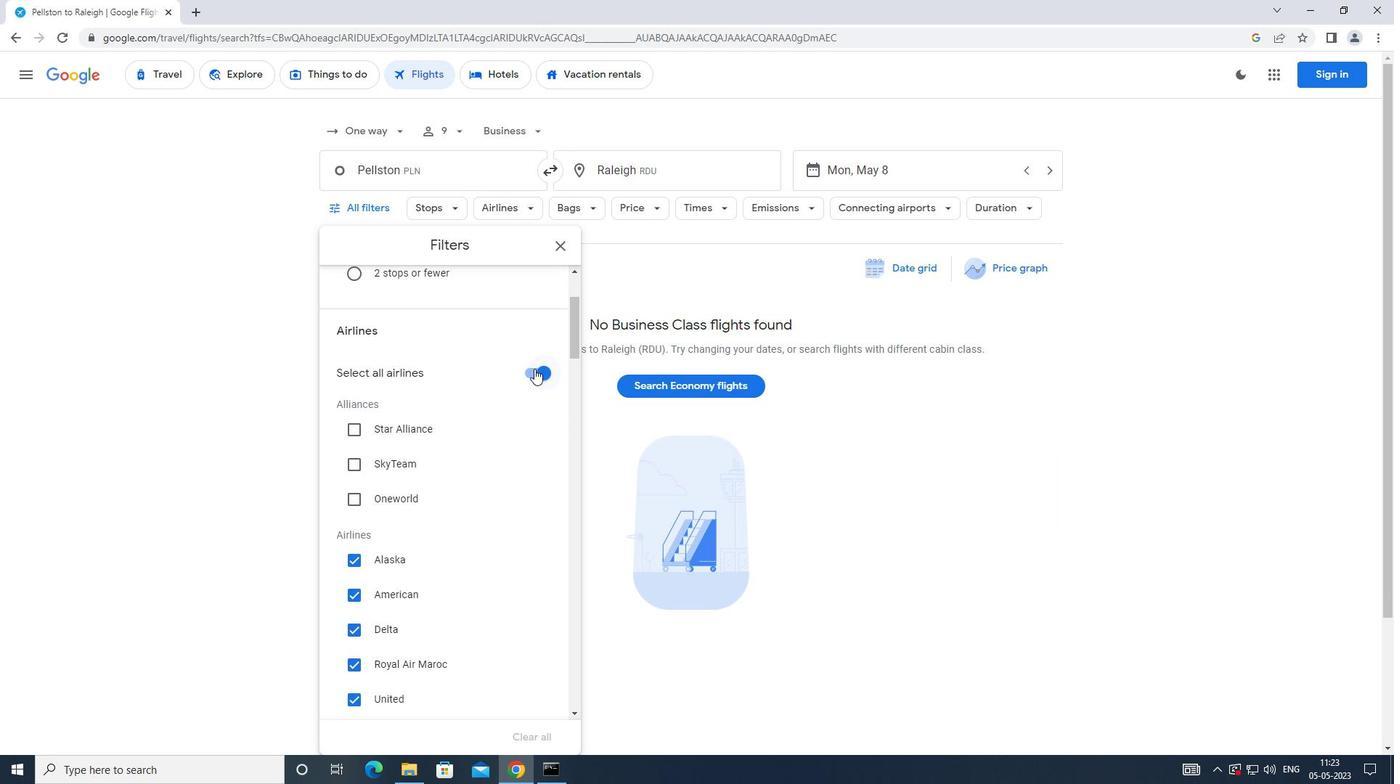 
Action: Mouse pressed left at (534, 374)
Screenshot: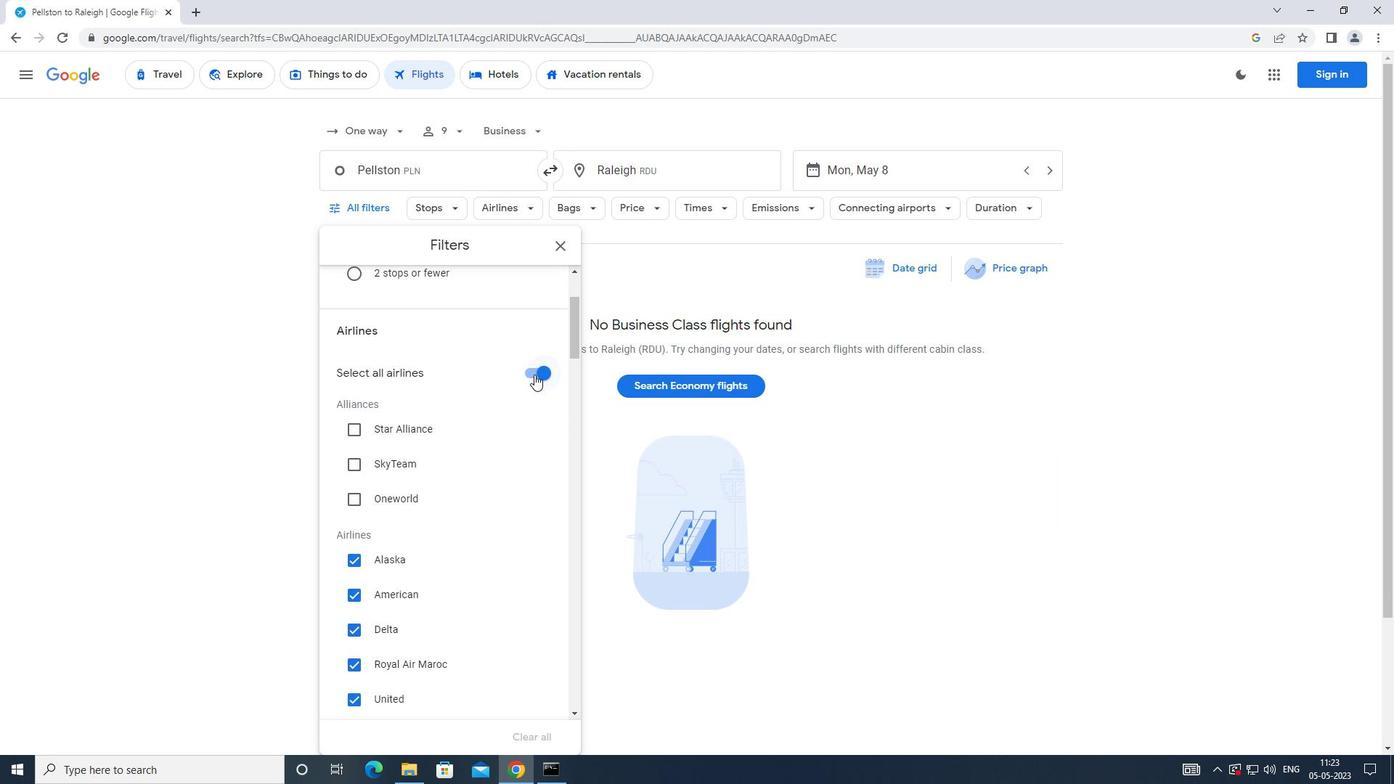 
Action: Mouse moved to (501, 367)
Screenshot: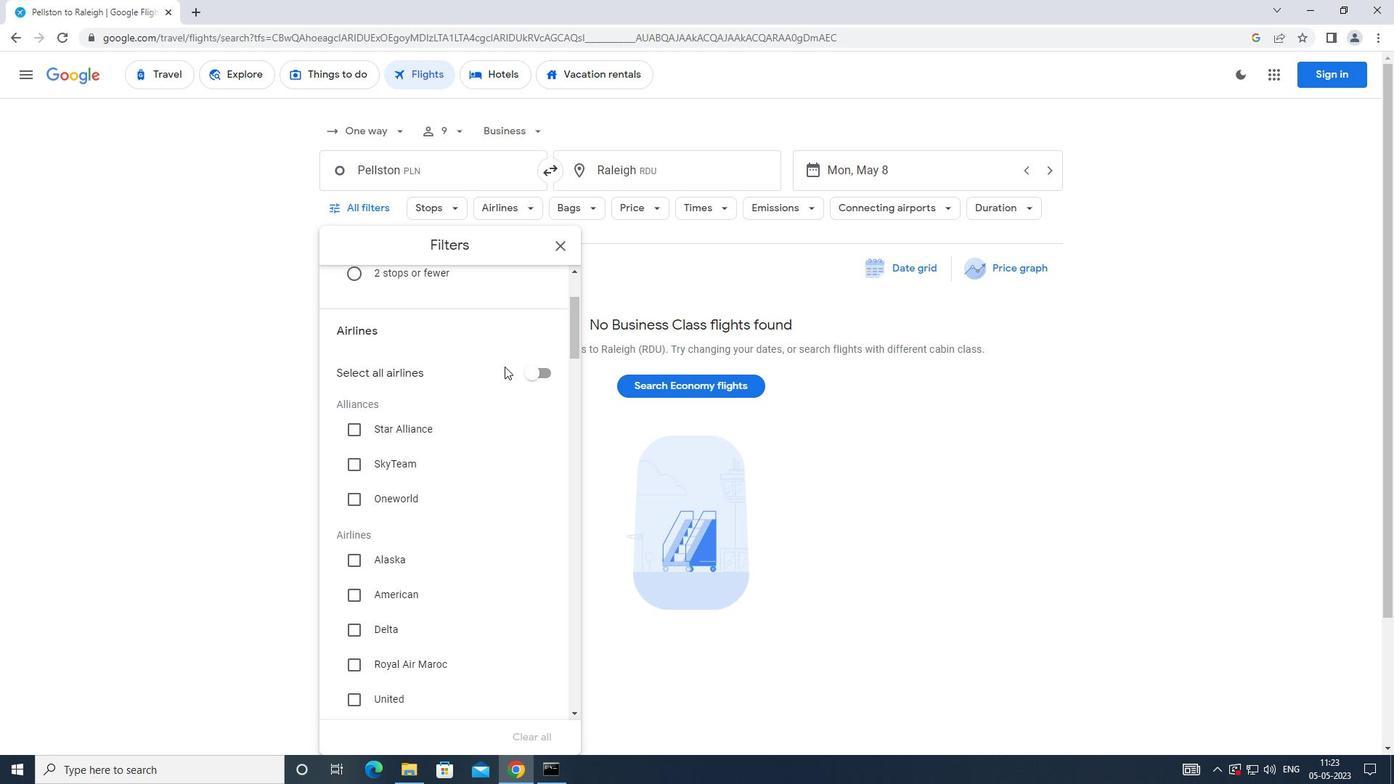 
Action: Mouse scrolled (501, 366) with delta (0, 0)
Screenshot: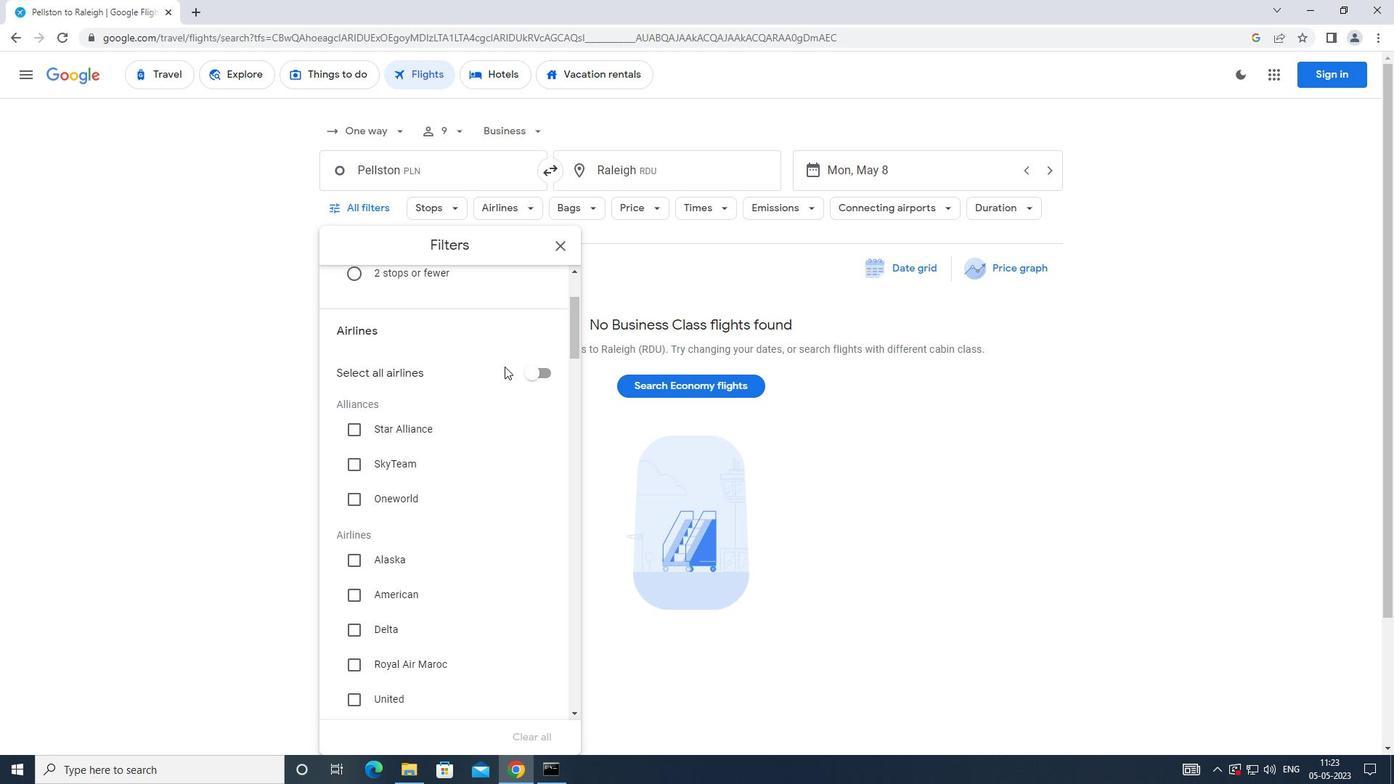 
Action: Mouse moved to (496, 371)
Screenshot: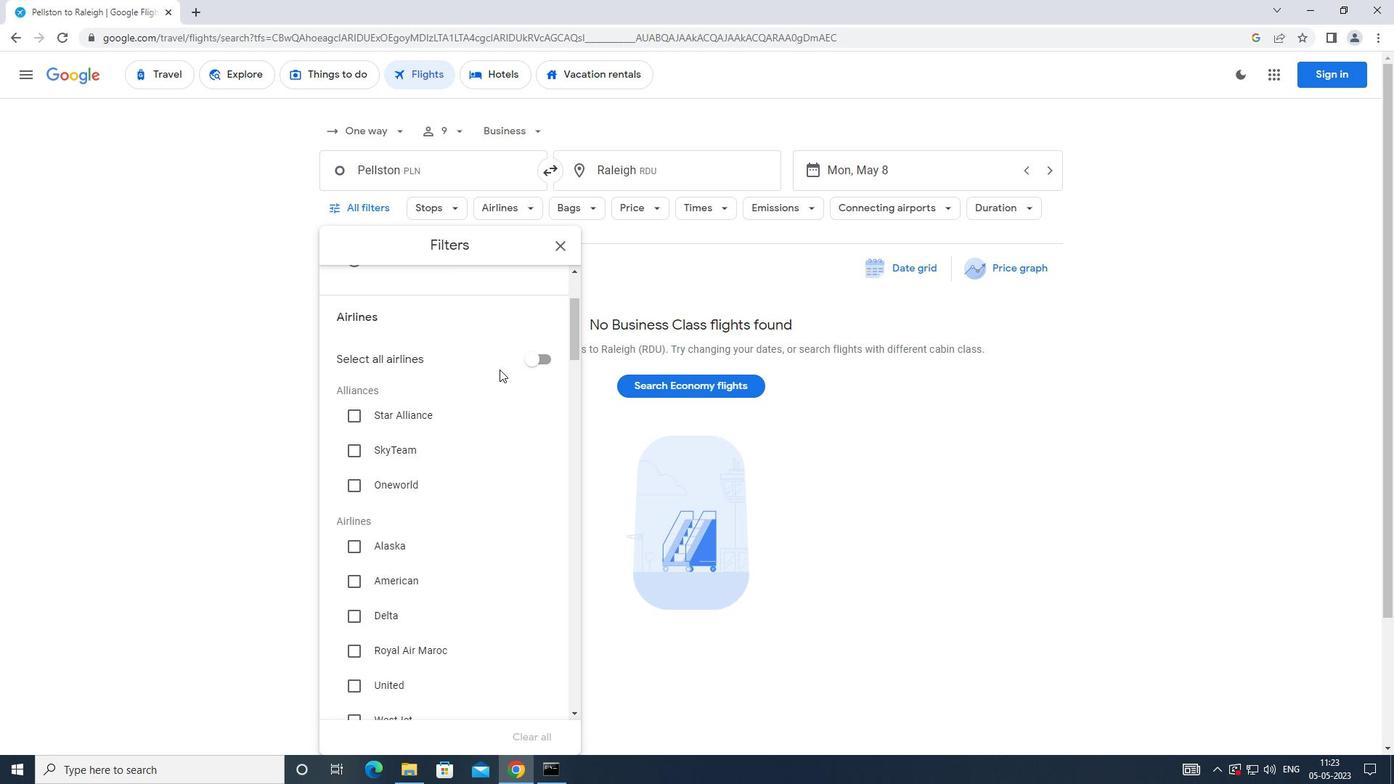 
Action: Mouse scrolled (496, 371) with delta (0, 0)
Screenshot: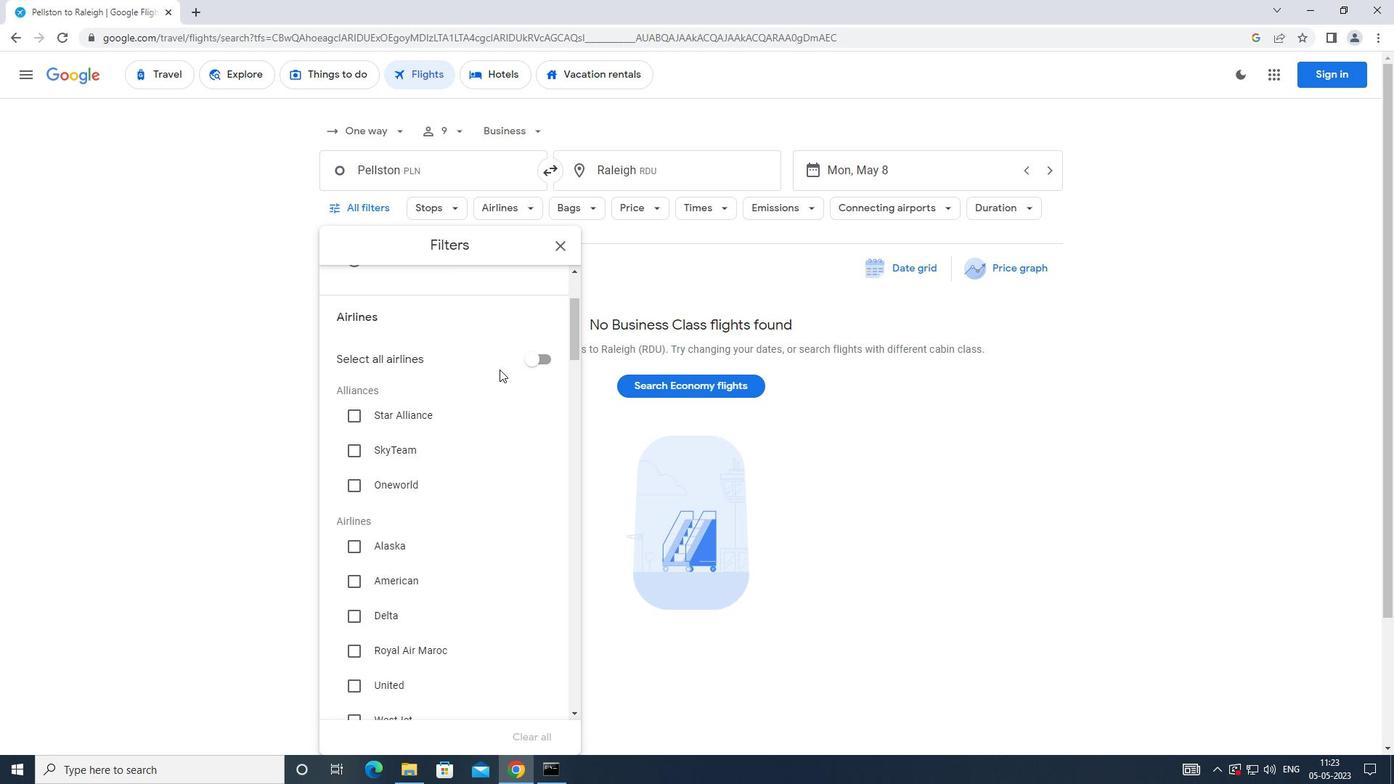
Action: Mouse moved to (494, 373)
Screenshot: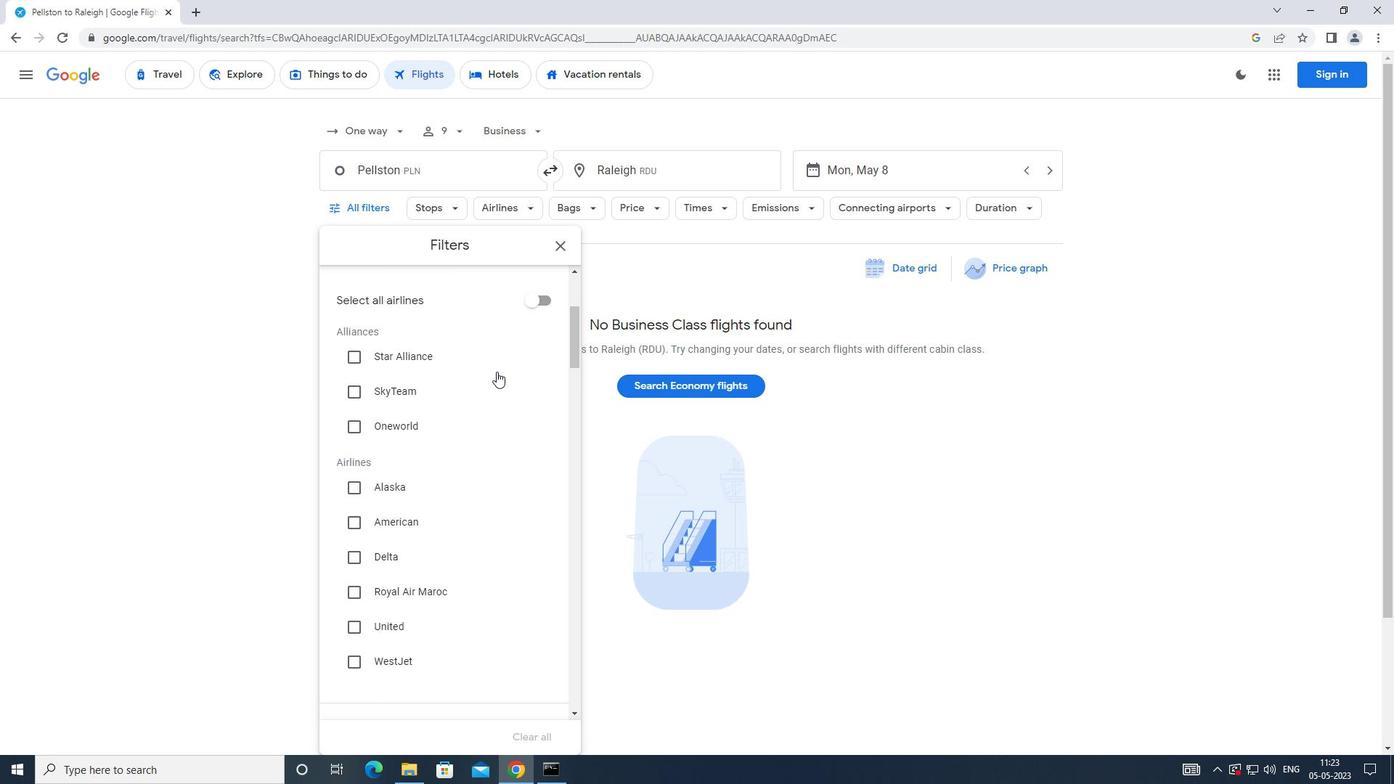 
Action: Mouse scrolled (494, 373) with delta (0, 0)
Screenshot: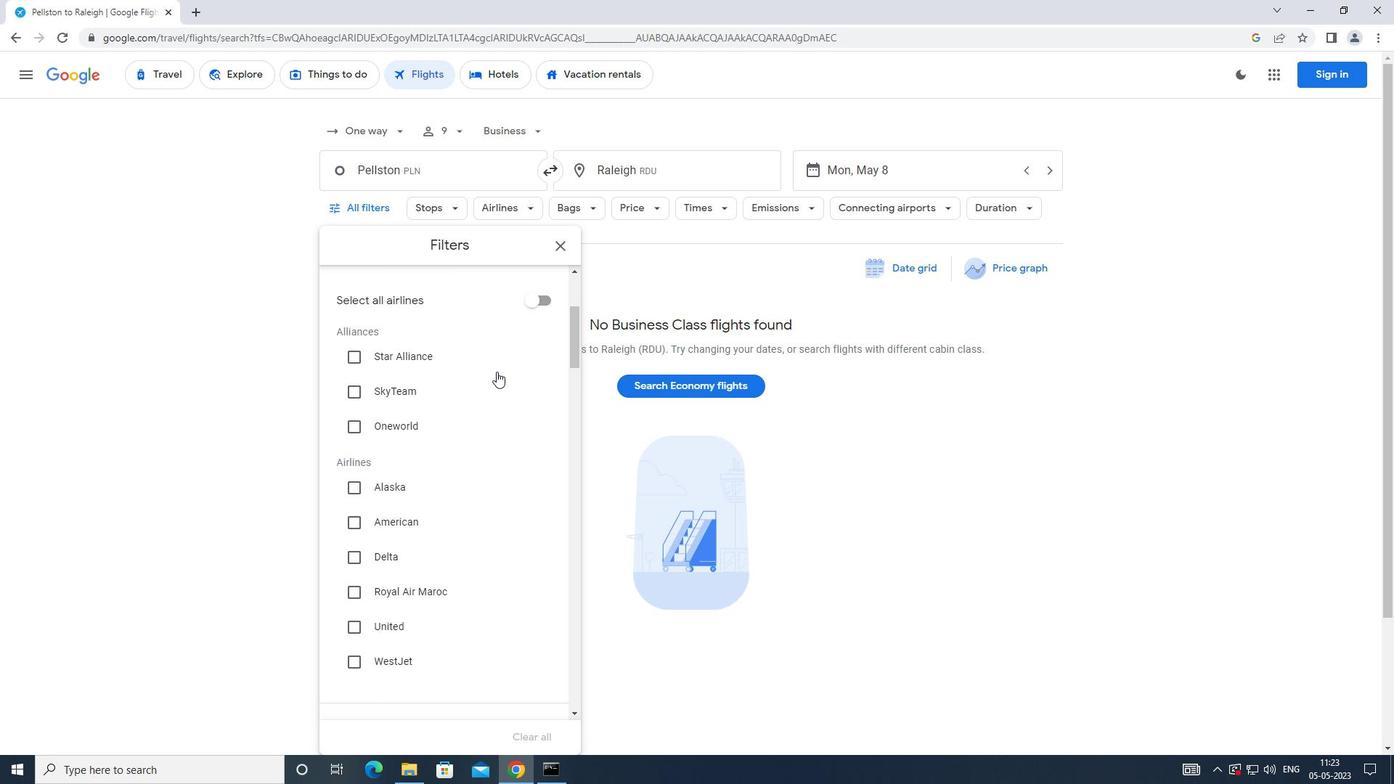 
Action: Mouse moved to (492, 376)
Screenshot: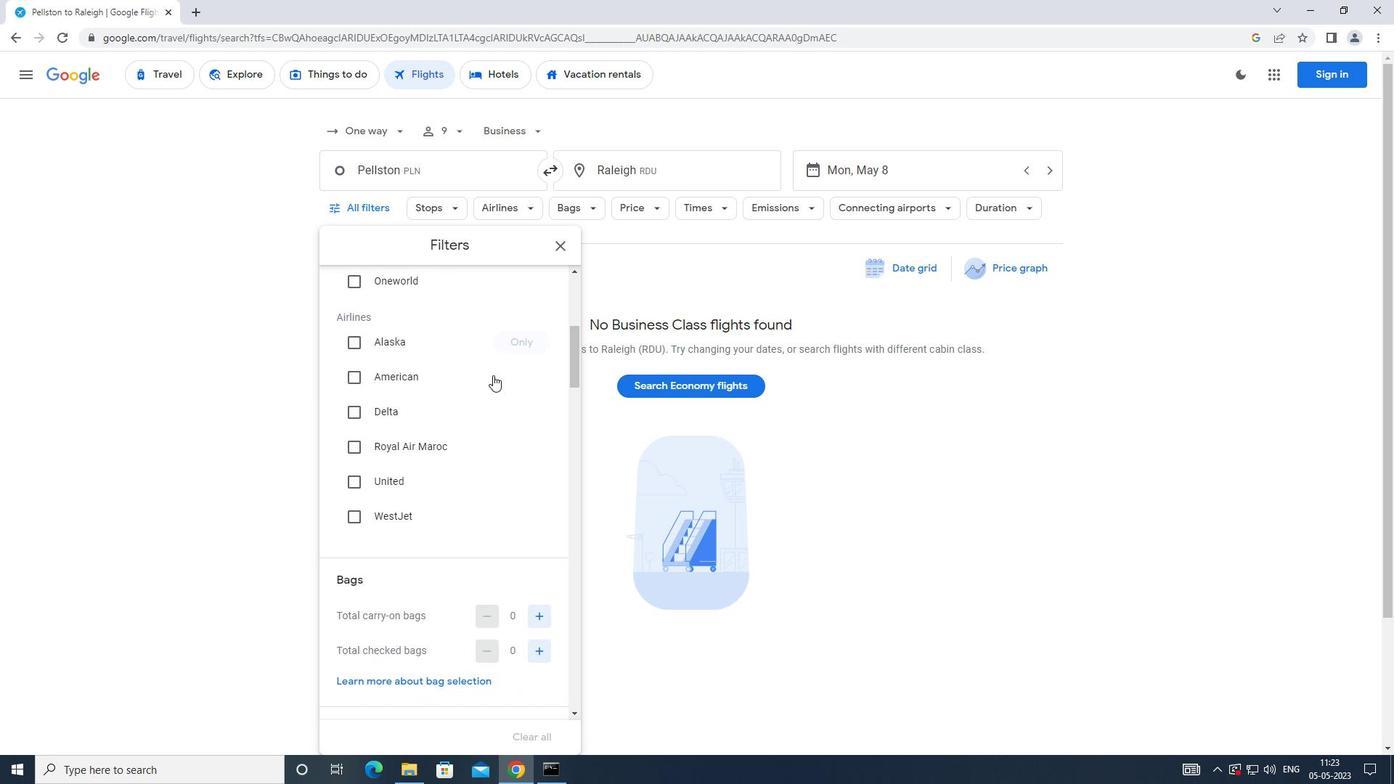 
Action: Mouse scrolled (492, 375) with delta (0, 0)
Screenshot: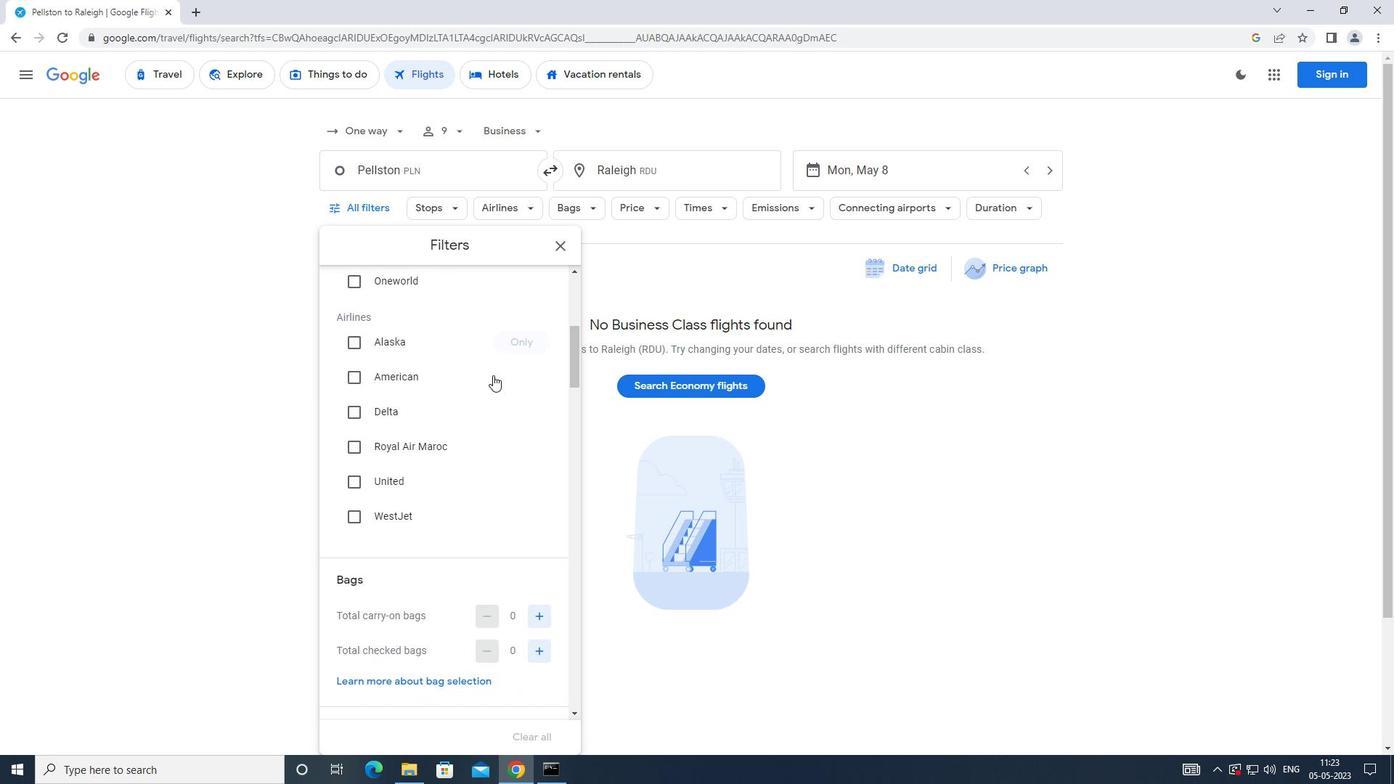 
Action: Mouse moved to (491, 377)
Screenshot: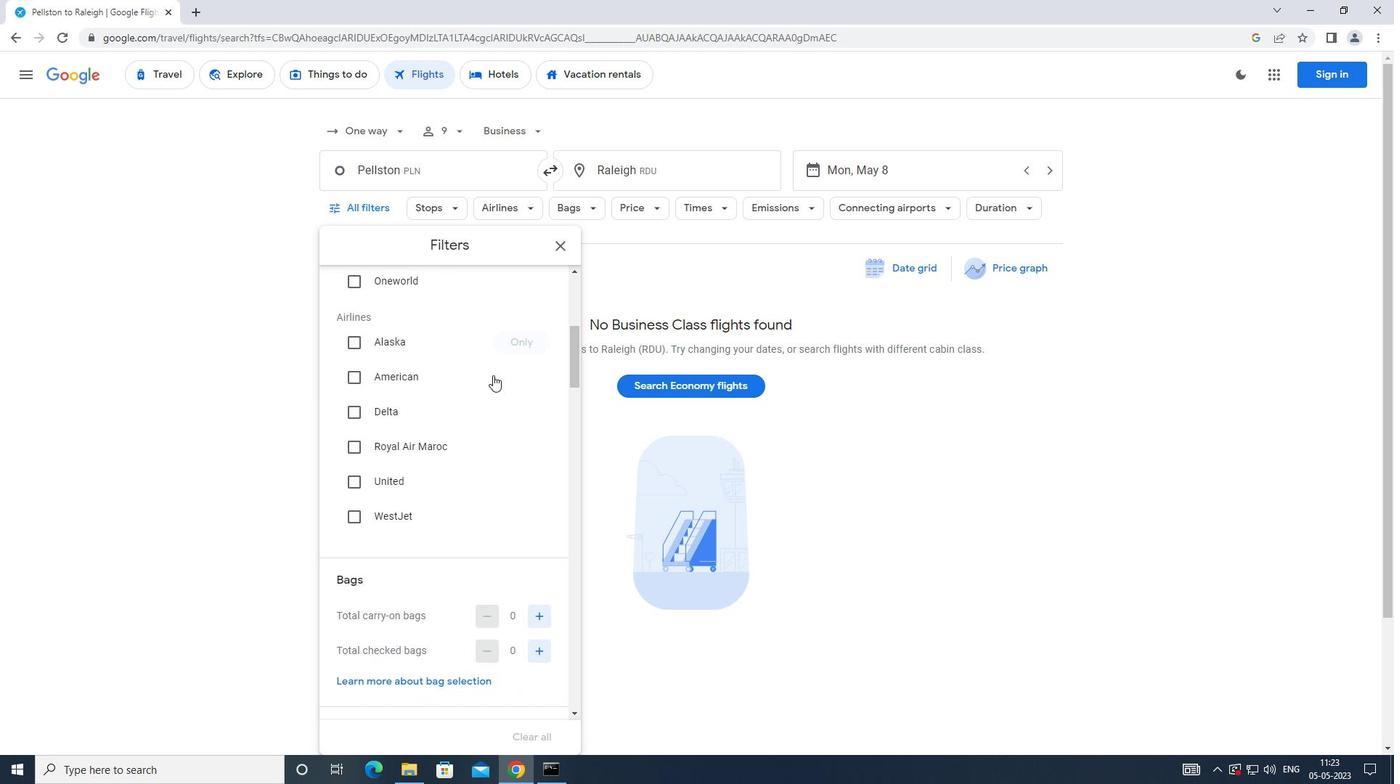 
Action: Mouse scrolled (491, 376) with delta (0, 0)
Screenshot: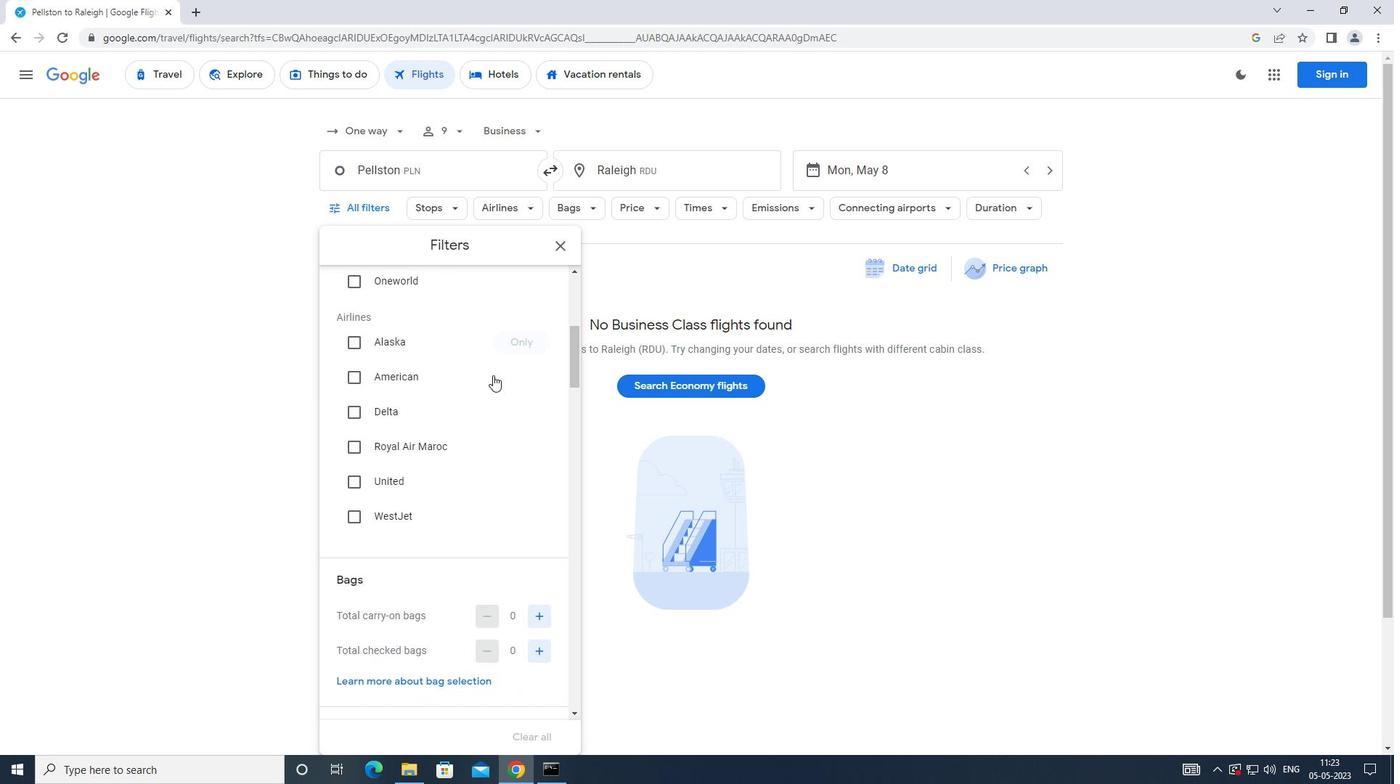 
Action: Mouse moved to (490, 379)
Screenshot: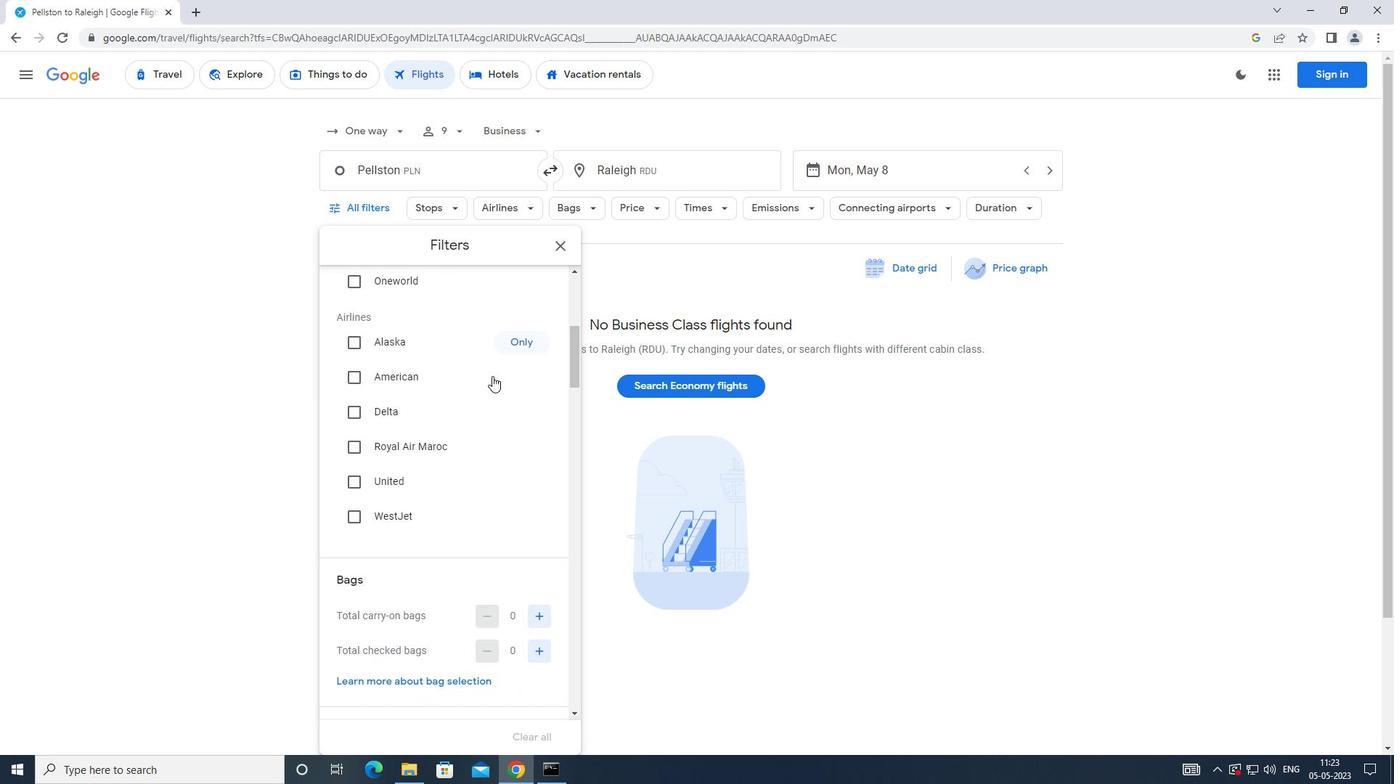 
Action: Mouse scrolled (490, 378) with delta (0, 0)
Screenshot: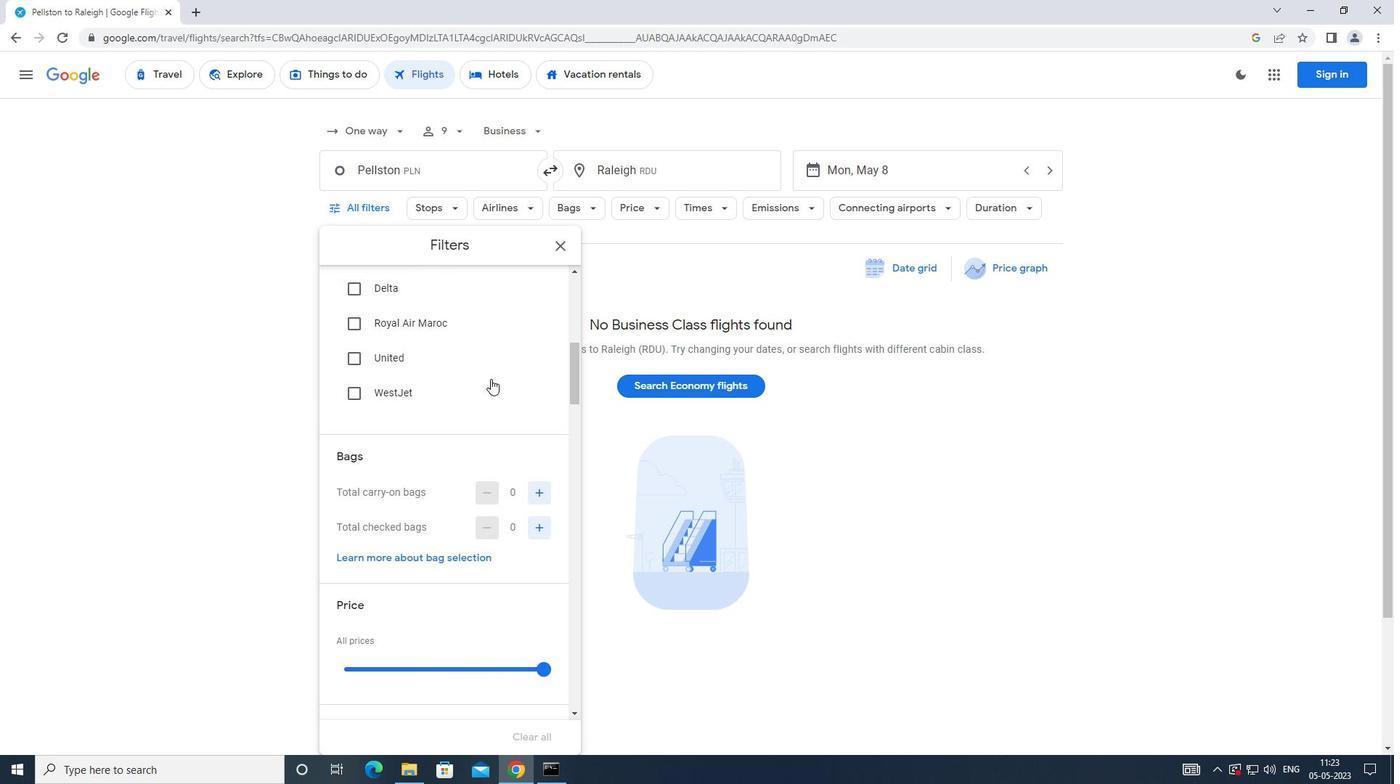 
Action: Mouse moved to (490, 379)
Screenshot: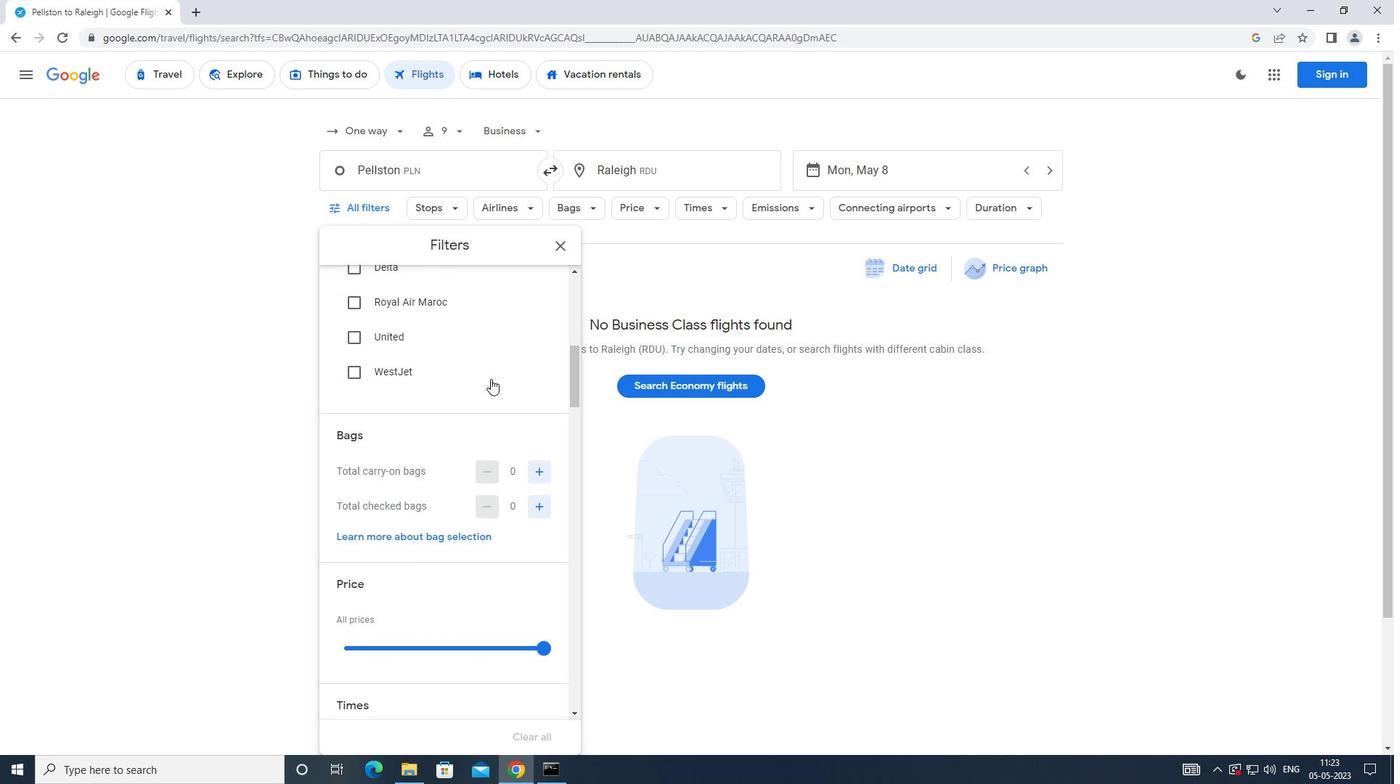 
Action: Mouse scrolled (490, 379) with delta (0, 0)
Screenshot: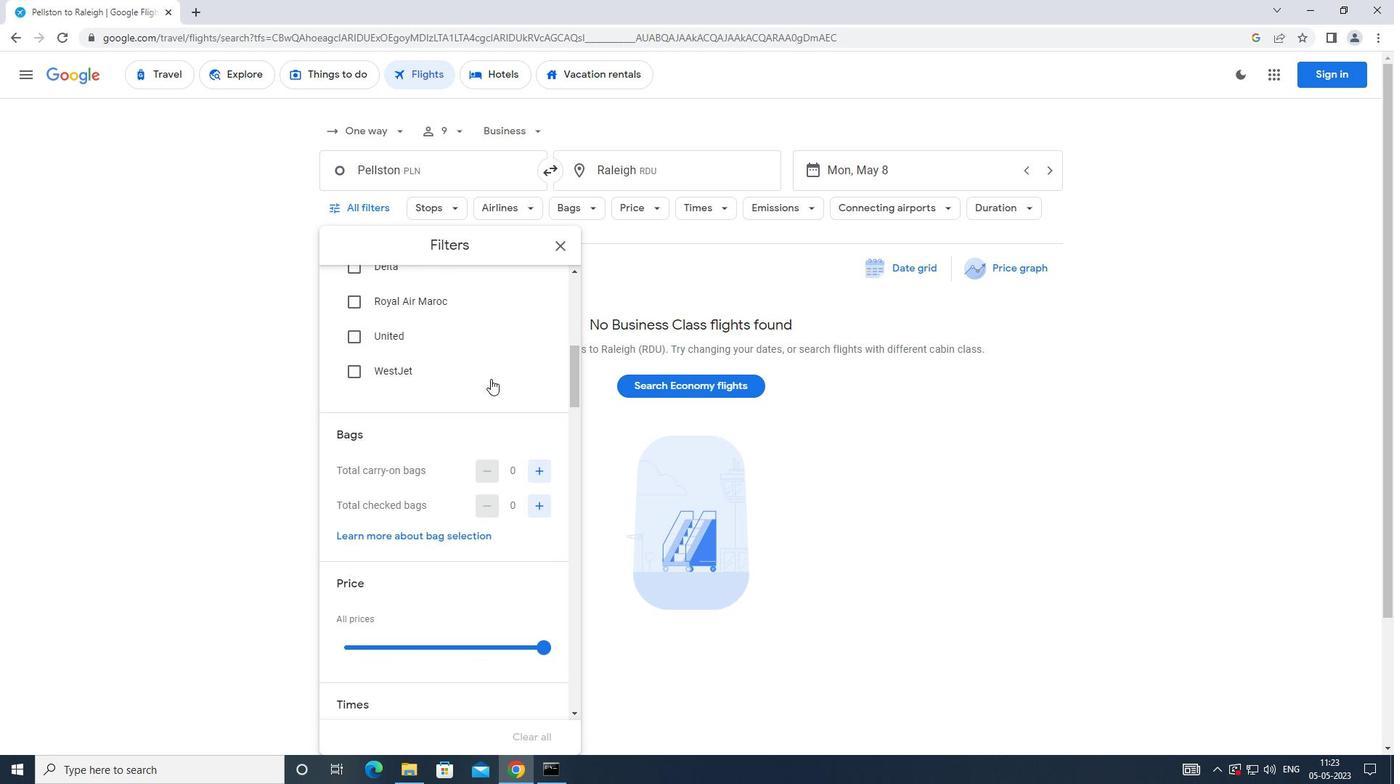 
Action: Mouse moved to (540, 363)
Screenshot: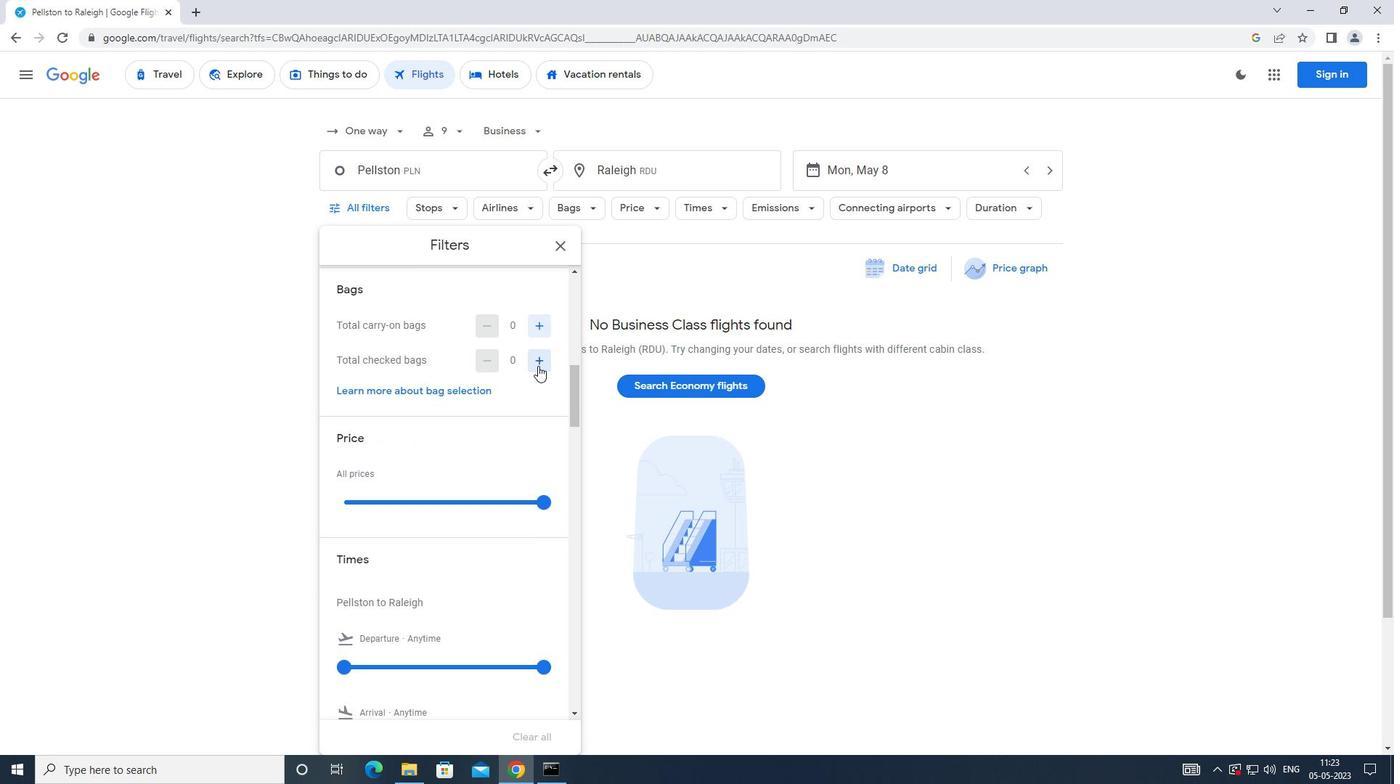 
Action: Mouse pressed left at (540, 363)
Screenshot: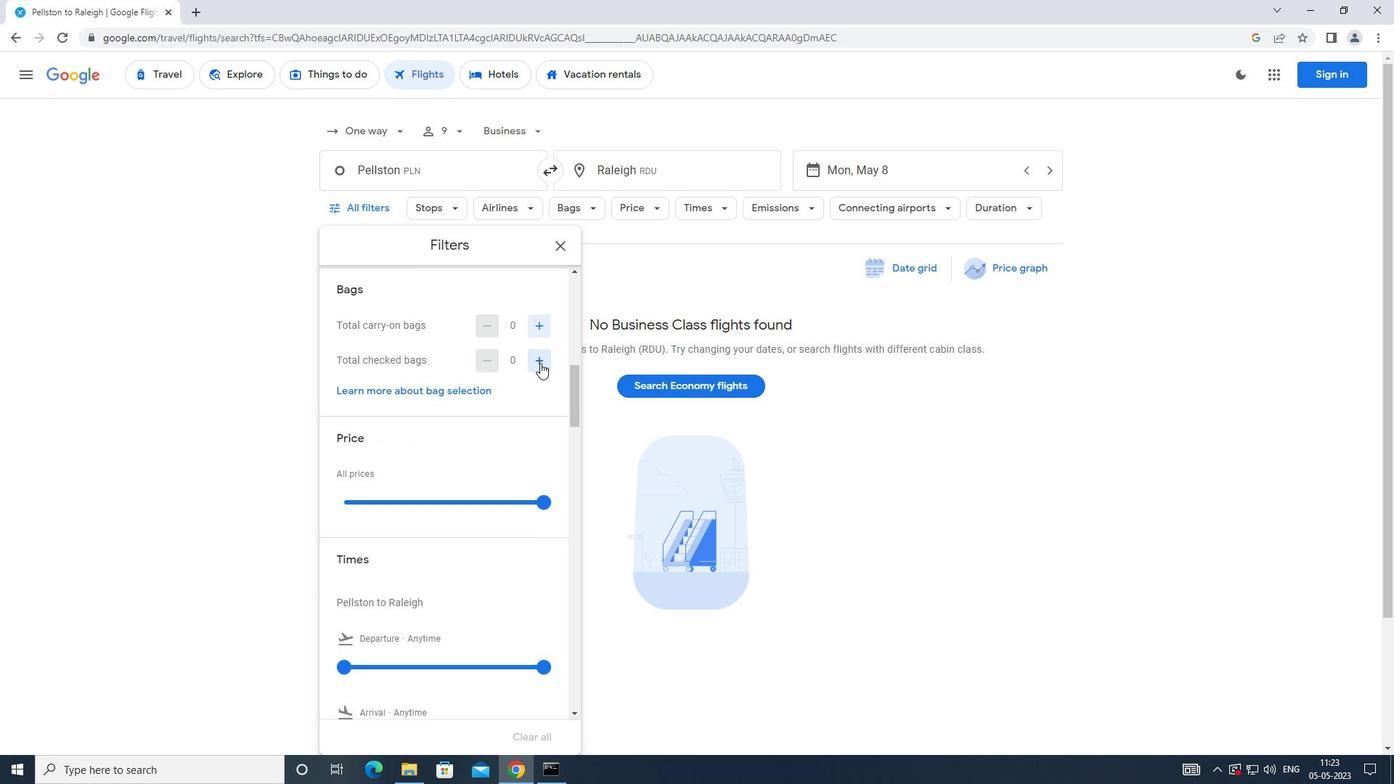 
Action: Mouse pressed left at (540, 363)
Screenshot: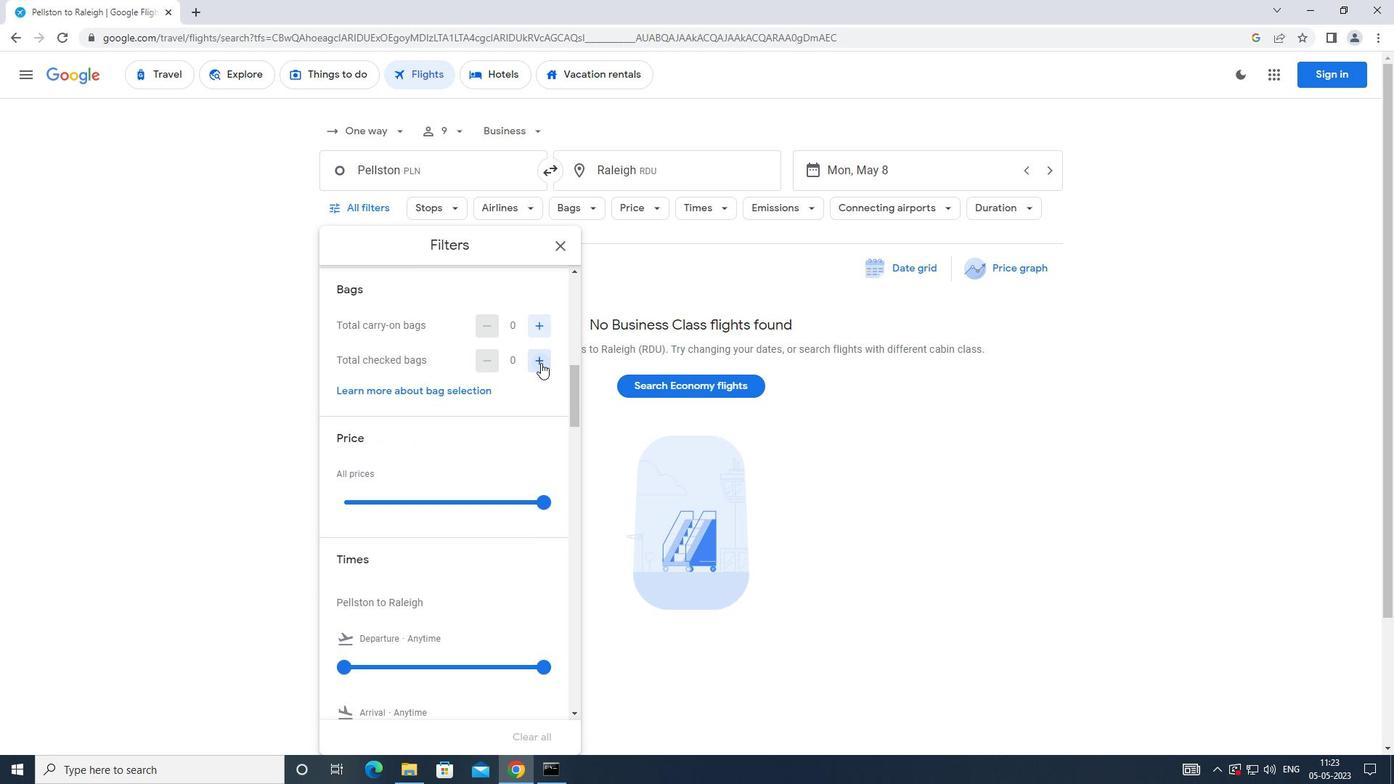 
Action: Mouse moved to (488, 393)
Screenshot: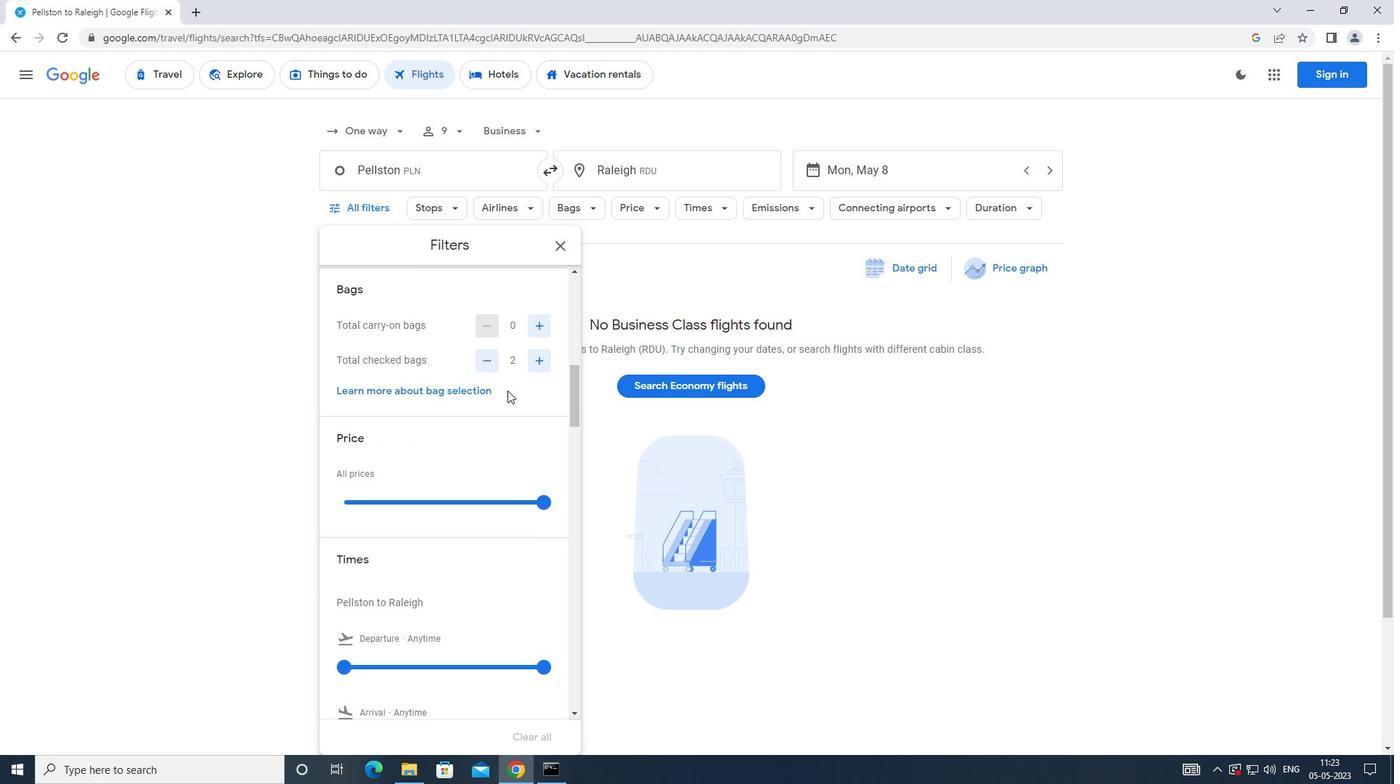 
Action: Mouse scrolled (488, 392) with delta (0, 0)
Screenshot: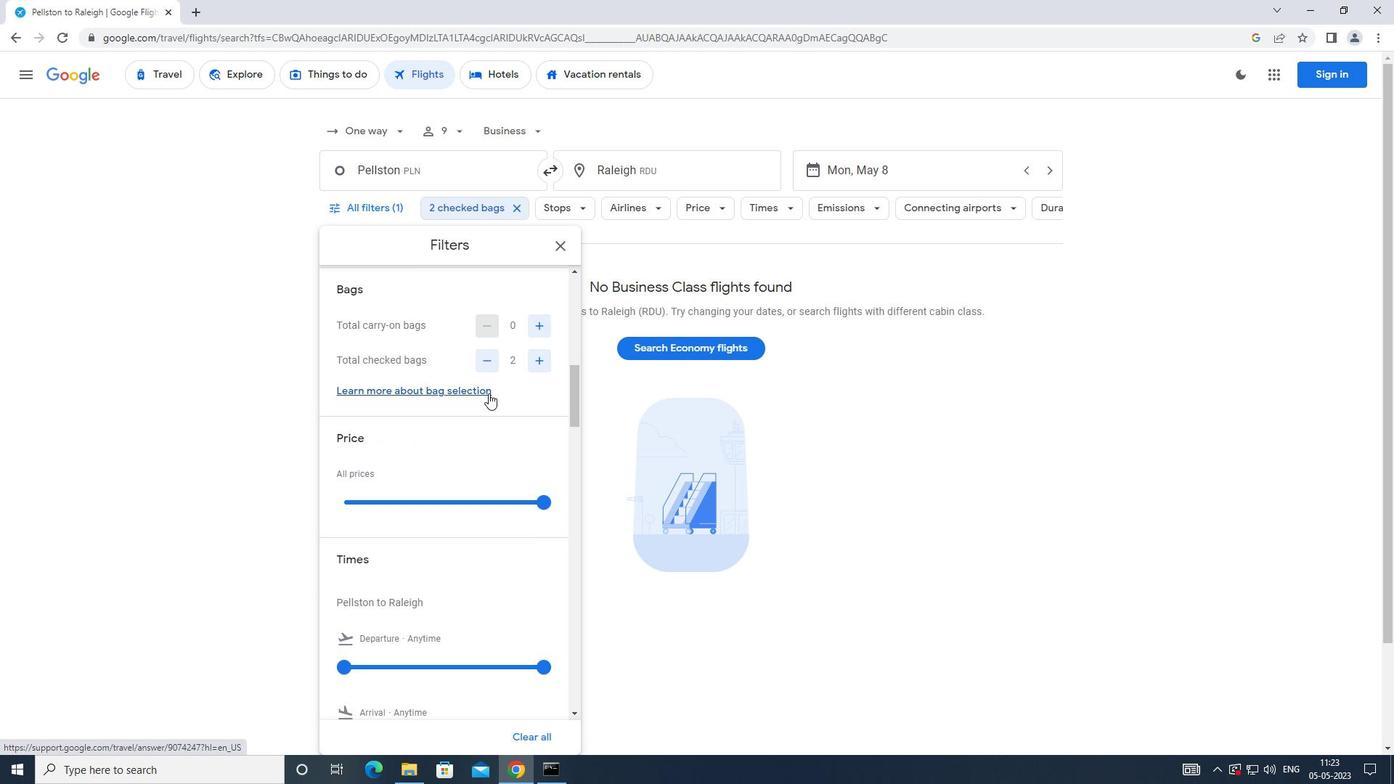 
Action: Mouse scrolled (488, 392) with delta (0, 0)
Screenshot: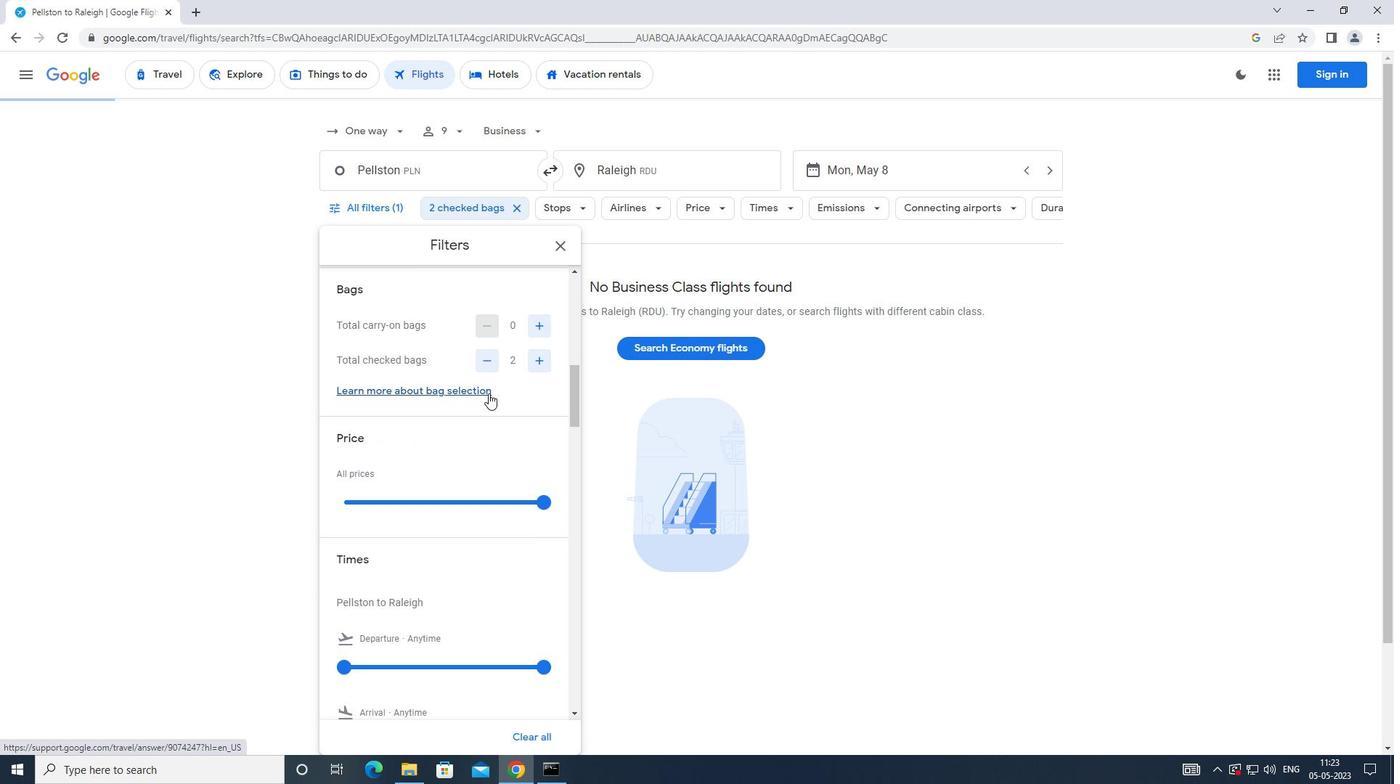 
Action: Mouse moved to (539, 358)
Screenshot: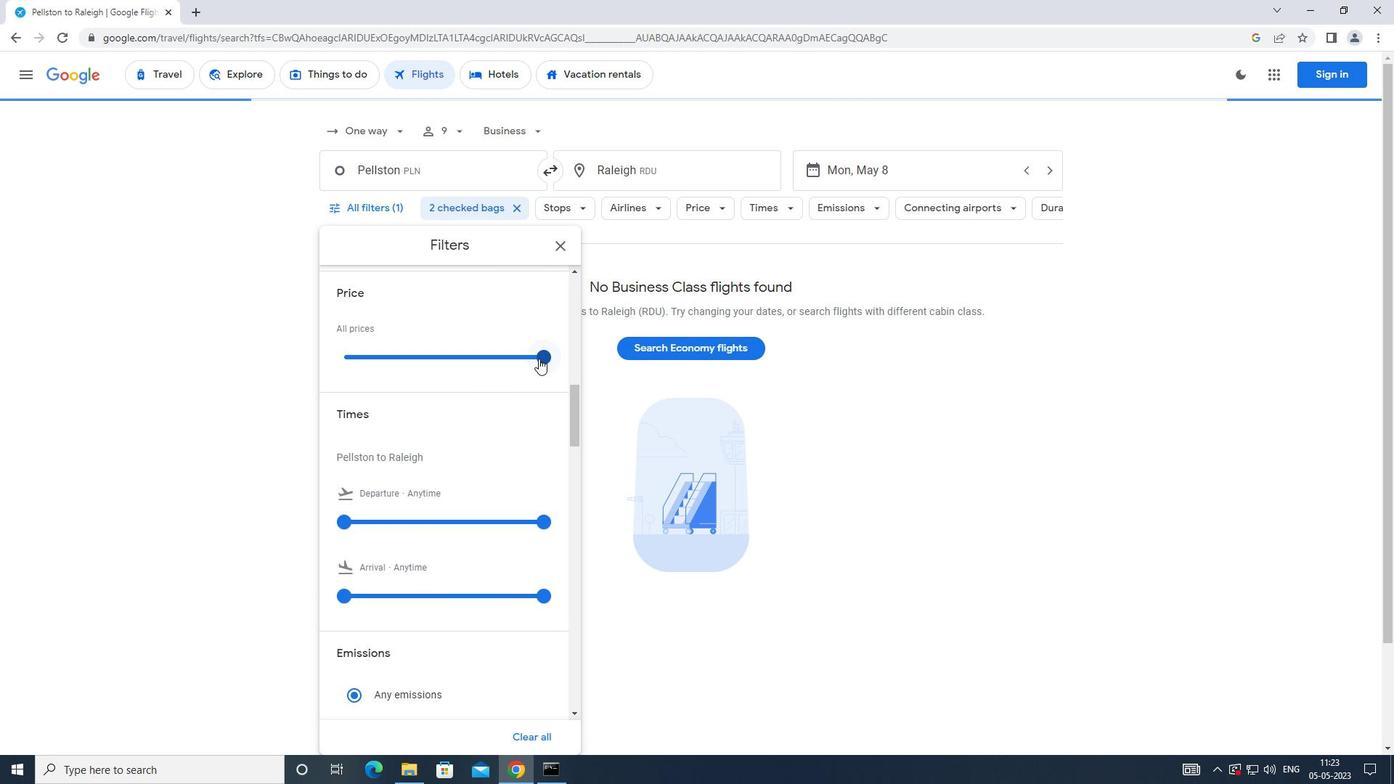 
Action: Mouse pressed left at (539, 358)
Screenshot: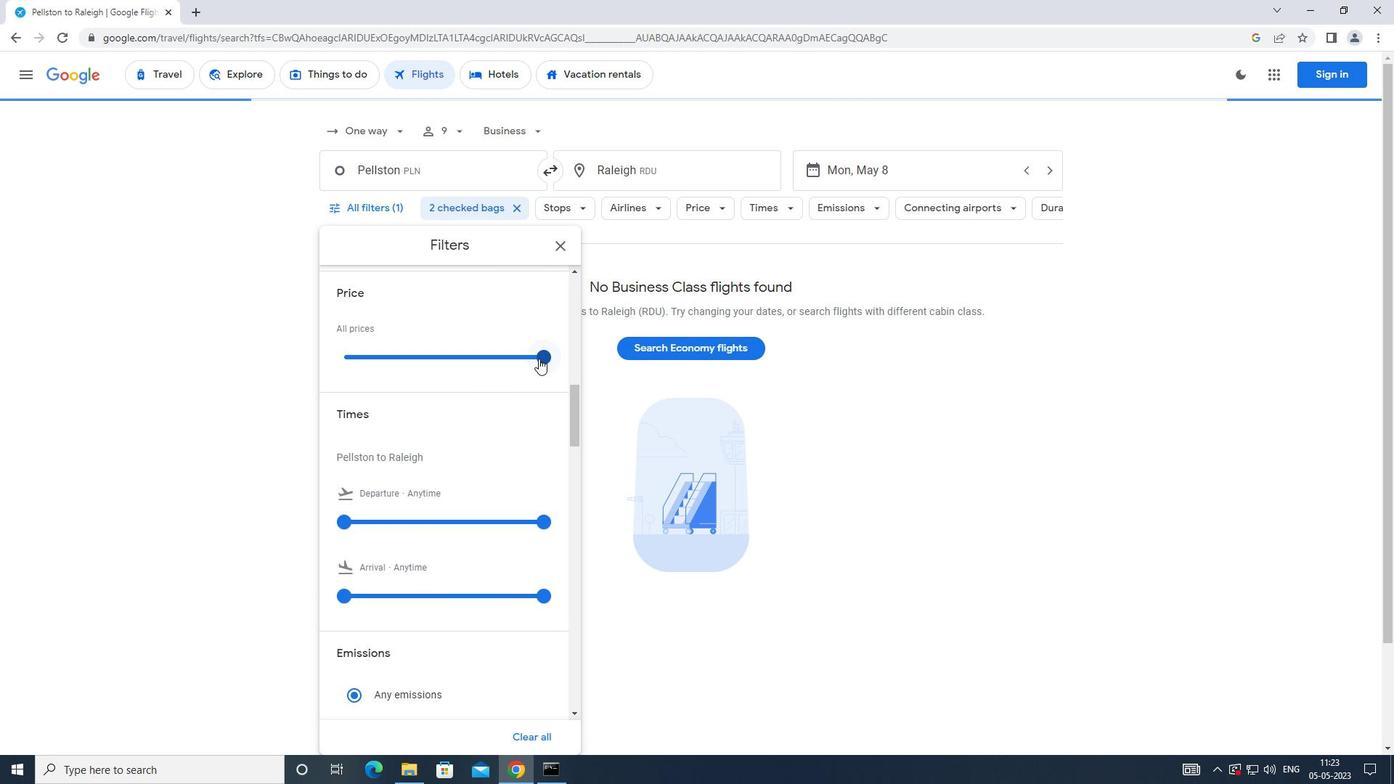 
Action: Mouse moved to (421, 384)
Screenshot: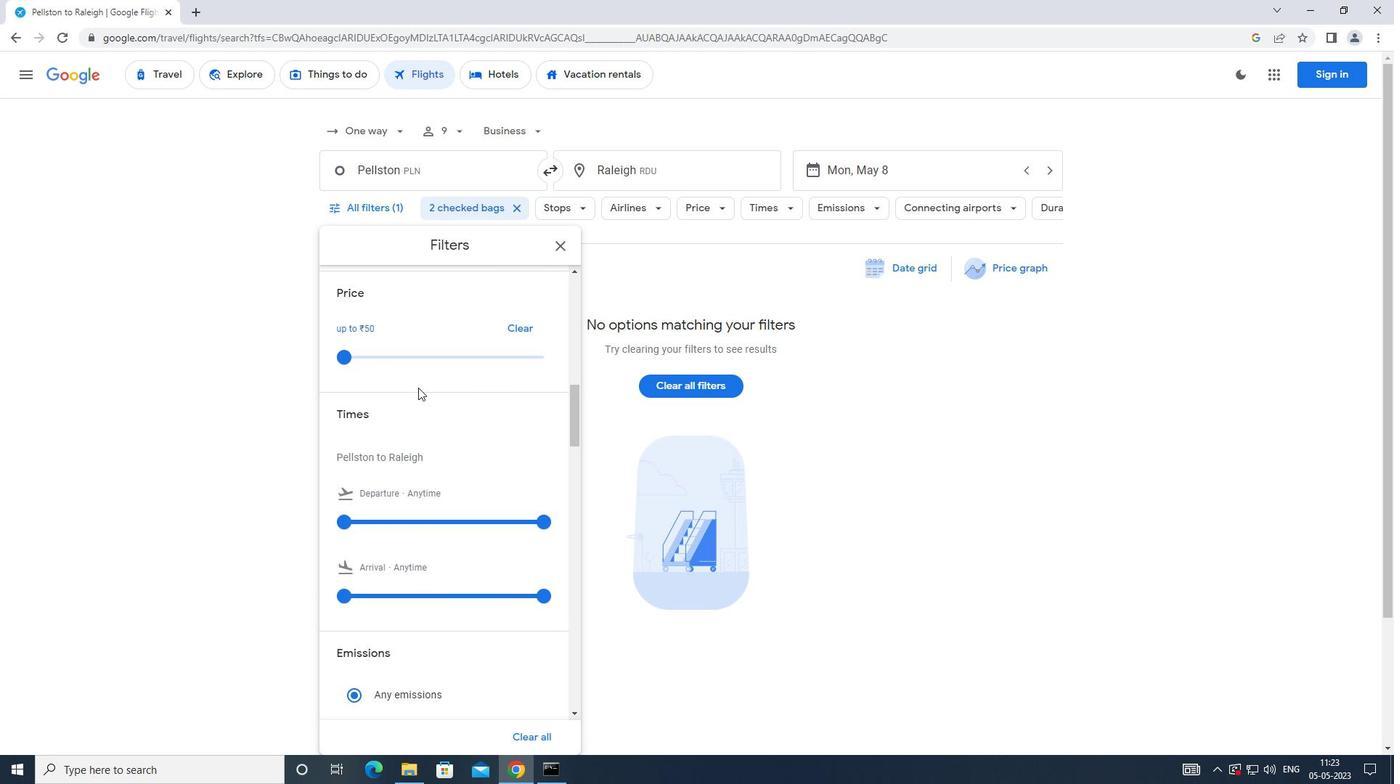 
Action: Mouse scrolled (421, 384) with delta (0, 0)
Screenshot: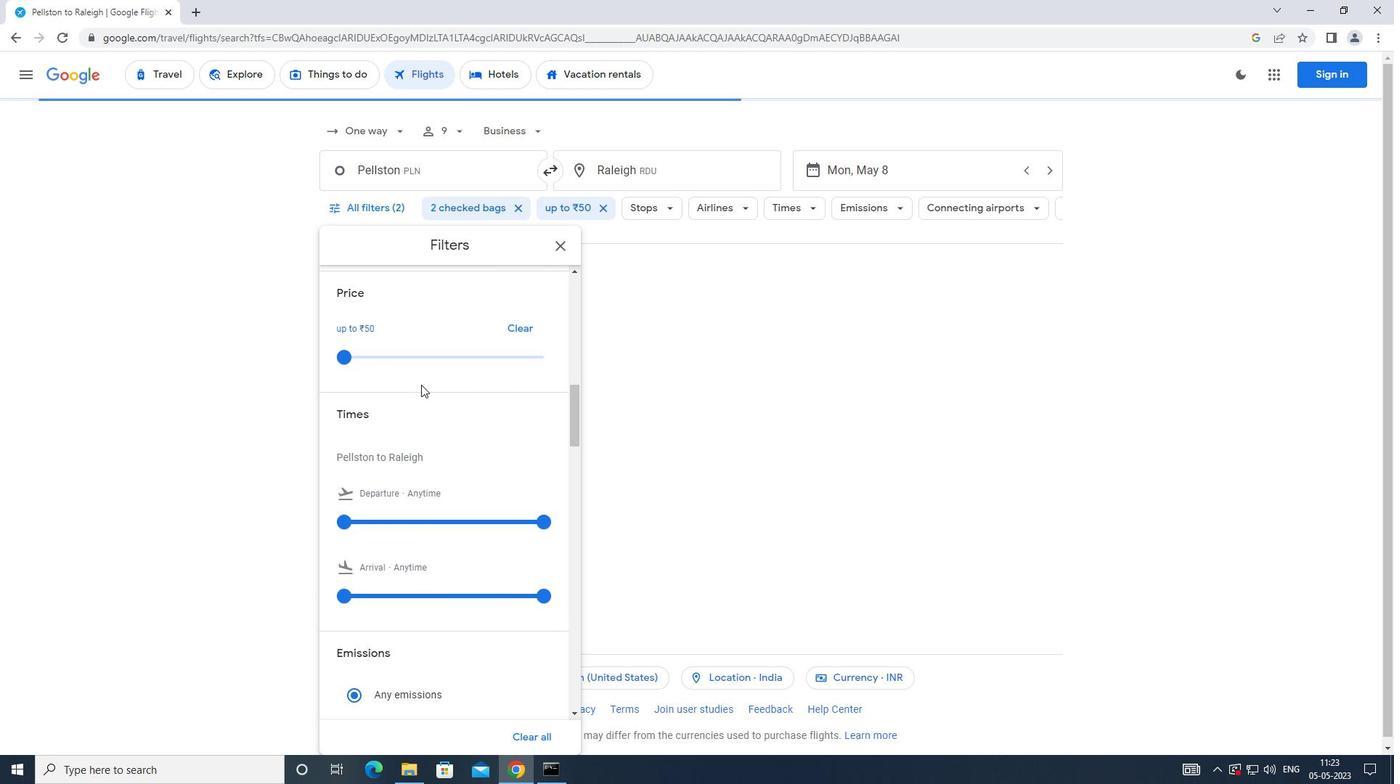 
Action: Mouse moved to (422, 381)
Screenshot: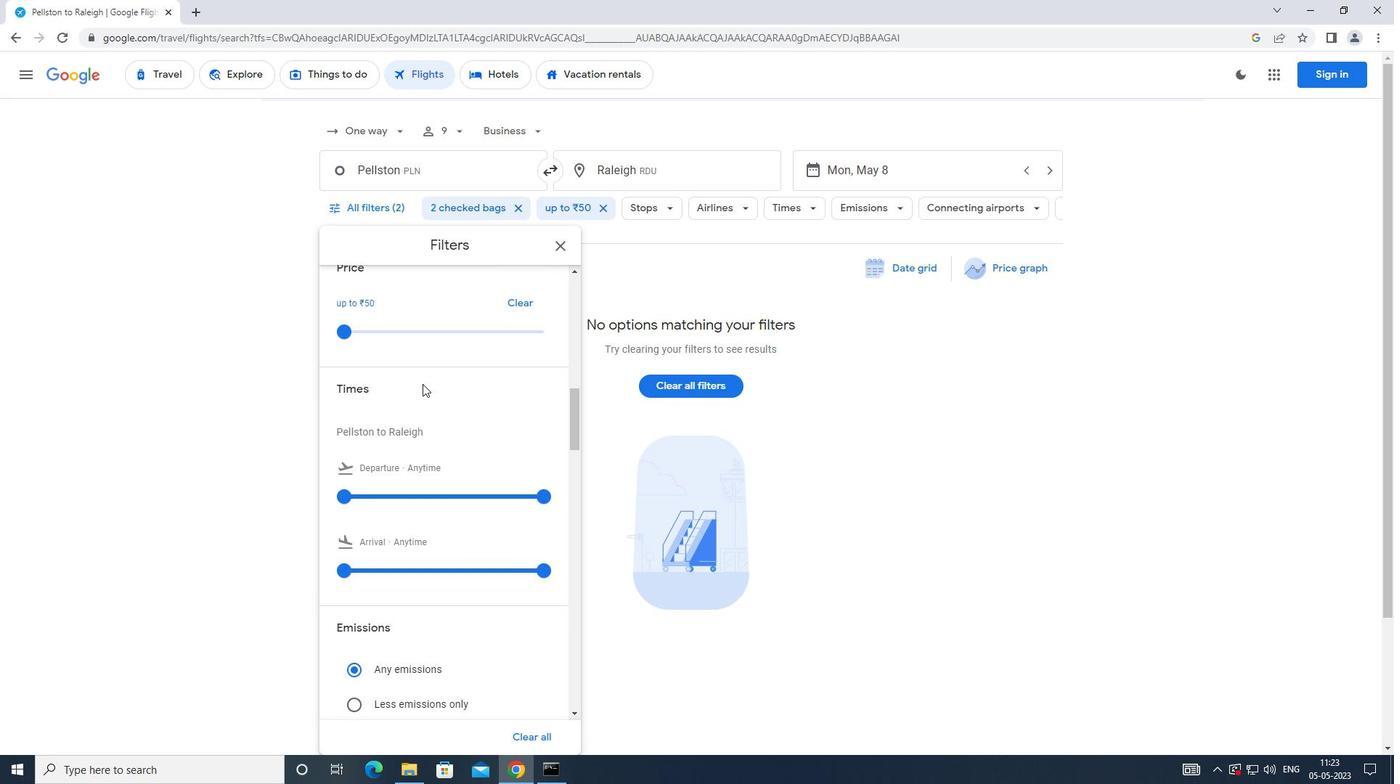 
Action: Mouse scrolled (422, 381) with delta (0, 0)
Screenshot: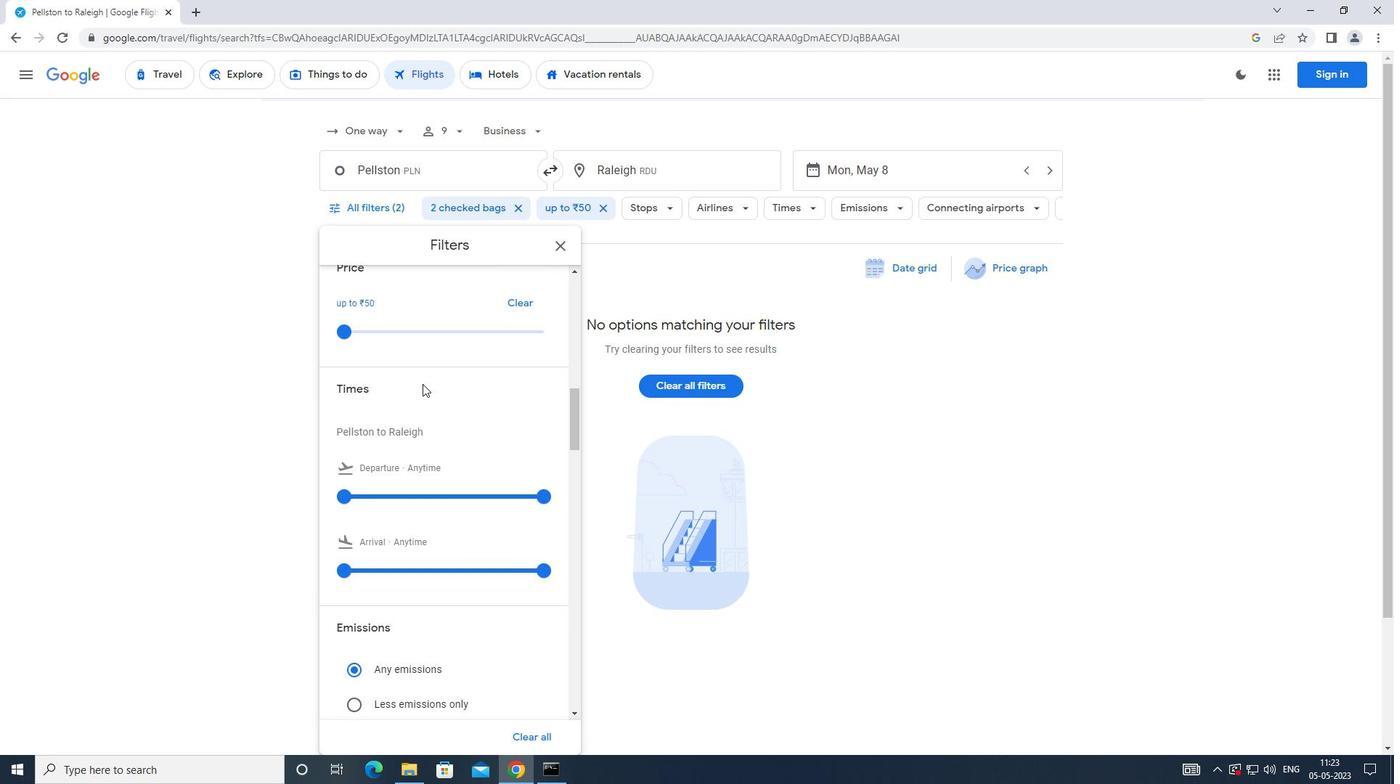 
Action: Mouse moved to (346, 373)
Screenshot: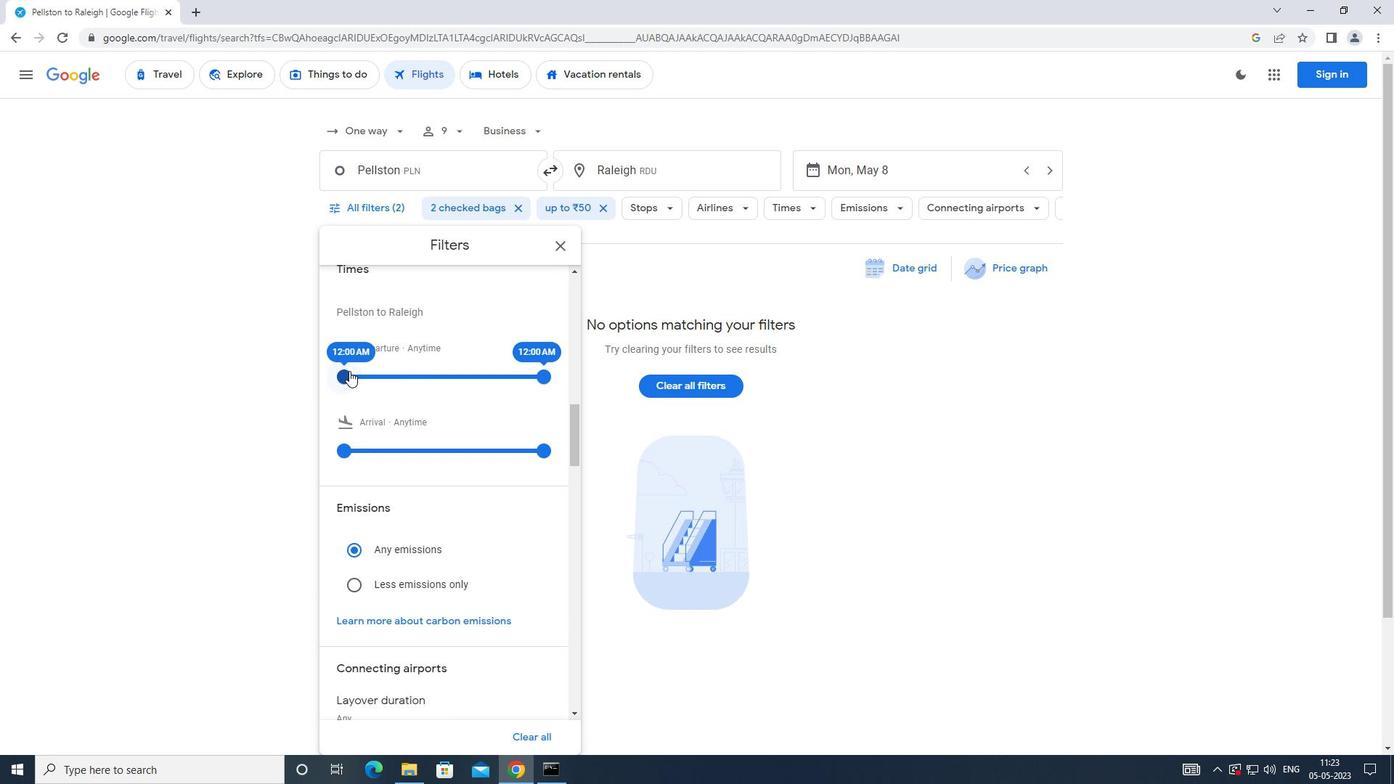 
Action: Mouse pressed left at (346, 373)
Screenshot: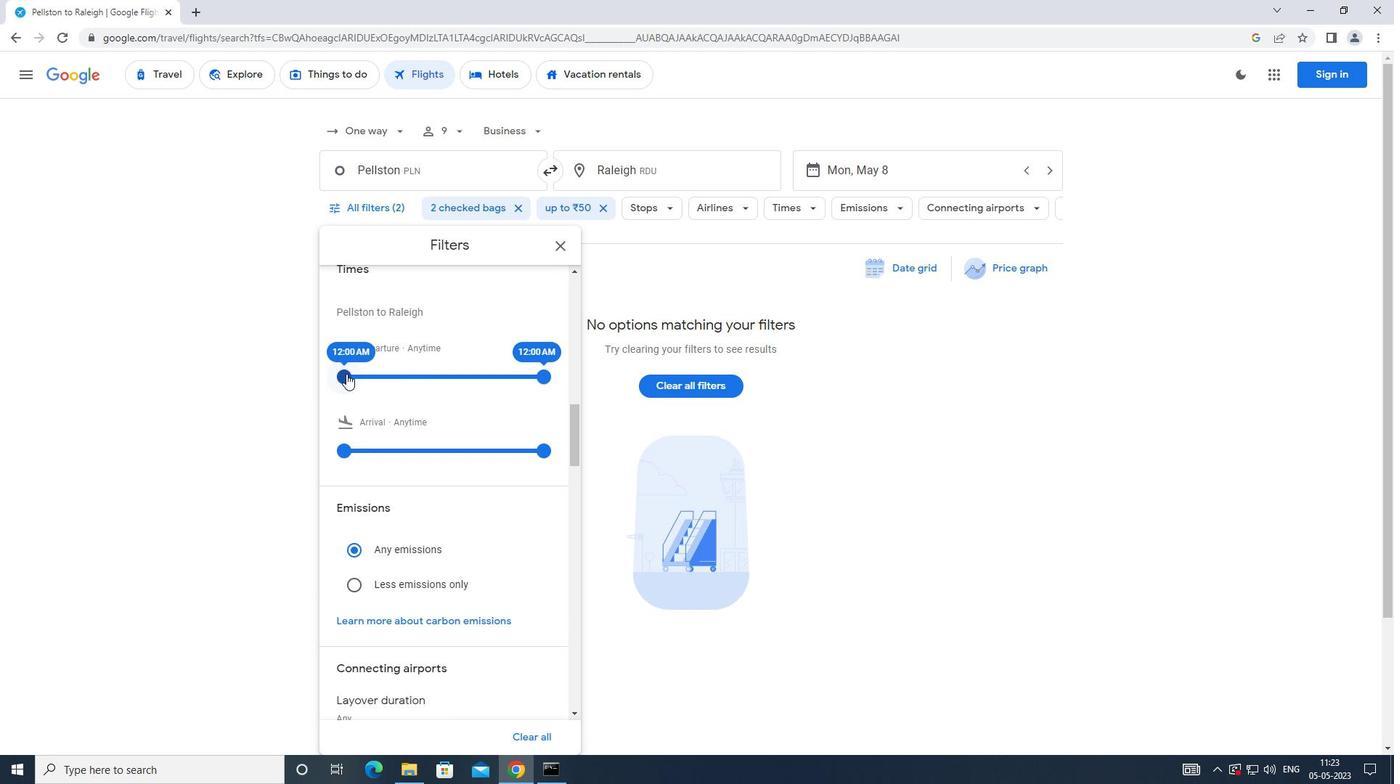 
Action: Mouse moved to (540, 371)
Screenshot: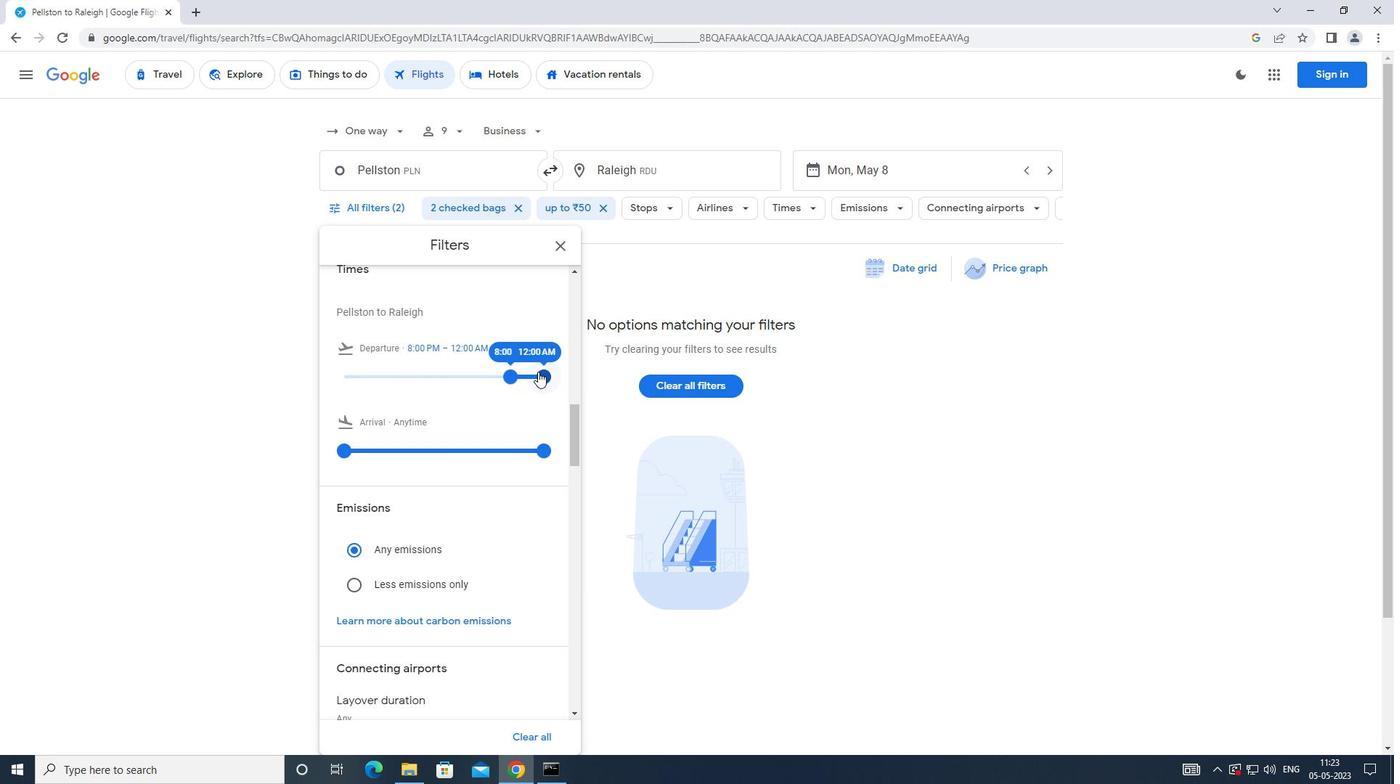 
Action: Mouse pressed left at (540, 371)
Screenshot: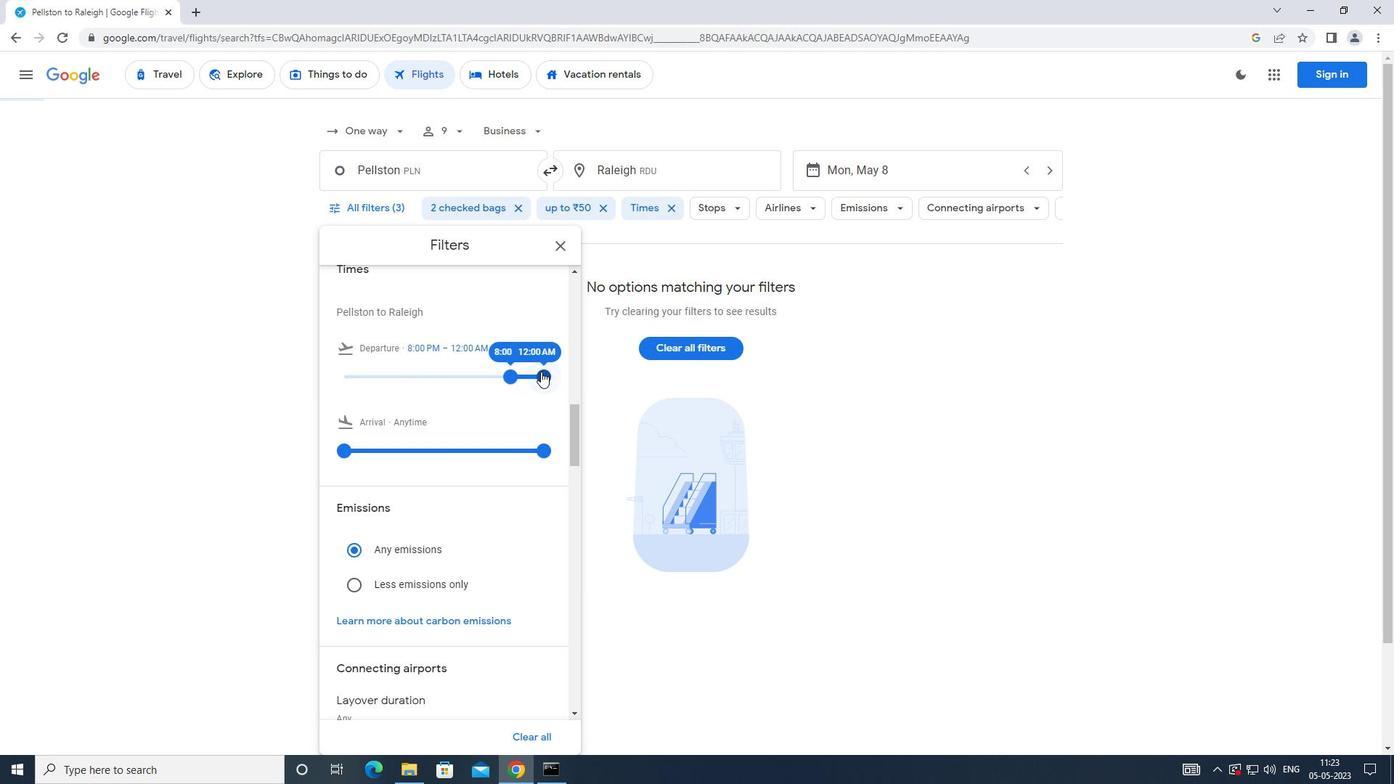 
Action: Mouse moved to (423, 380)
Screenshot: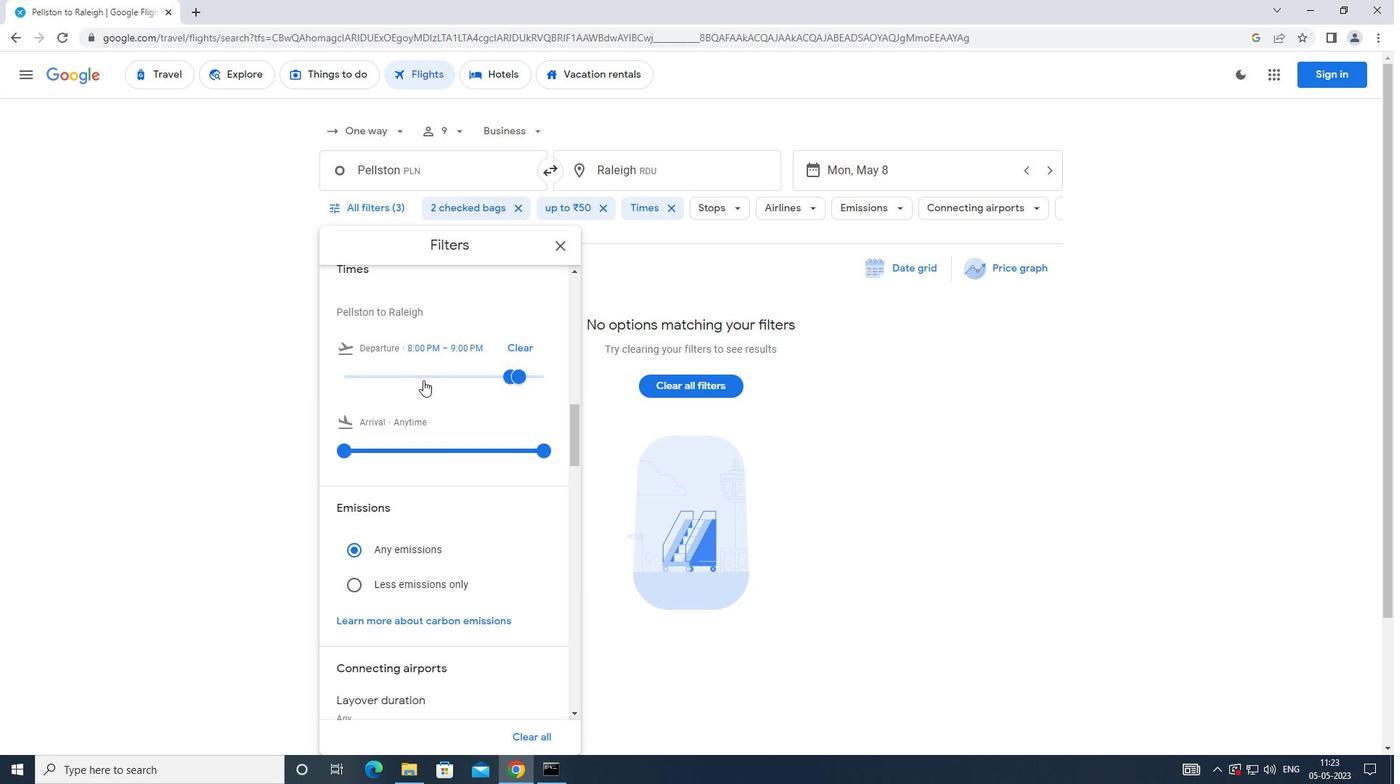 
Action: Key pressed <Key.f8>
Screenshot: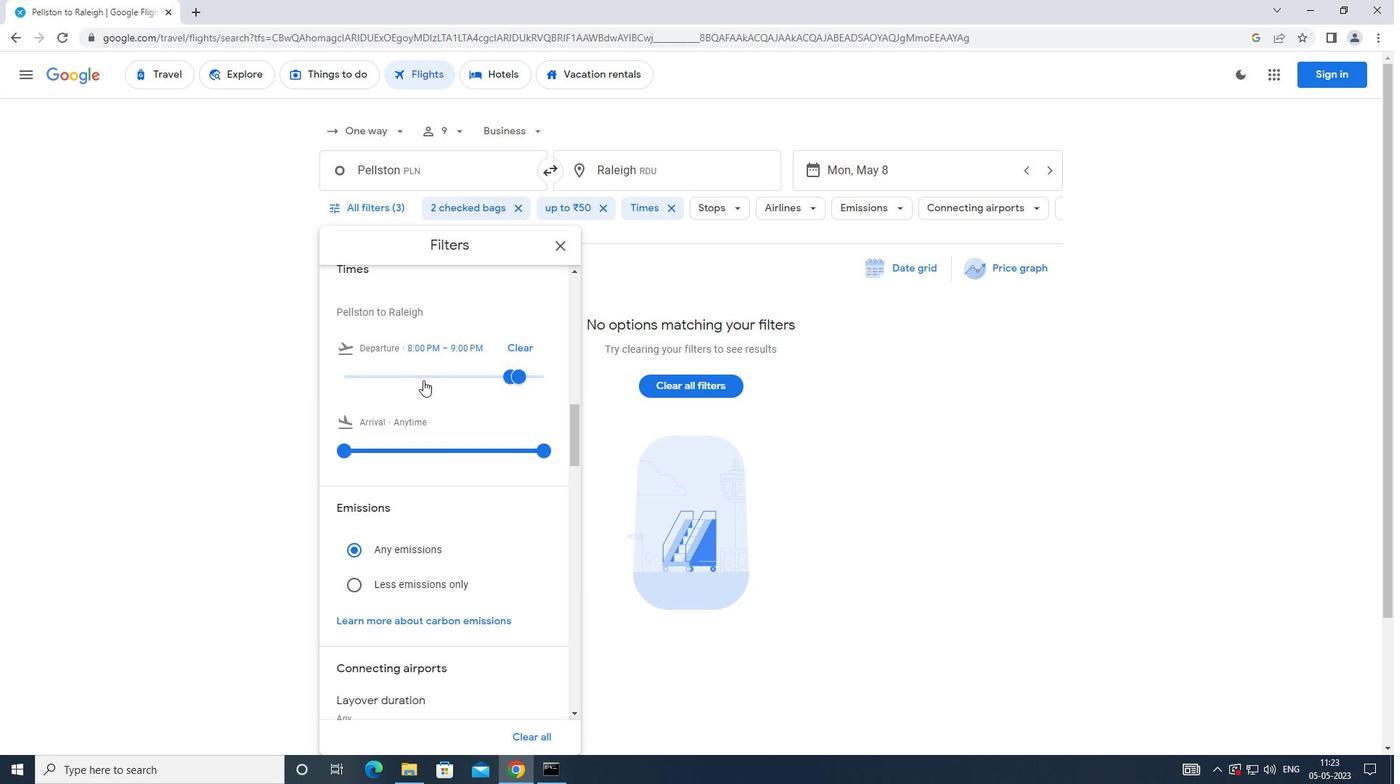 
